 Task: Look for space in Lugoj, Romania from 1st July, 2023 to 8th July, 2023 for 2 adults, 1 child in price range Rs.15000 to Rs.20000. Place can be entire place with 1  bedroom having 1 bed and 1 bathroom. Property type can be house, flat, guest house, hotel. Booking option can be shelf check-in. Required host language is English.
Action: Mouse moved to (586, 99)
Screenshot: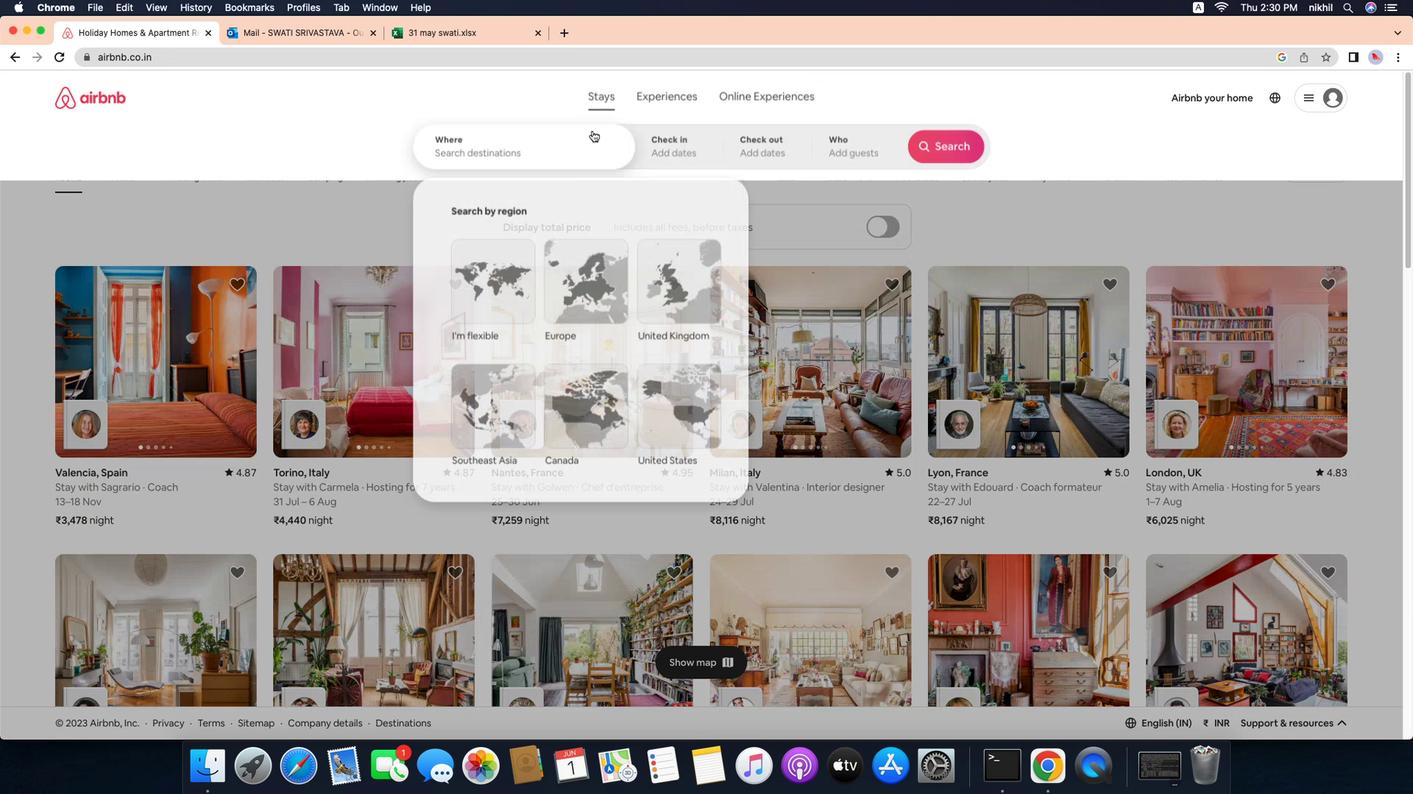 
Action: Mouse pressed left at (586, 99)
Screenshot: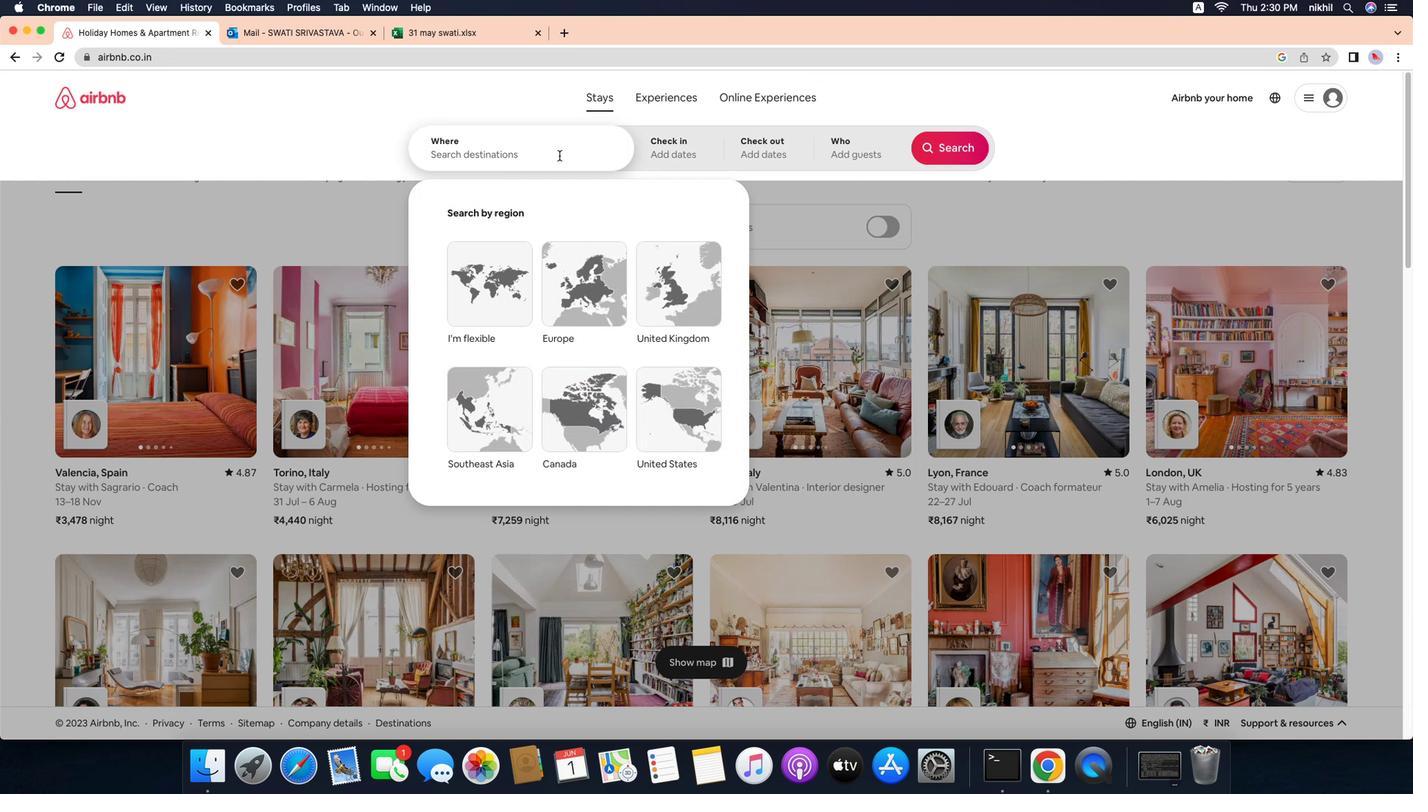 
Action: Mouse moved to (599, 101)
Screenshot: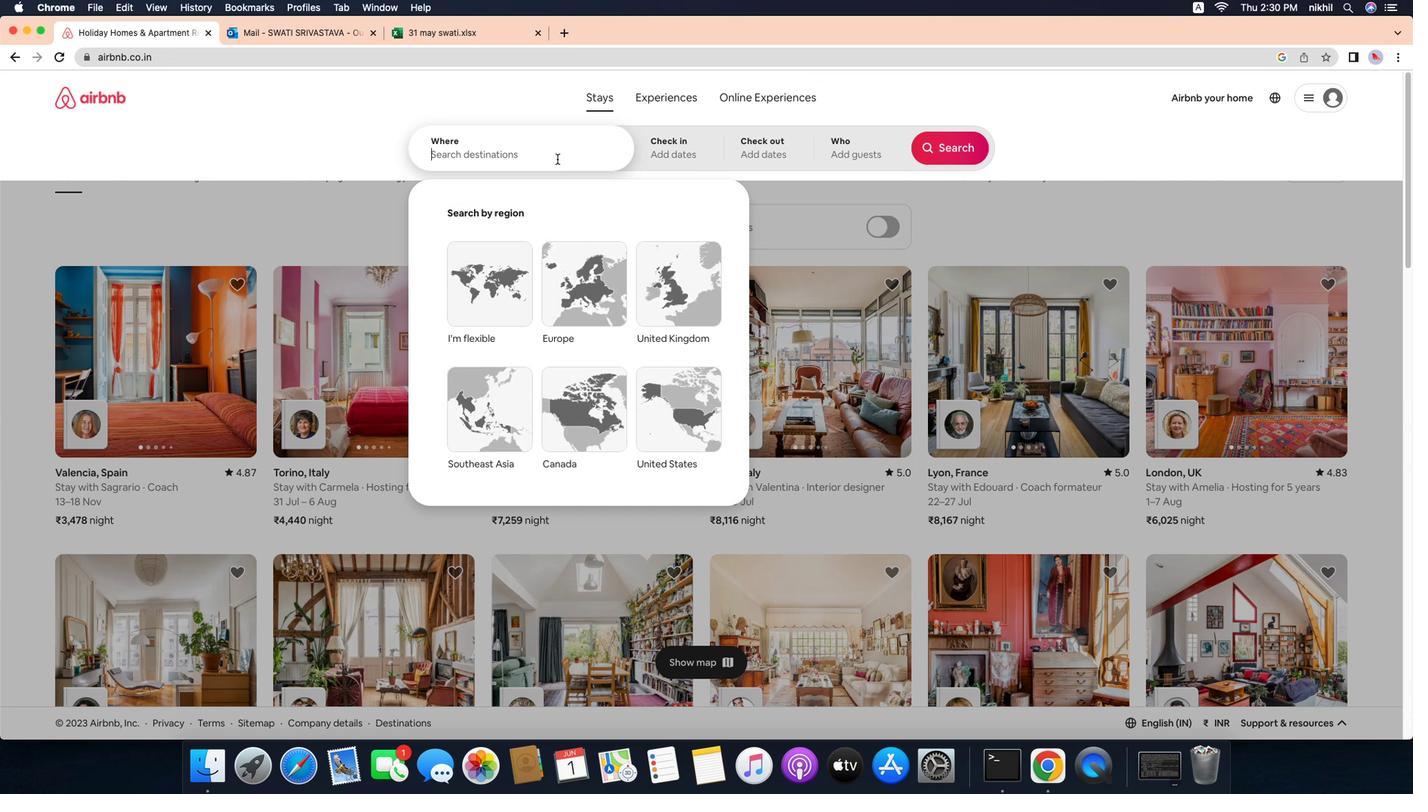 
Action: Mouse pressed left at (599, 101)
Screenshot: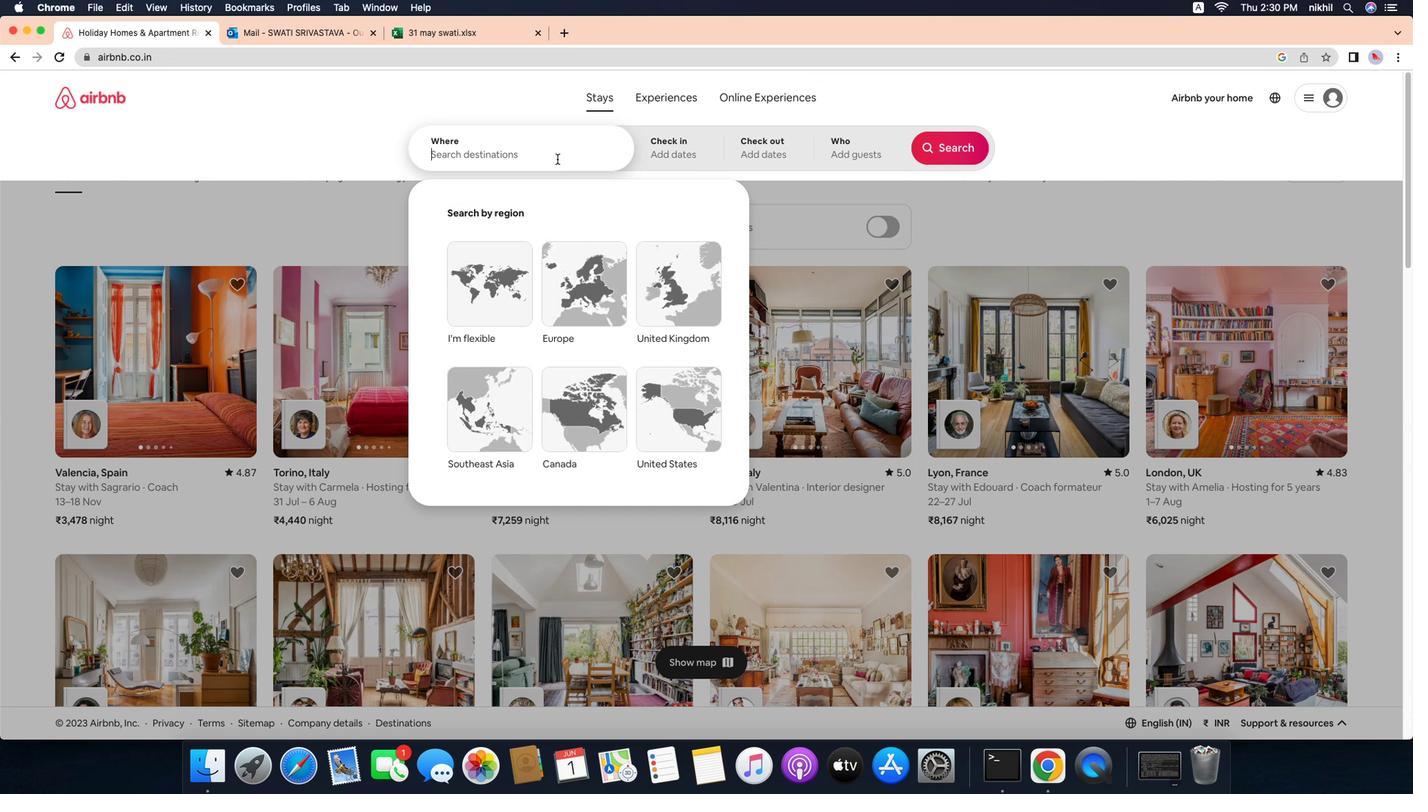 
Action: Mouse moved to (558, 154)
Screenshot: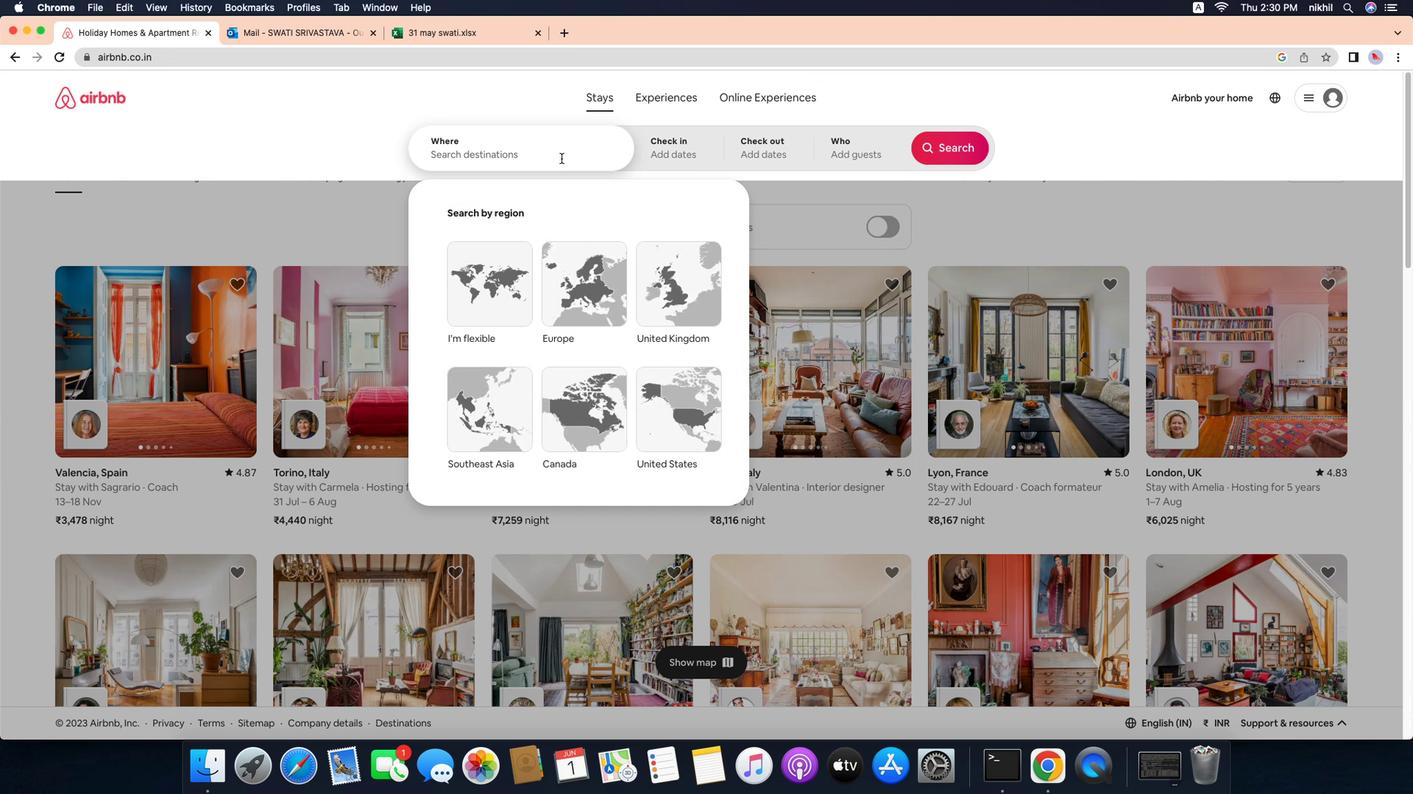 
Action: Mouse pressed left at (558, 154)
Screenshot: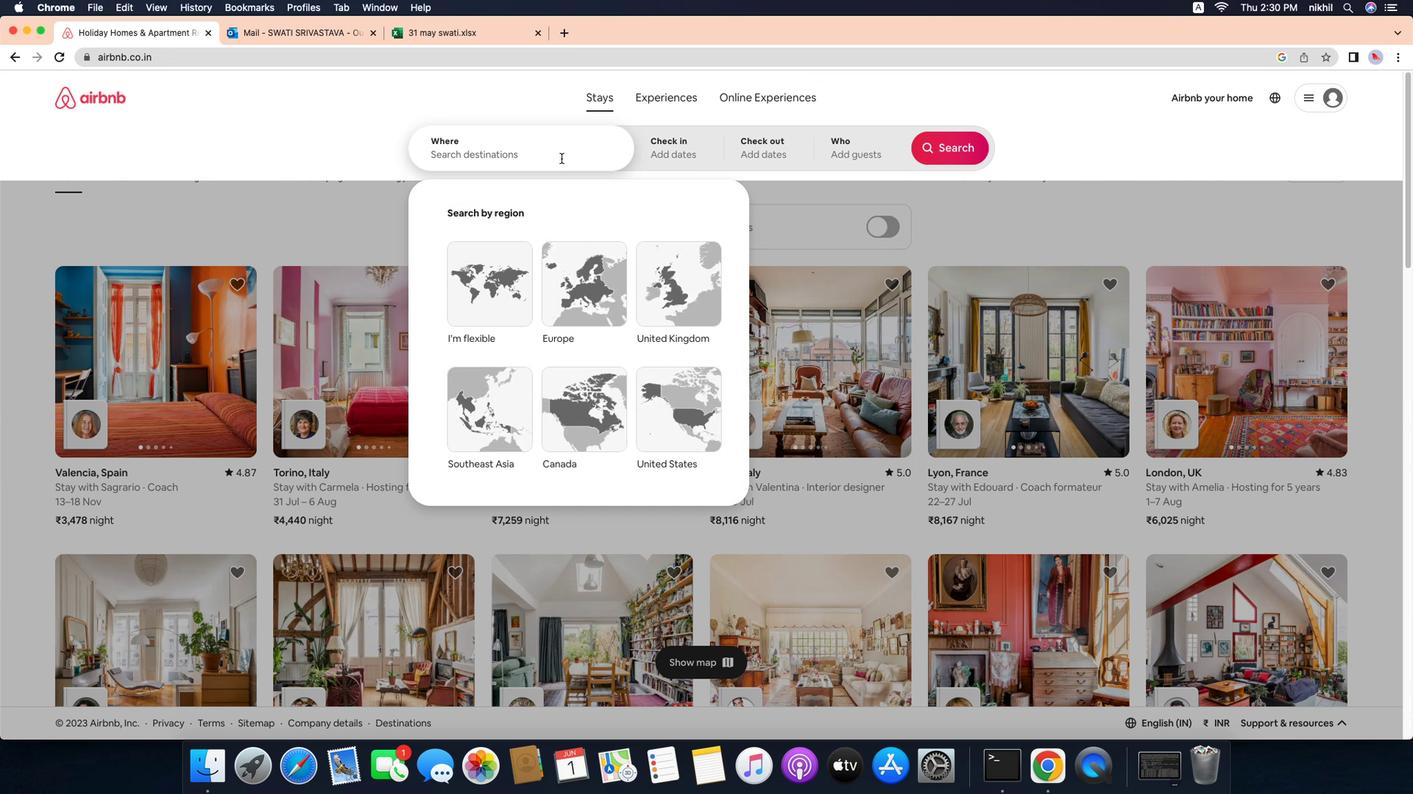 
Action: Mouse moved to (562, 153)
Screenshot: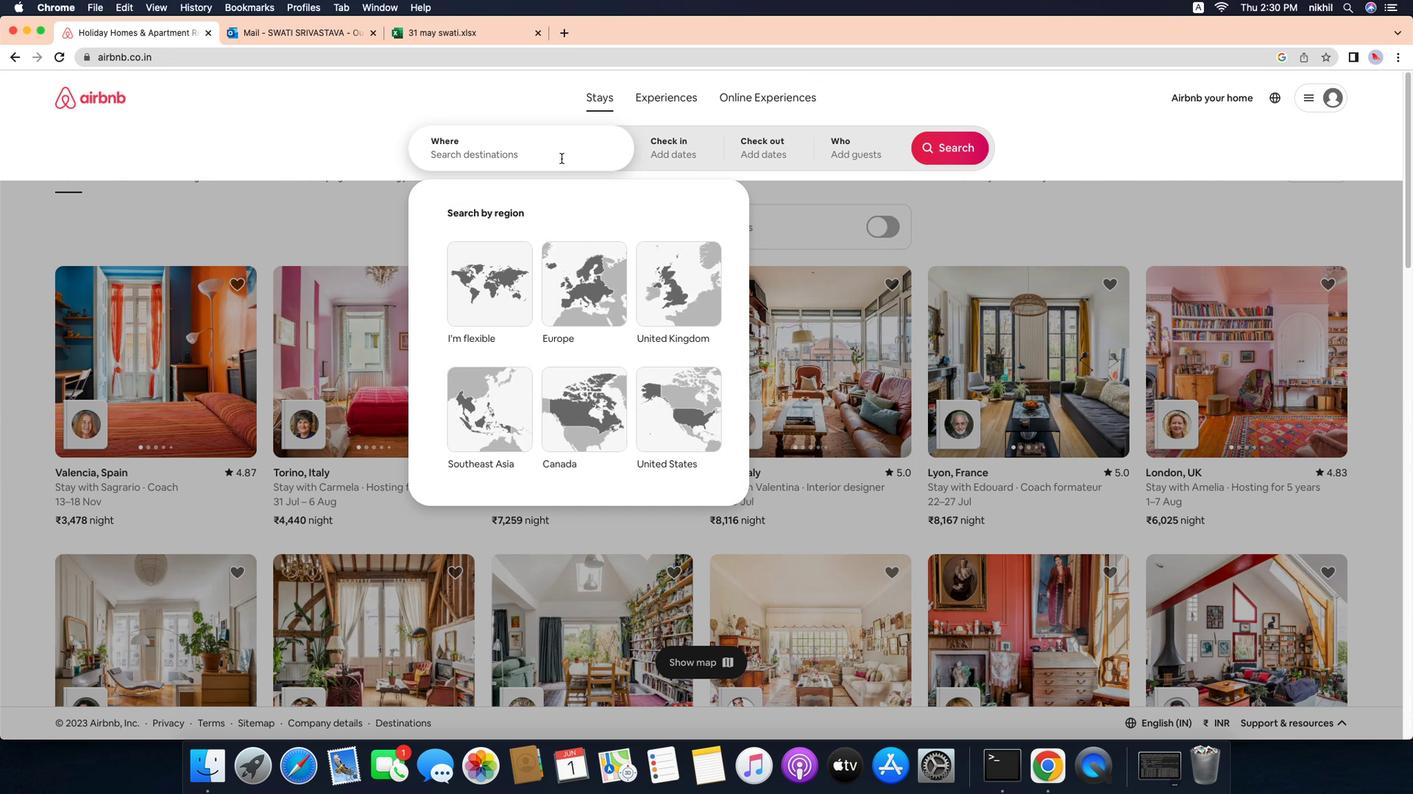 
Action: Key pressed Key.caps_lock'L'Key.caps_lock'u''g''o''j'','
Screenshot: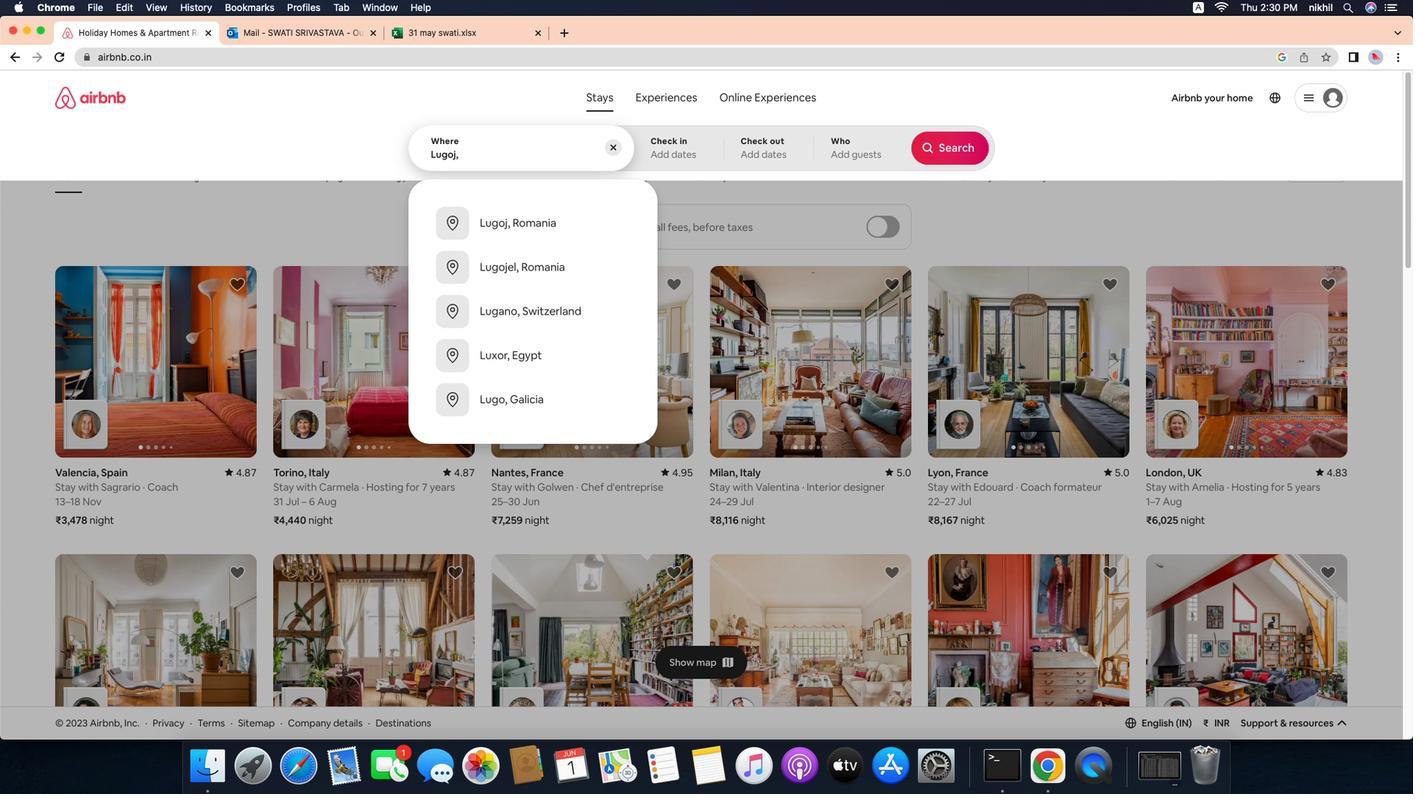 
Action: Mouse moved to (597, 211)
Screenshot: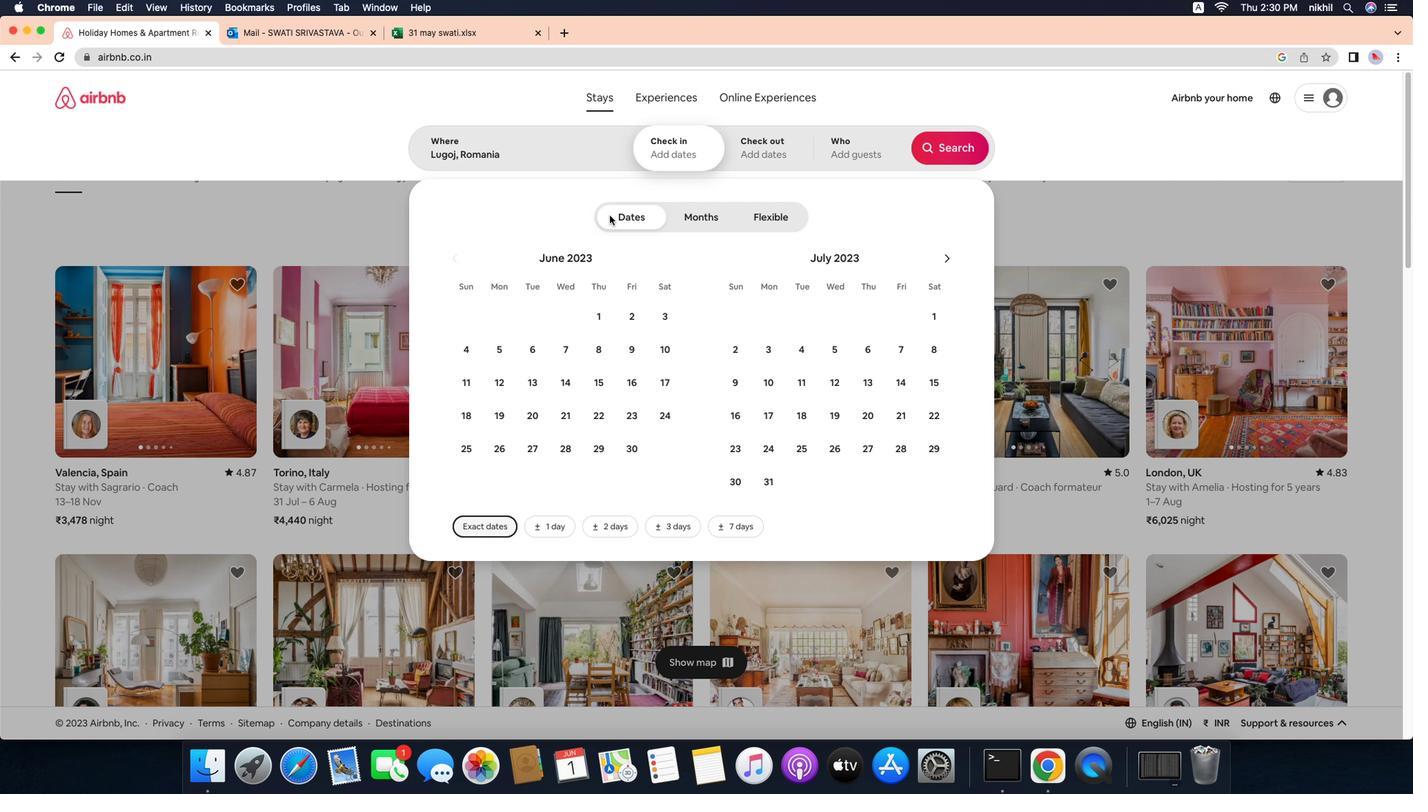 
Action: Mouse pressed left at (597, 211)
Screenshot: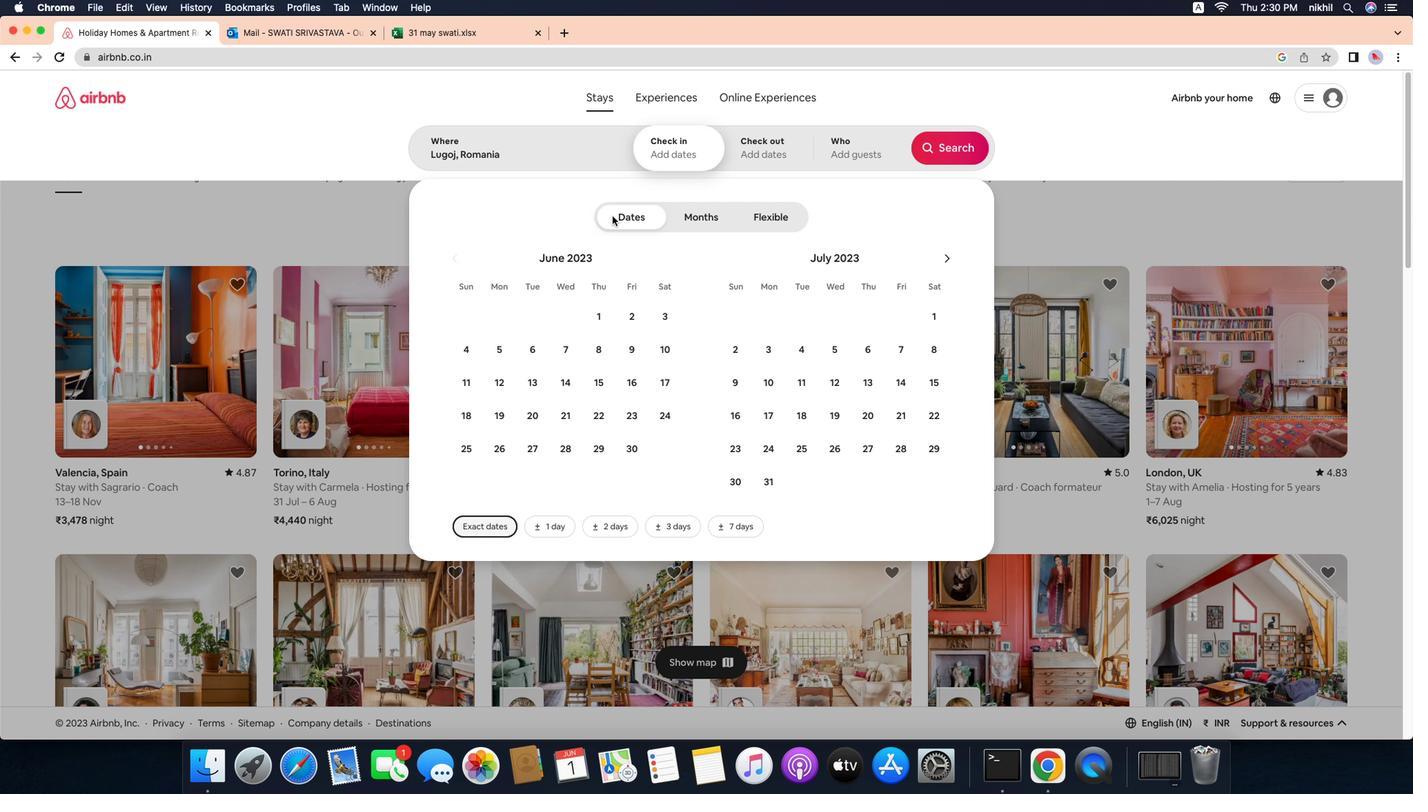 
Action: Mouse moved to (843, 309)
Screenshot: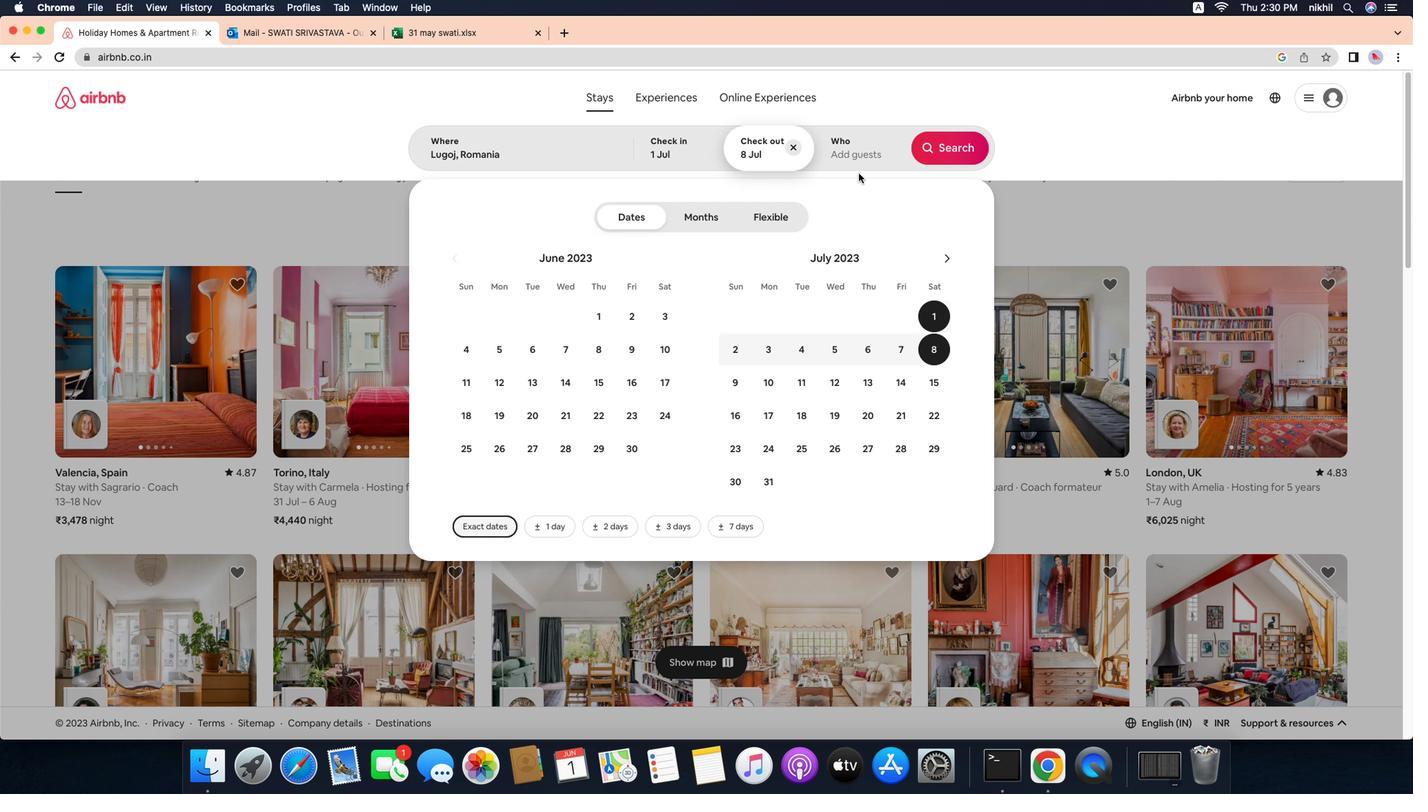 
Action: Mouse pressed left at (843, 309)
Screenshot: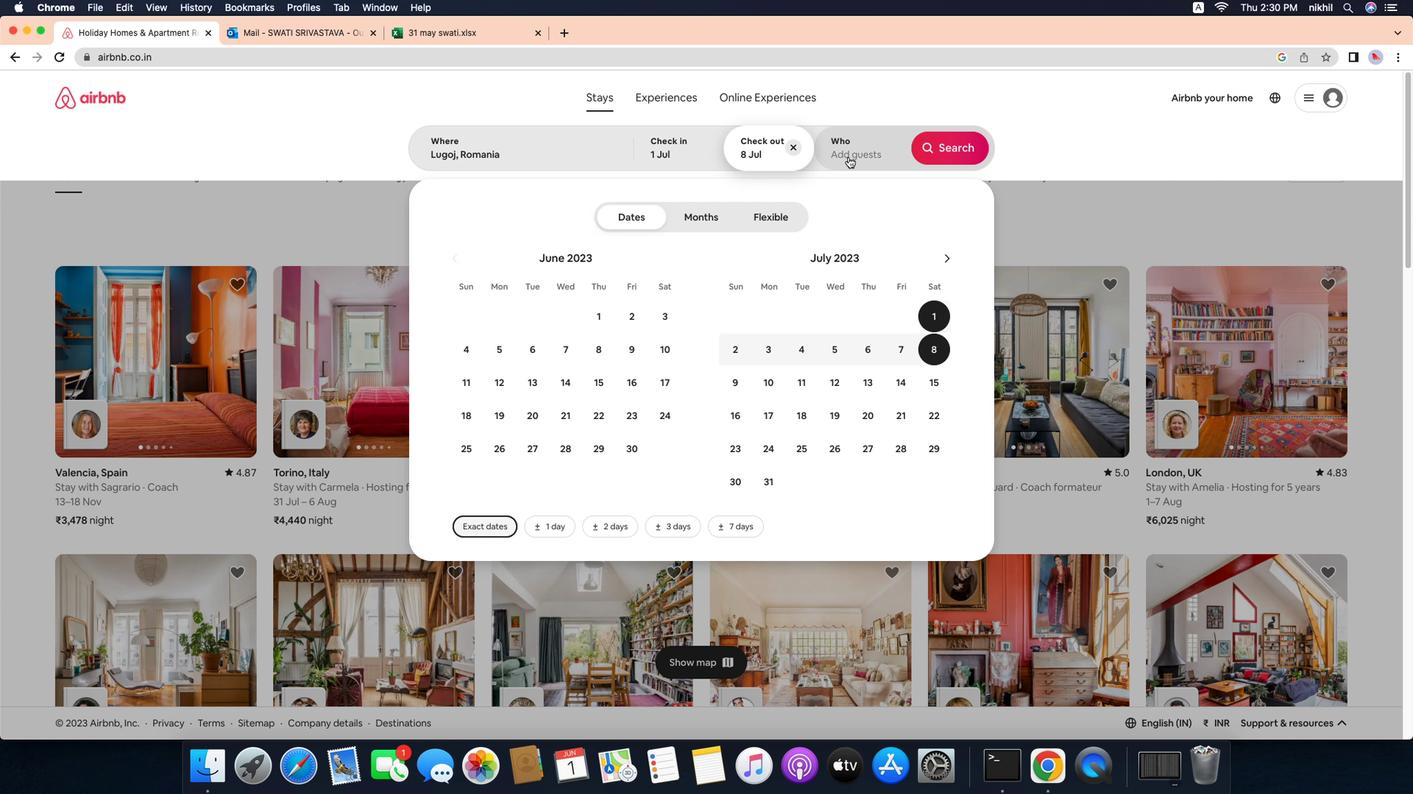 
Action: Mouse moved to (839, 348)
Screenshot: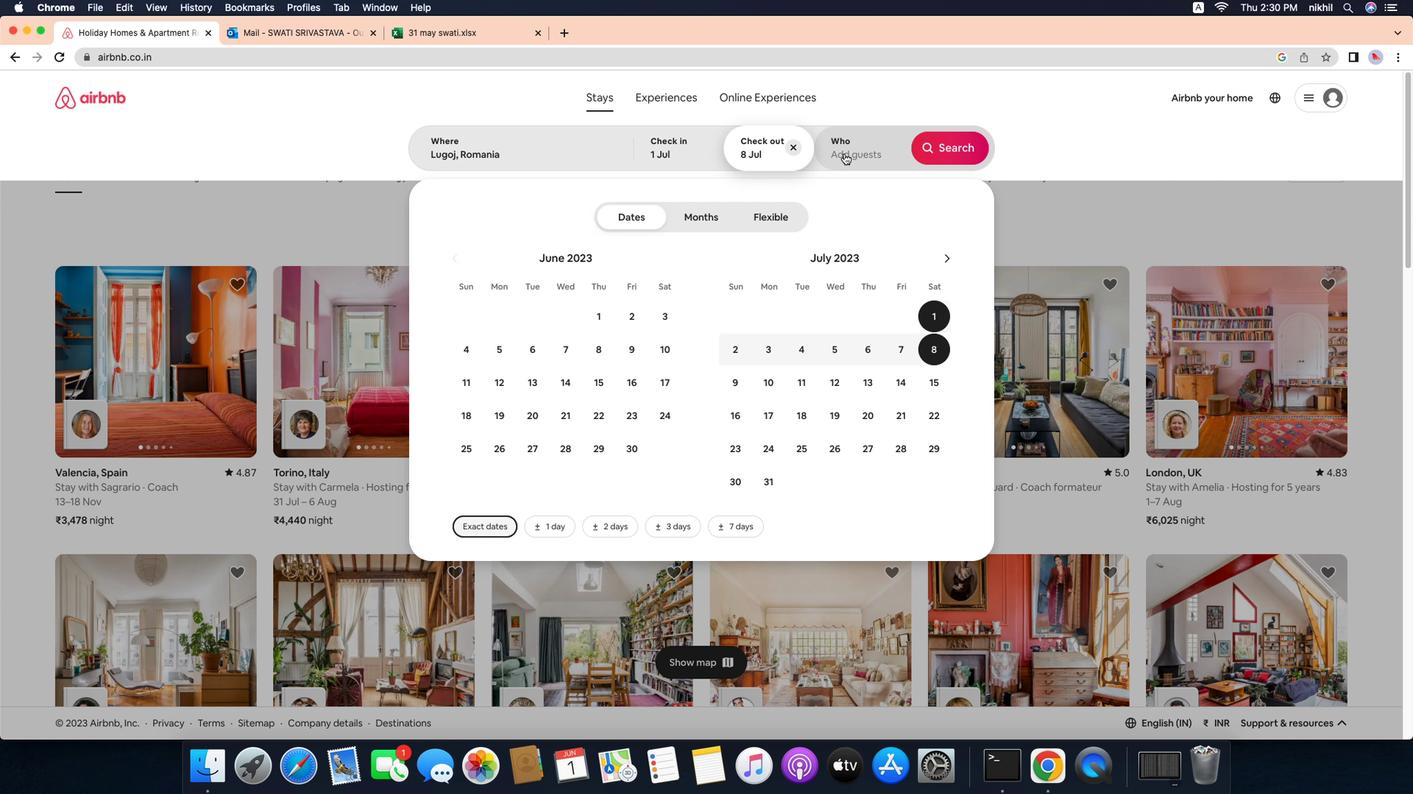 
Action: Mouse pressed left at (839, 348)
Screenshot: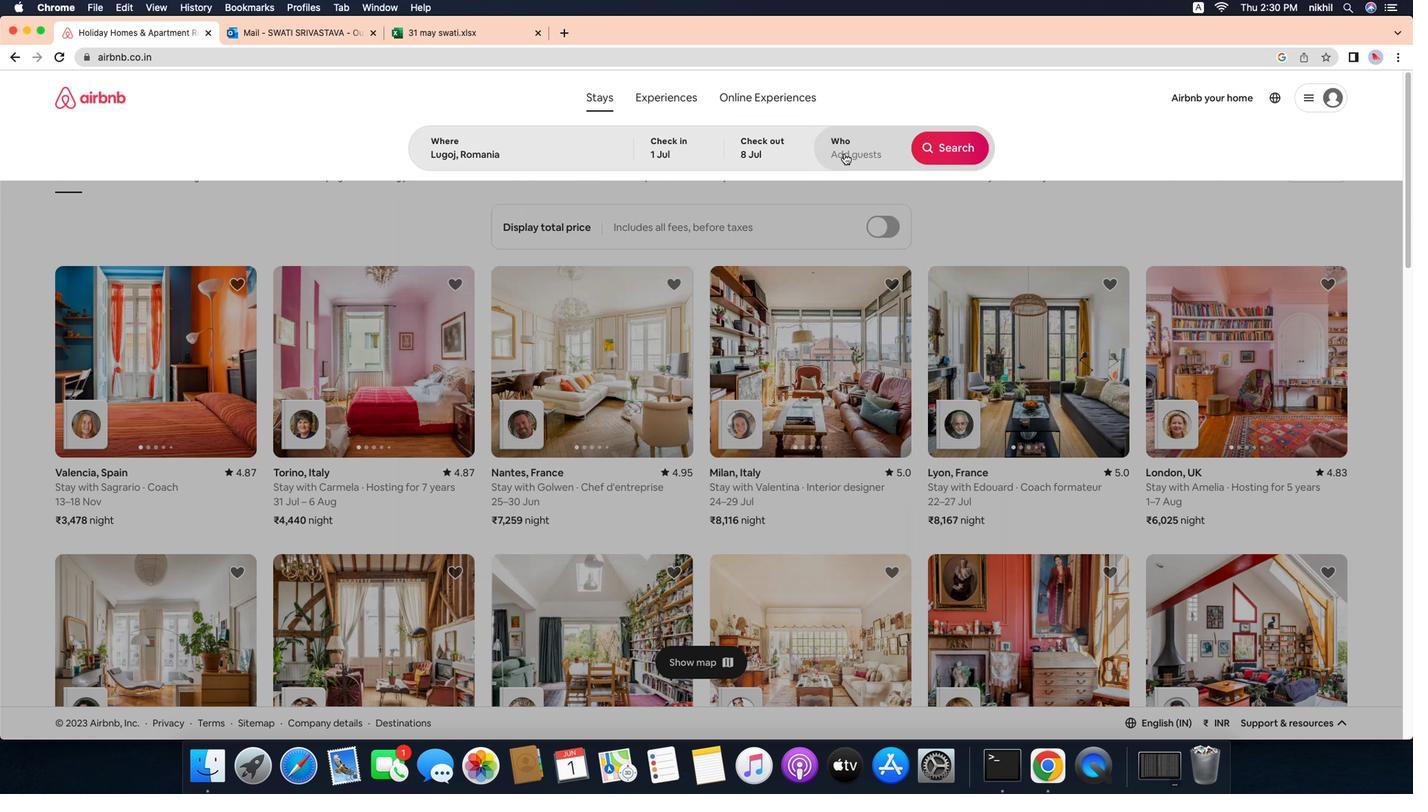 
Action: Mouse moved to (775, 147)
Screenshot: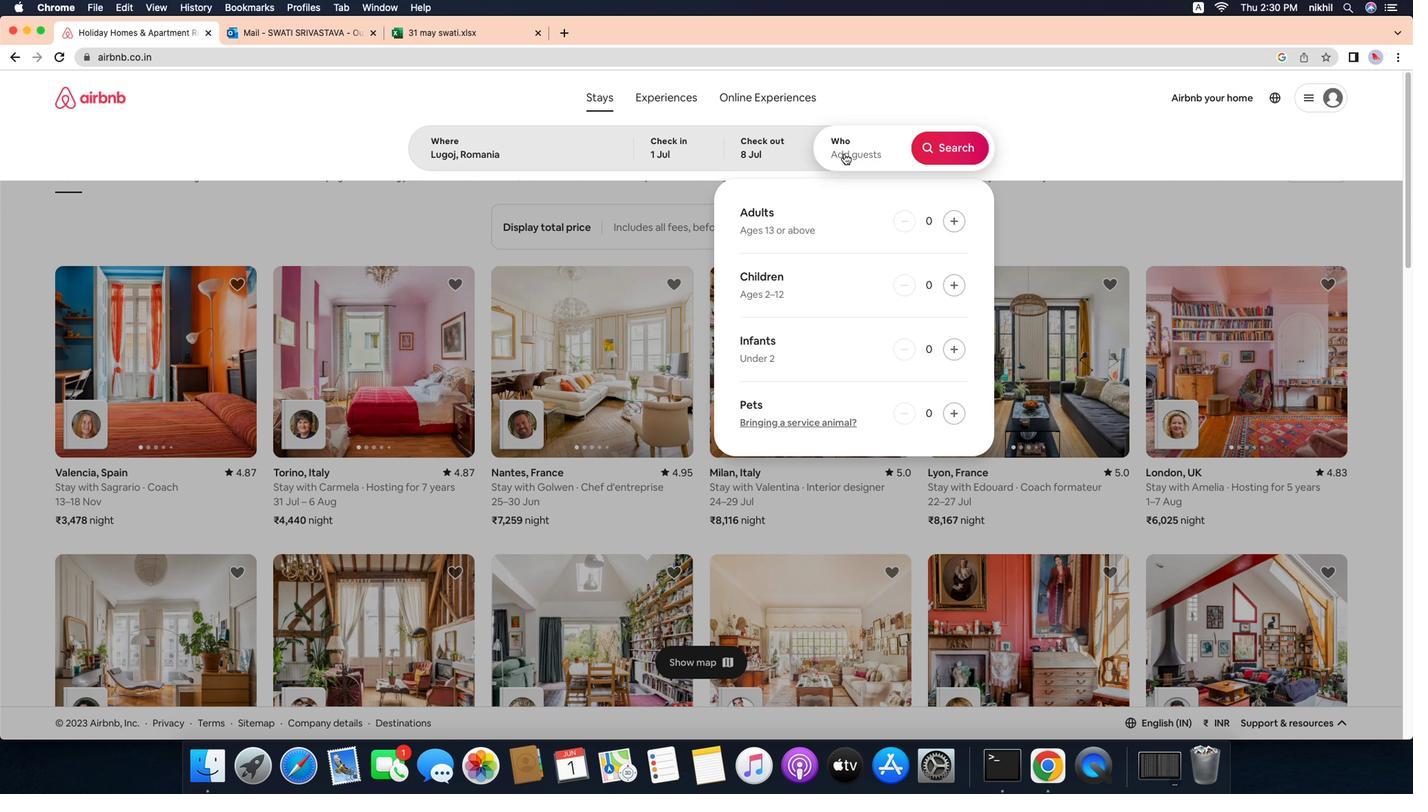 
Action: Mouse pressed left at (775, 147)
Screenshot: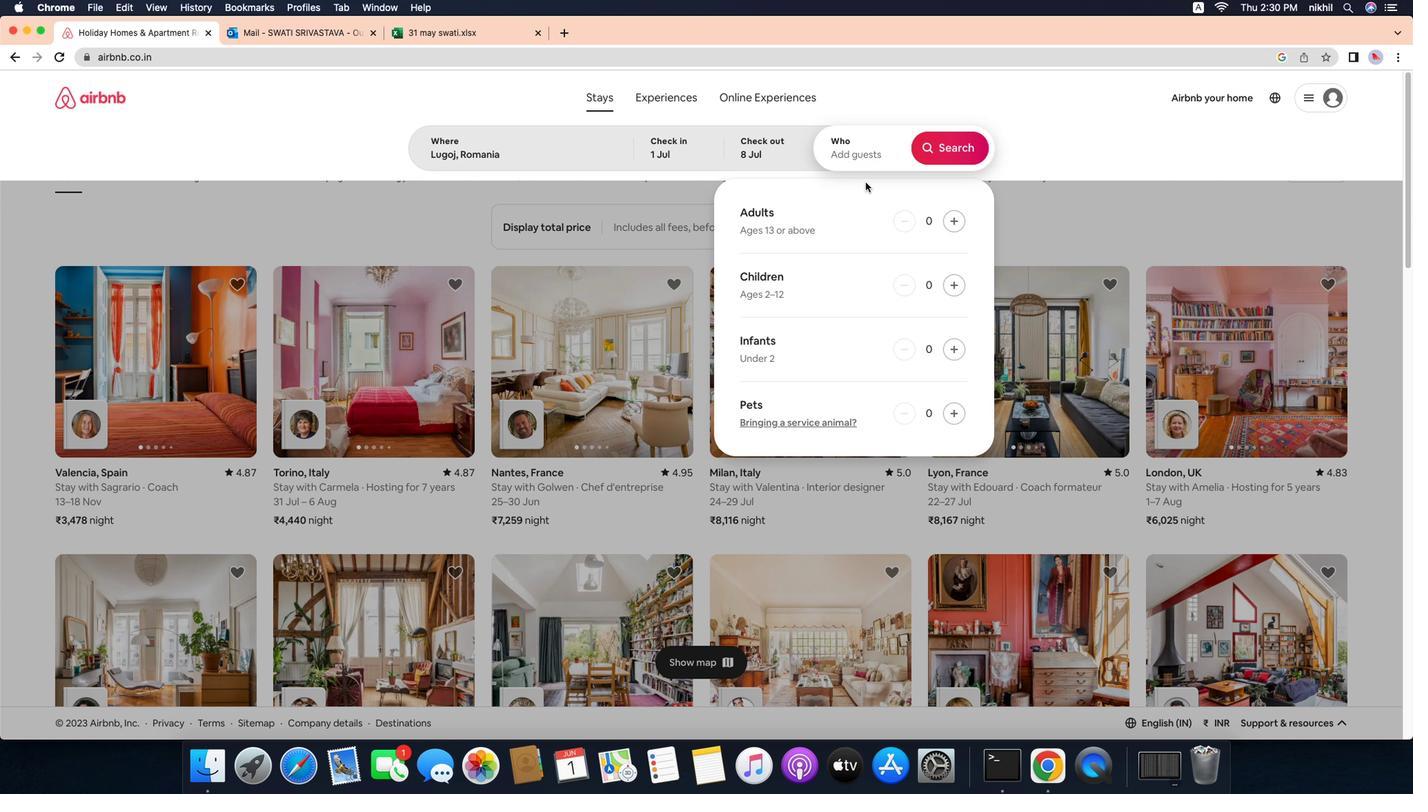 
Action: Mouse moved to (861, 222)
Screenshot: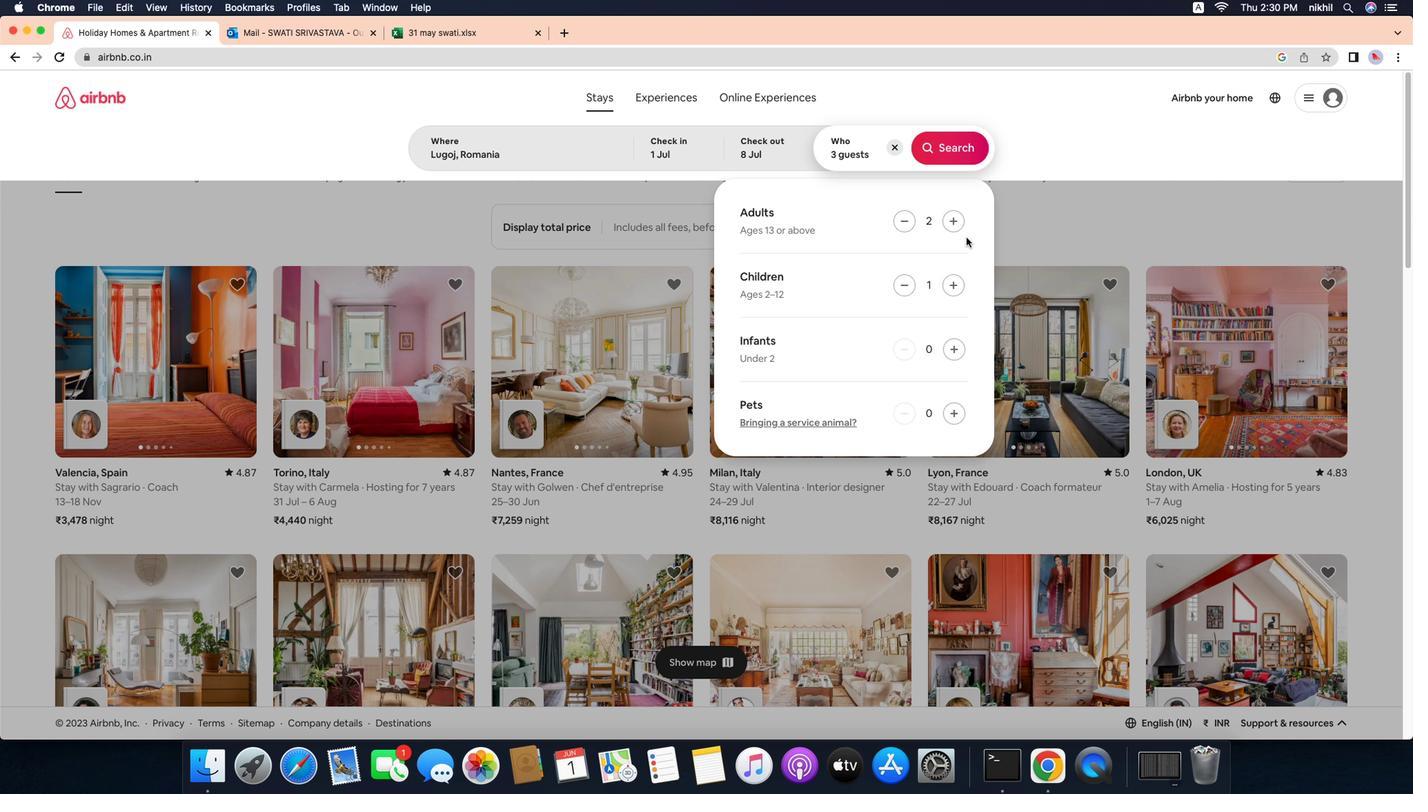 
Action: Mouse pressed left at (861, 222)
Screenshot: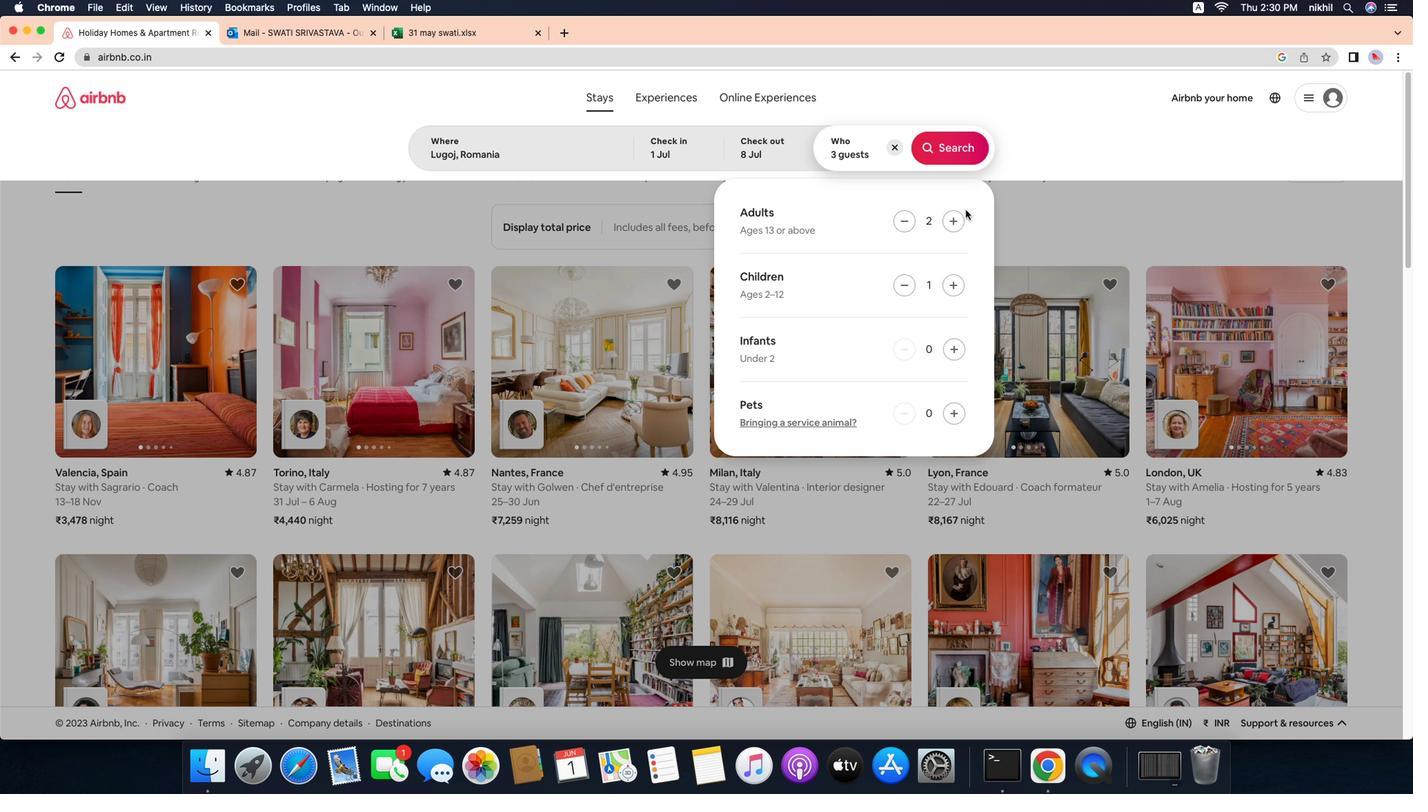 
Action: Mouse pressed left at (861, 222)
Screenshot: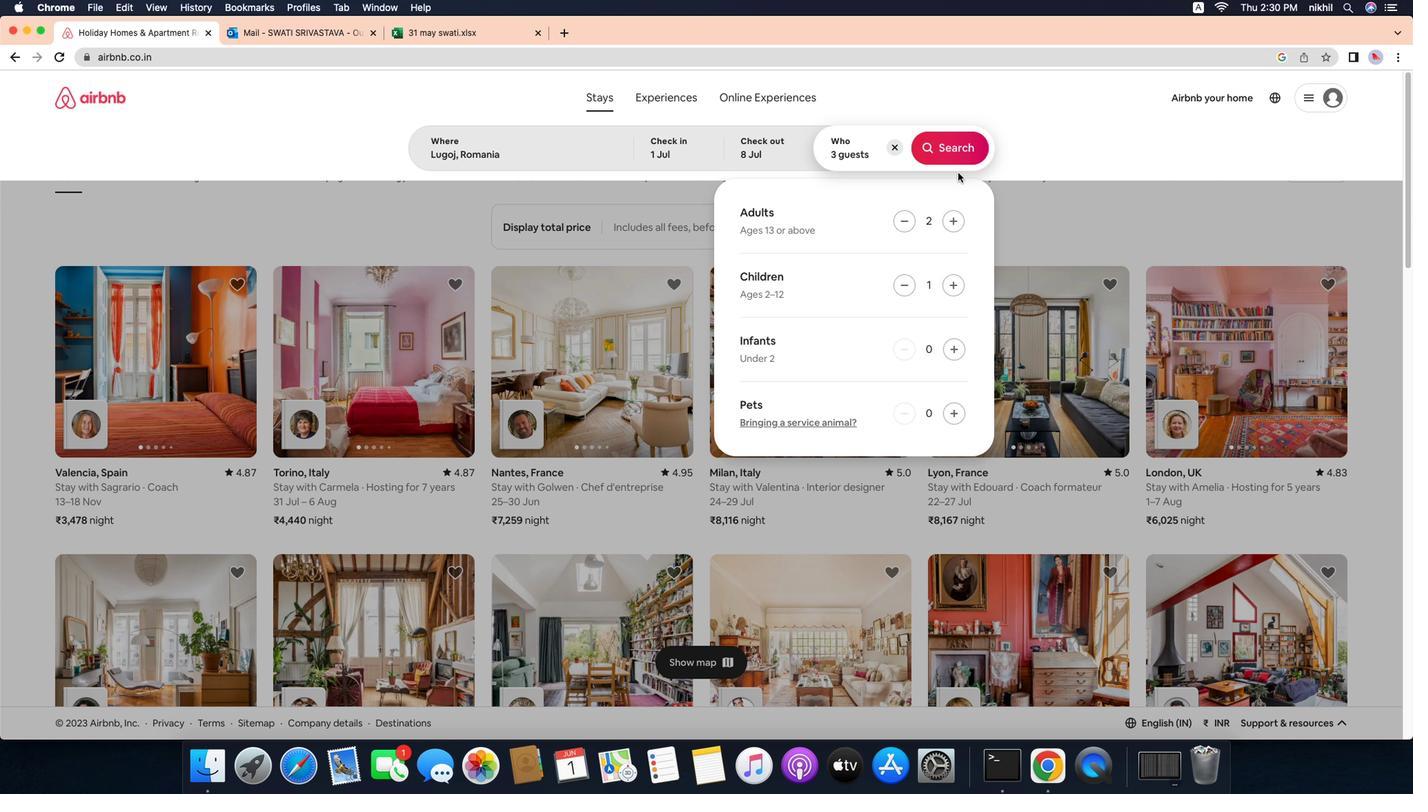 
Action: Mouse moved to (863, 287)
Screenshot: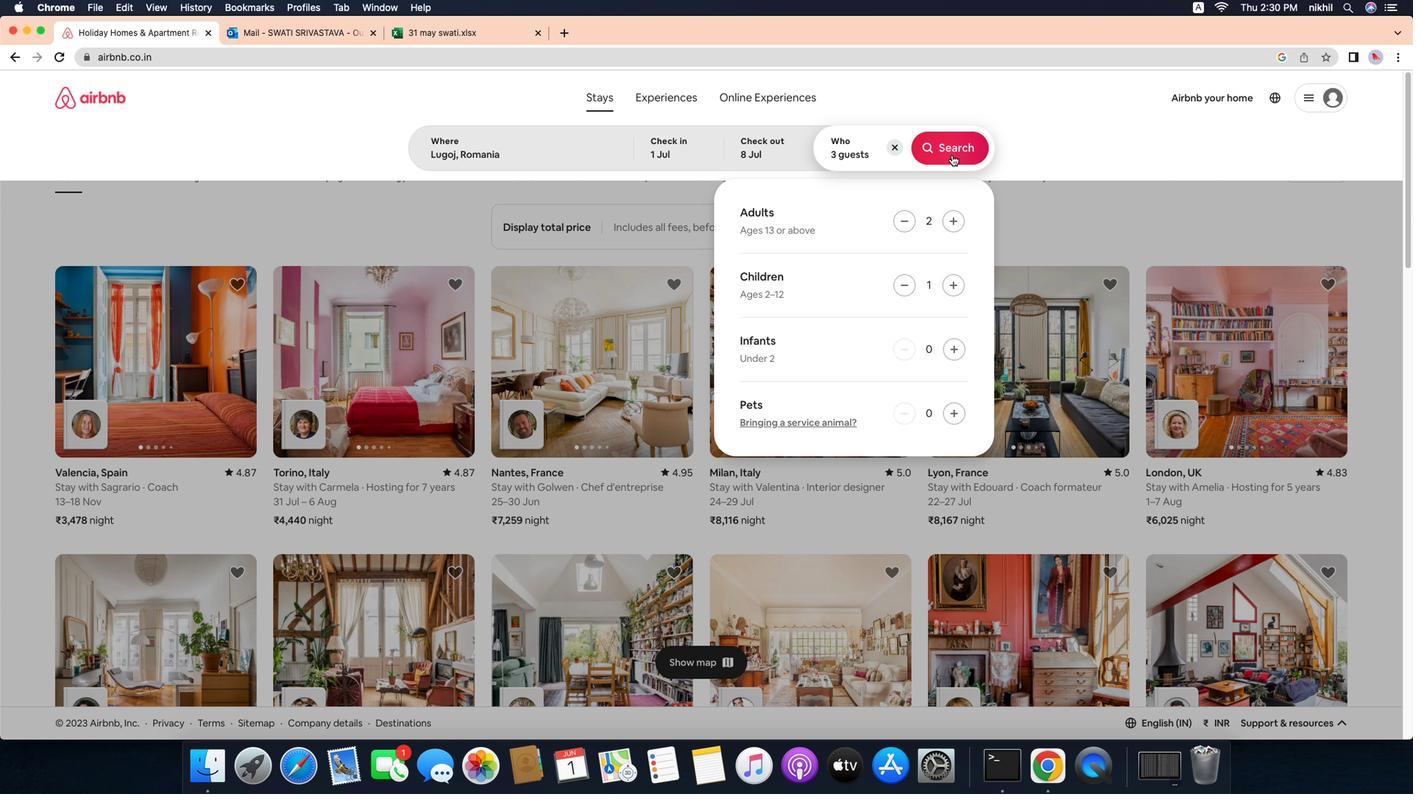 
Action: Mouse pressed left at (863, 287)
Screenshot: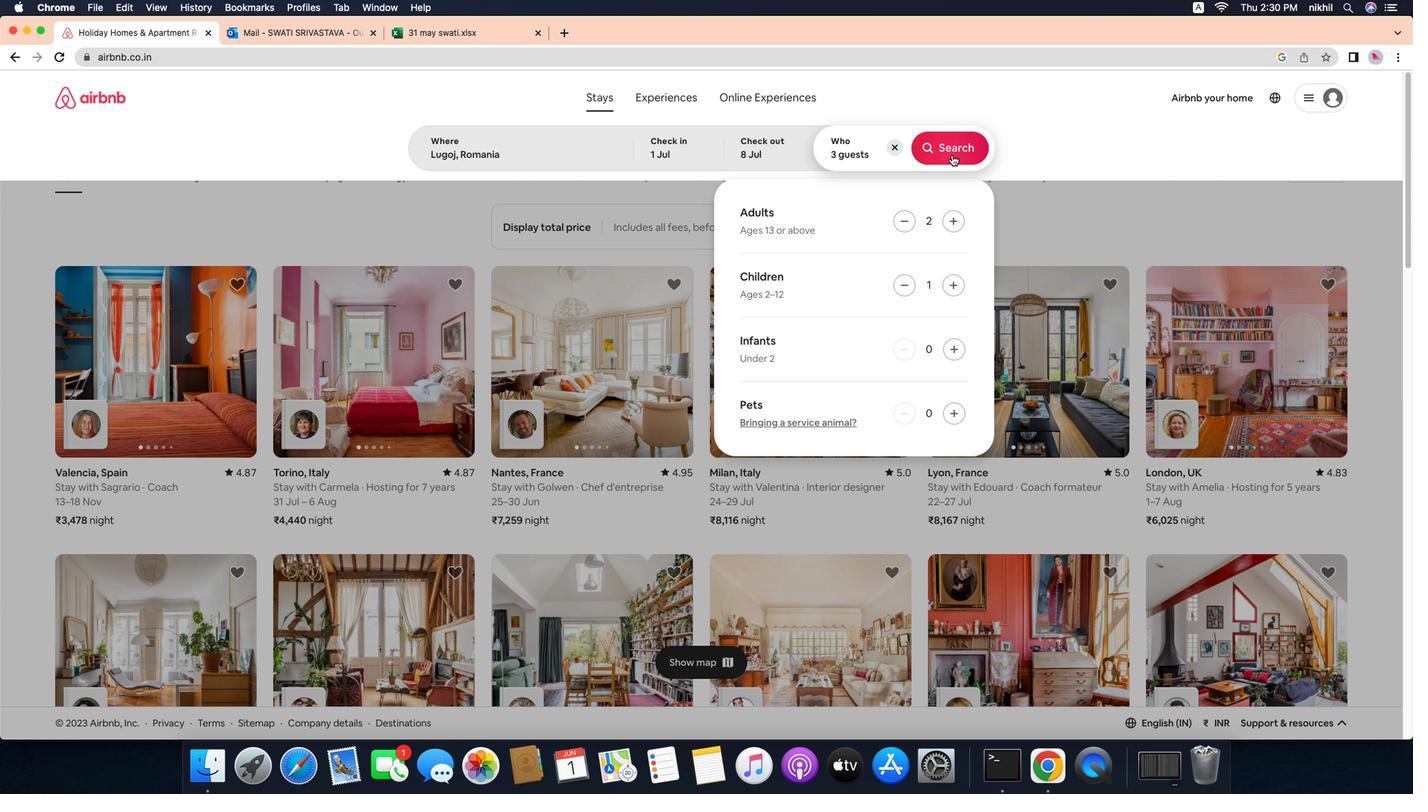 
Action: Mouse moved to (856, 149)
Screenshot: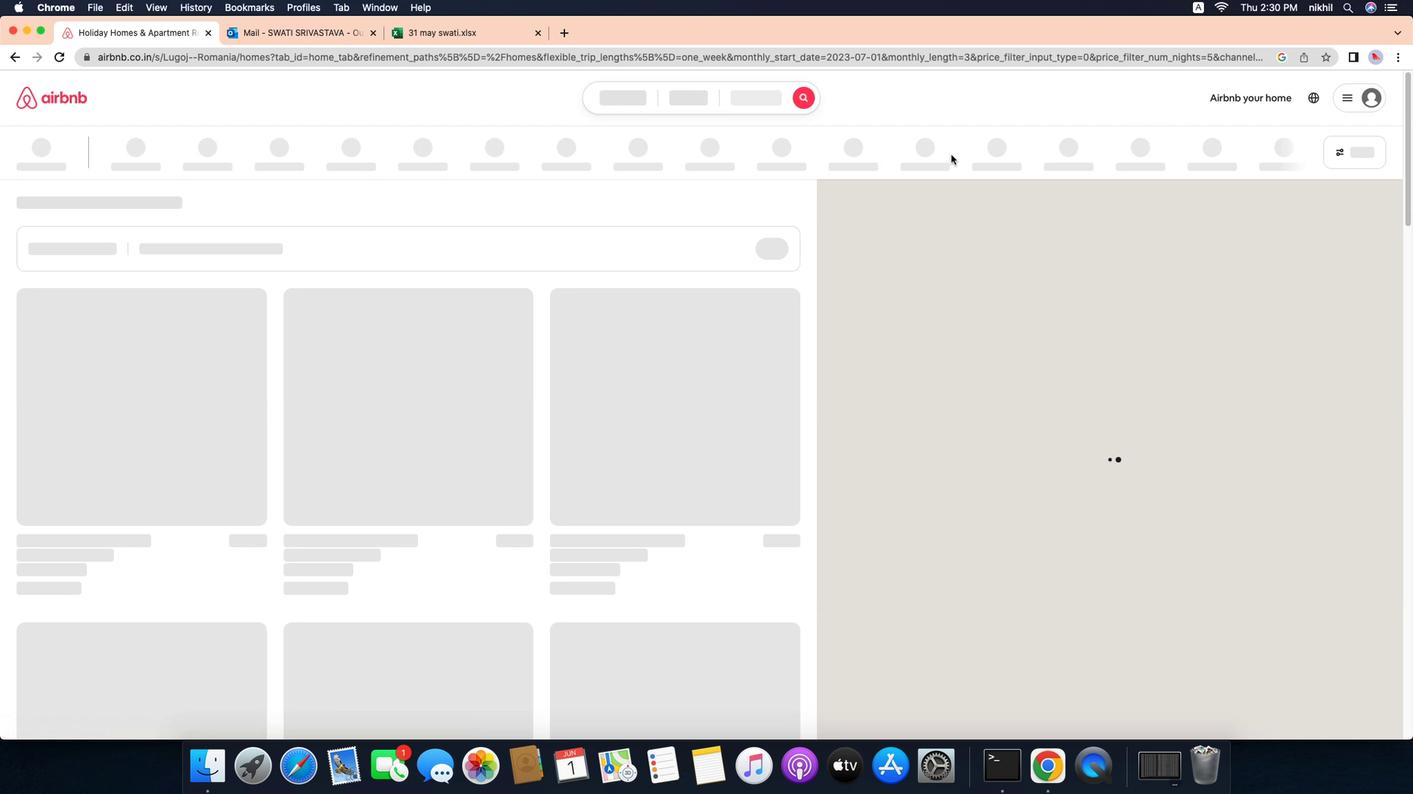 
Action: Mouse pressed left at (856, 149)
Screenshot: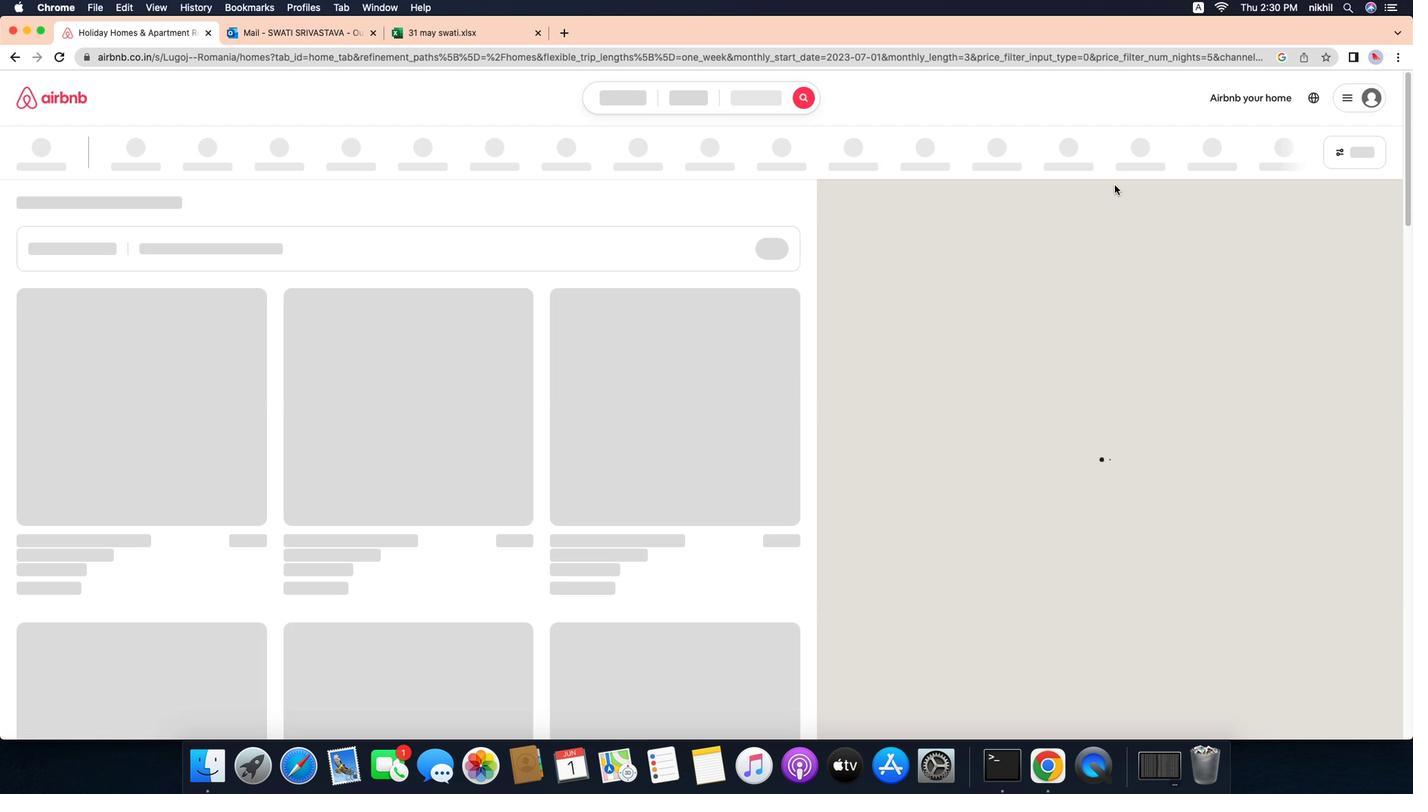 
Action: Mouse moved to (1159, 158)
Screenshot: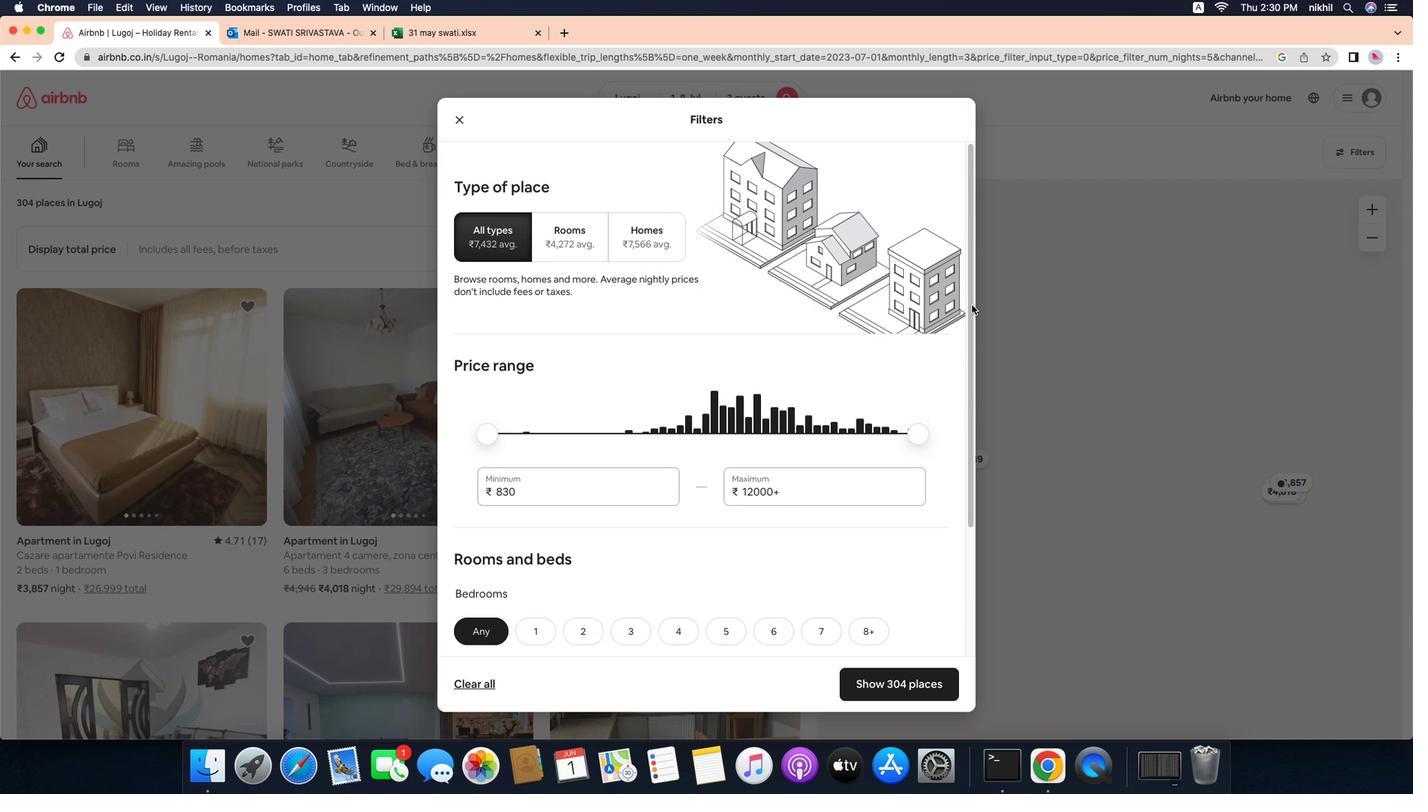 
Action: Mouse pressed left at (1159, 158)
Screenshot: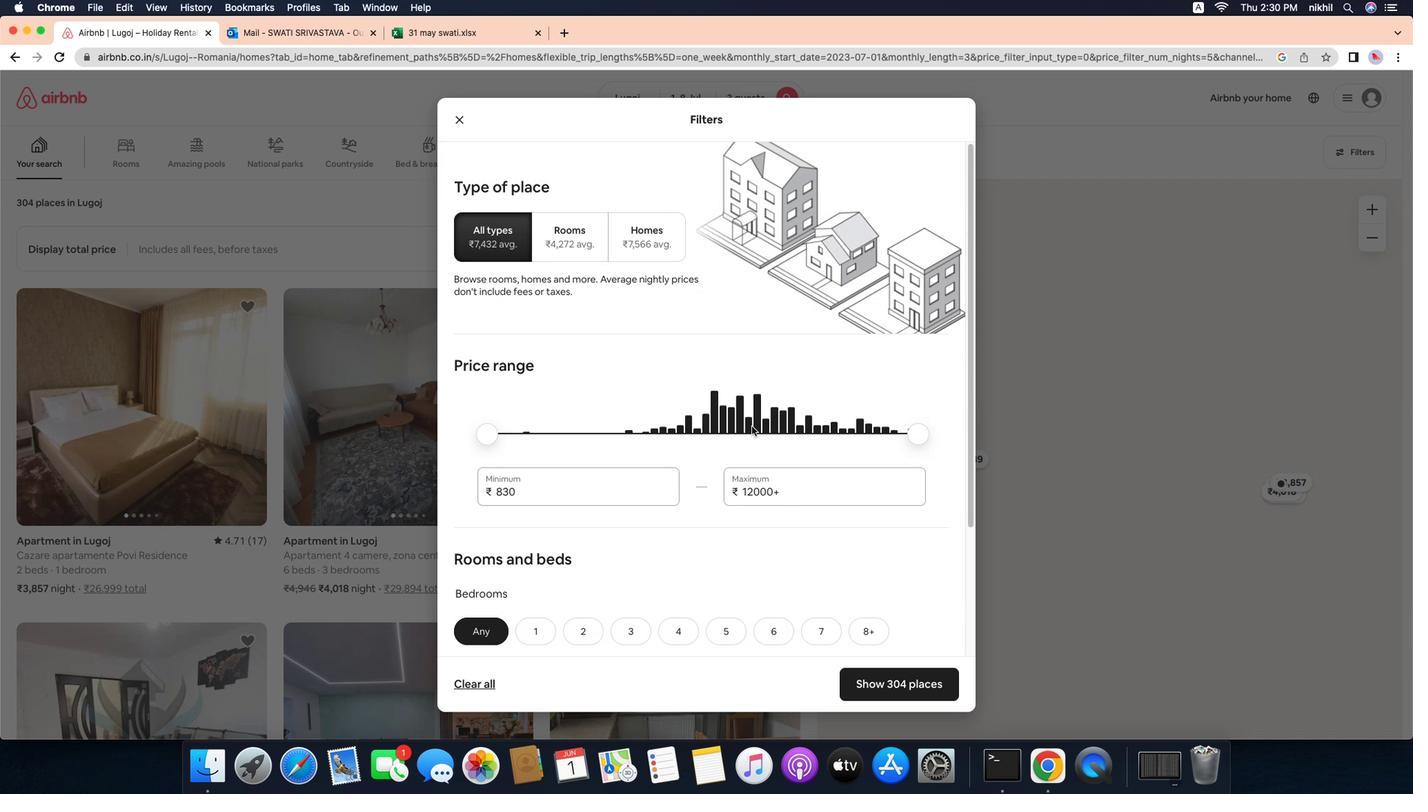 
Action: Mouse moved to (535, 494)
Screenshot: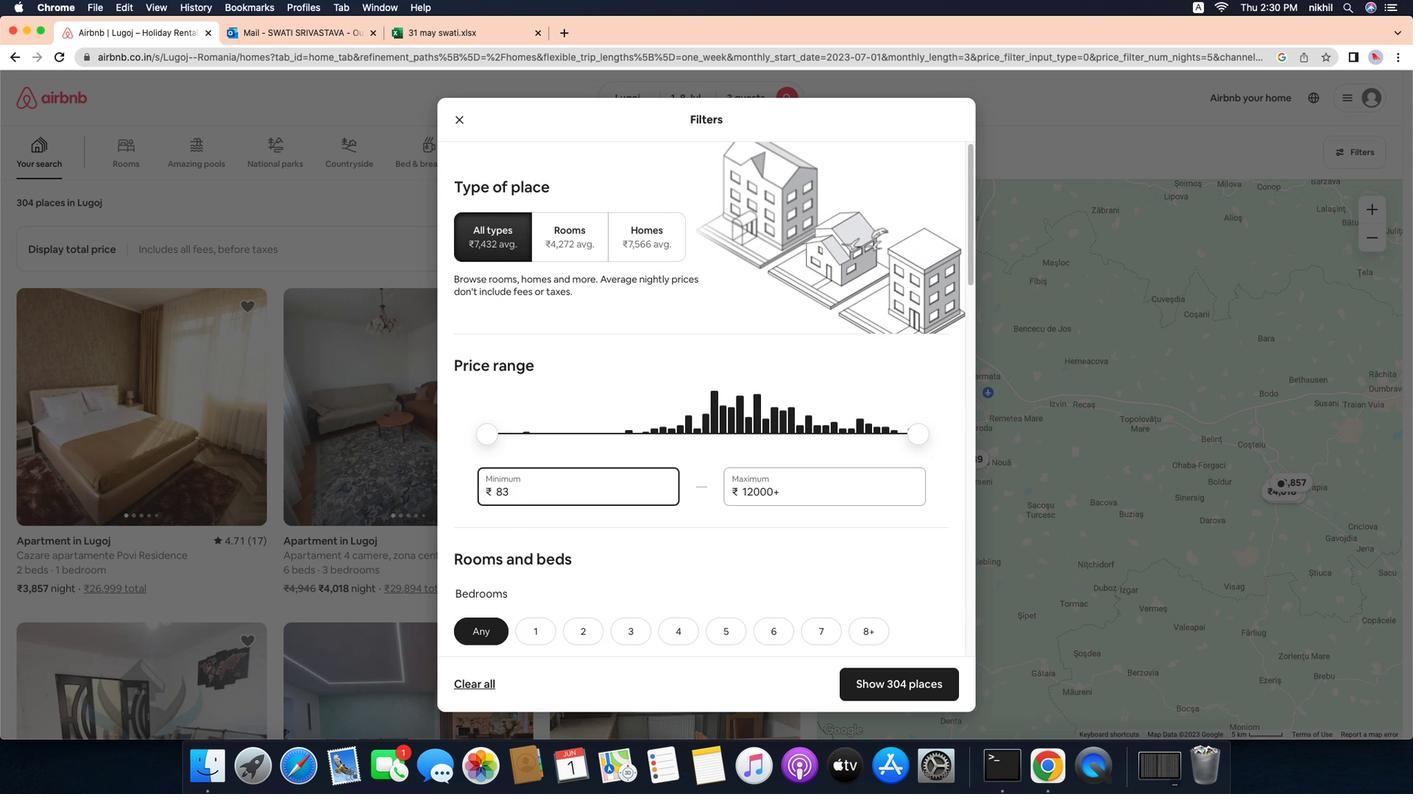 
Action: Mouse pressed left at (535, 494)
Screenshot: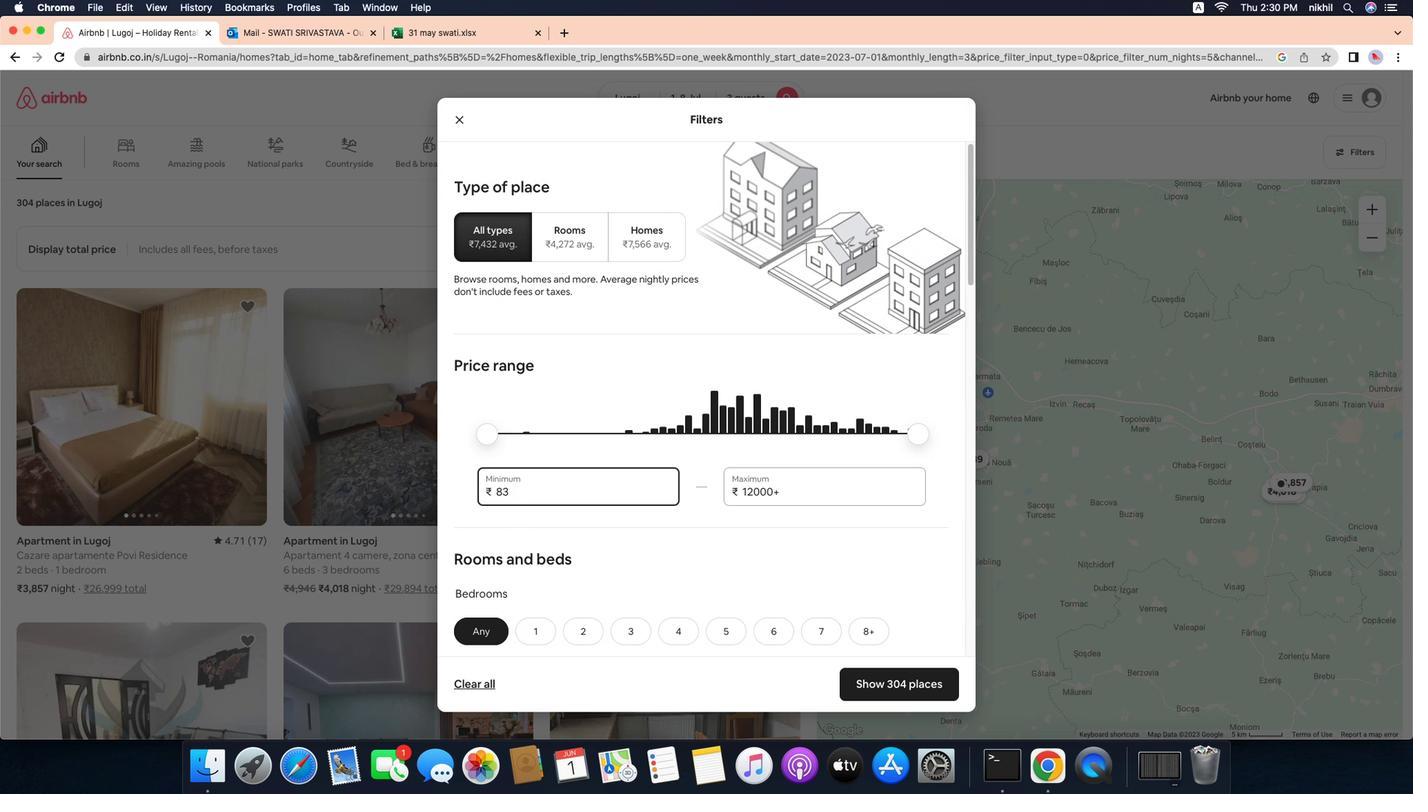 
Action: Key pressed Key.backspaceKey.backspaceKey.backspaceKey.backspace'1''5''0''0''0'
Screenshot: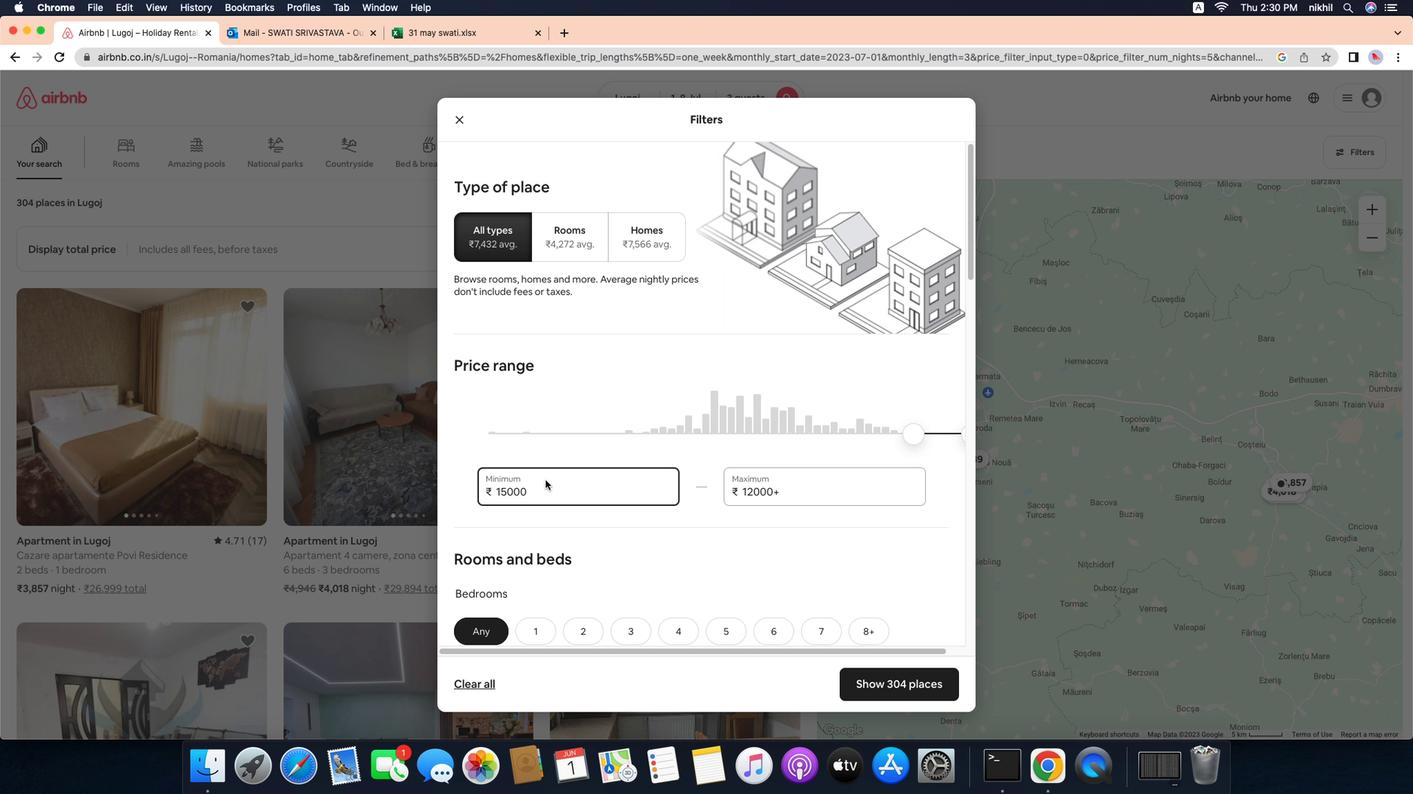 
Action: Mouse moved to (739, 500)
Screenshot: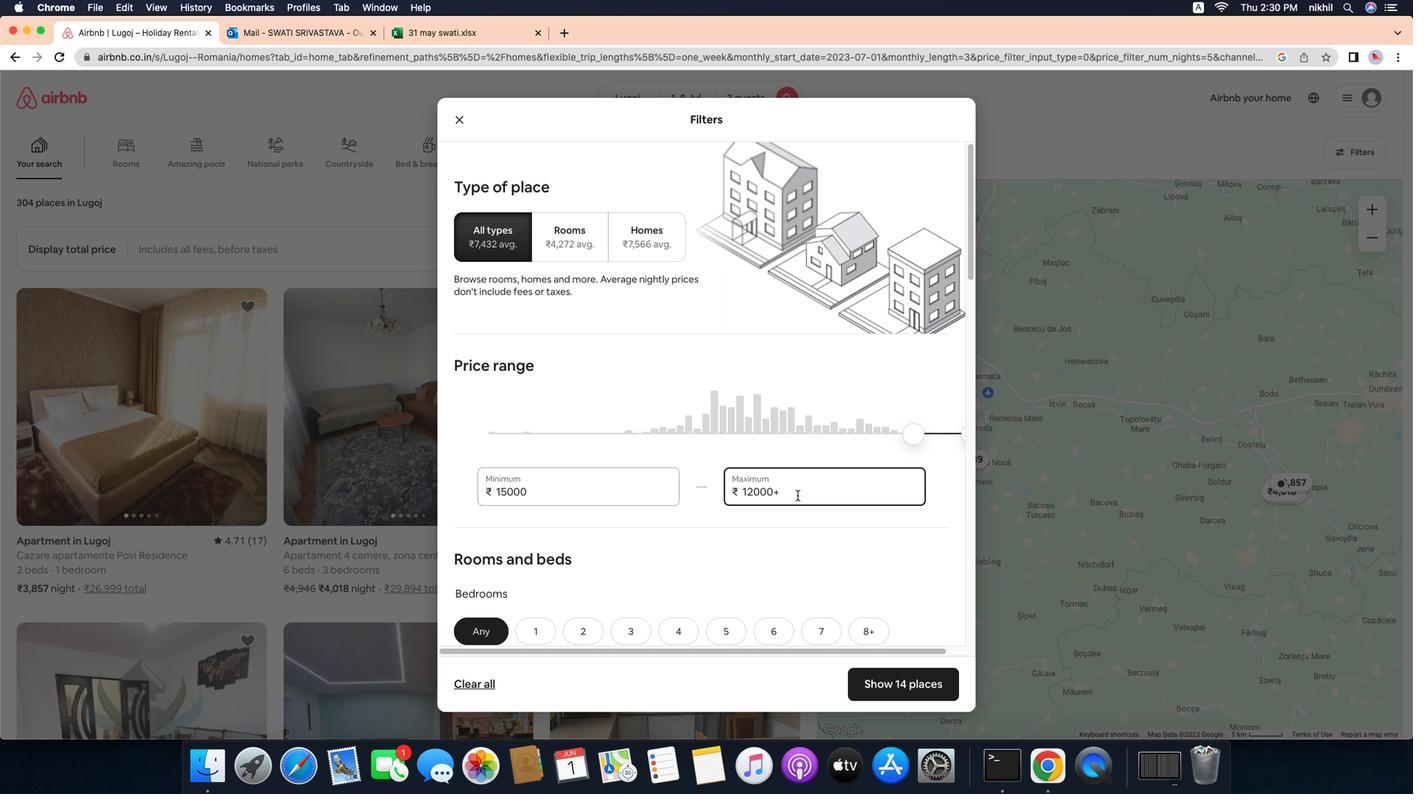 
Action: Mouse pressed left at (739, 500)
Screenshot: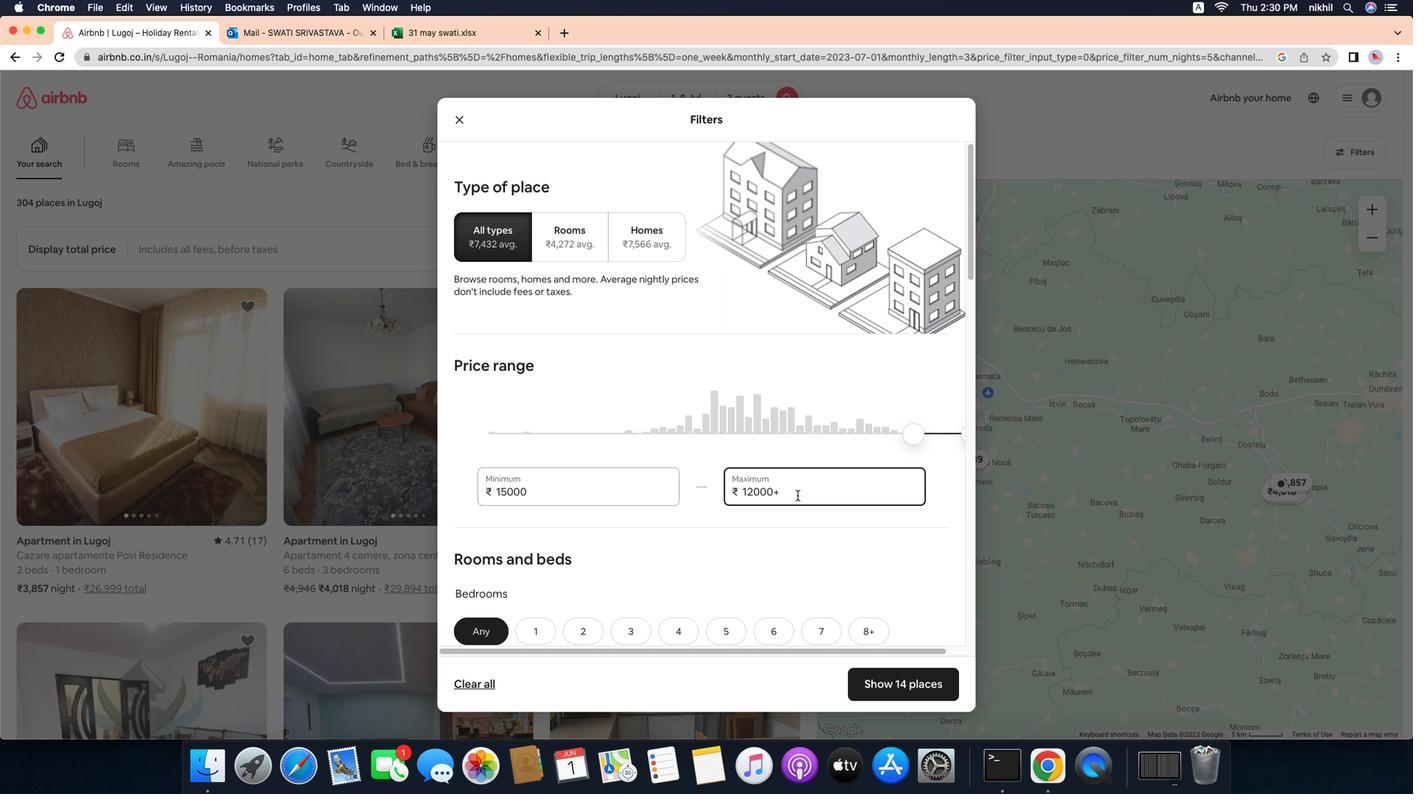 
Action: Key pressed Key.backspaceKey.backspaceKey.backspaceKey.backspaceKey.backspaceKey.backspaceKey.backspace'2''0''0''0''0'
Screenshot: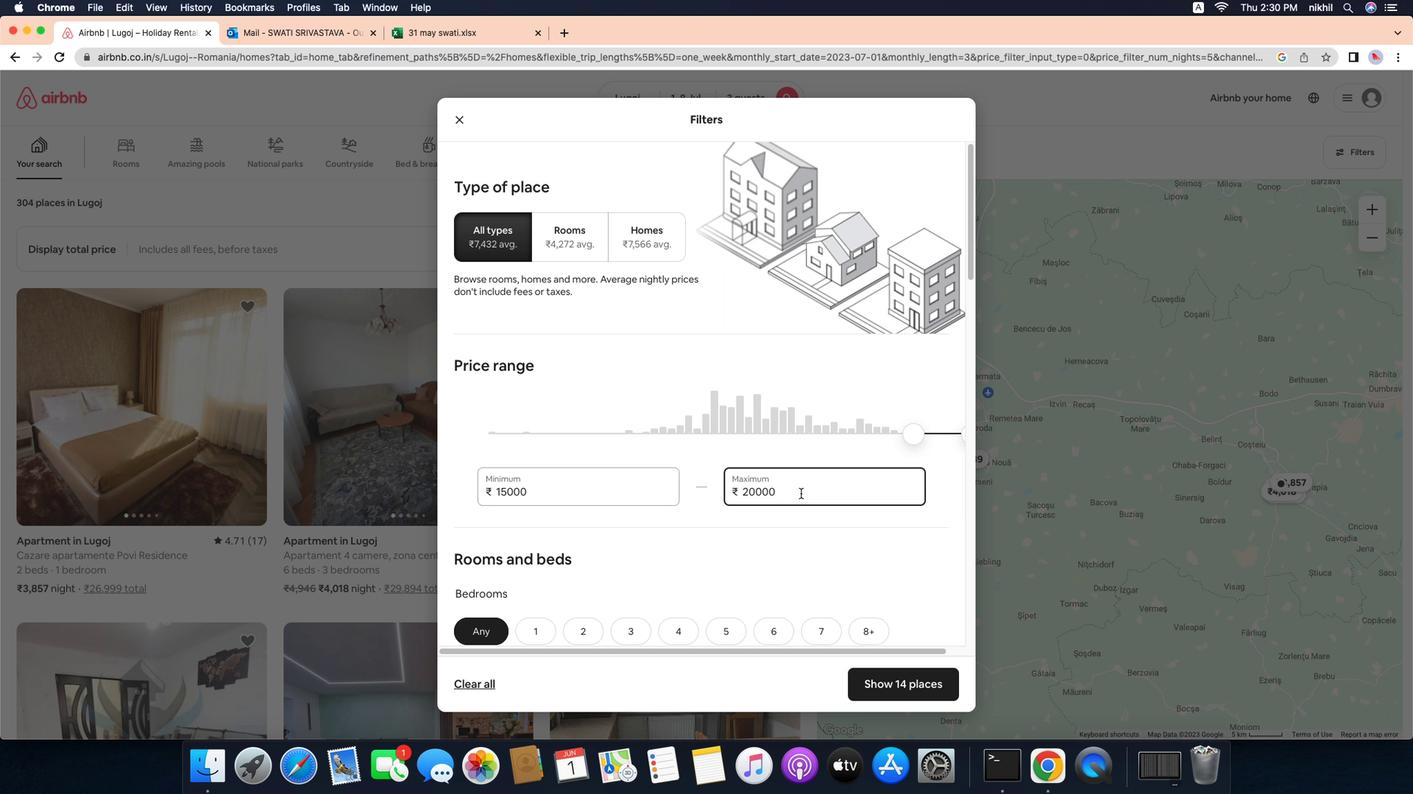 
Action: Mouse moved to (644, 518)
Screenshot: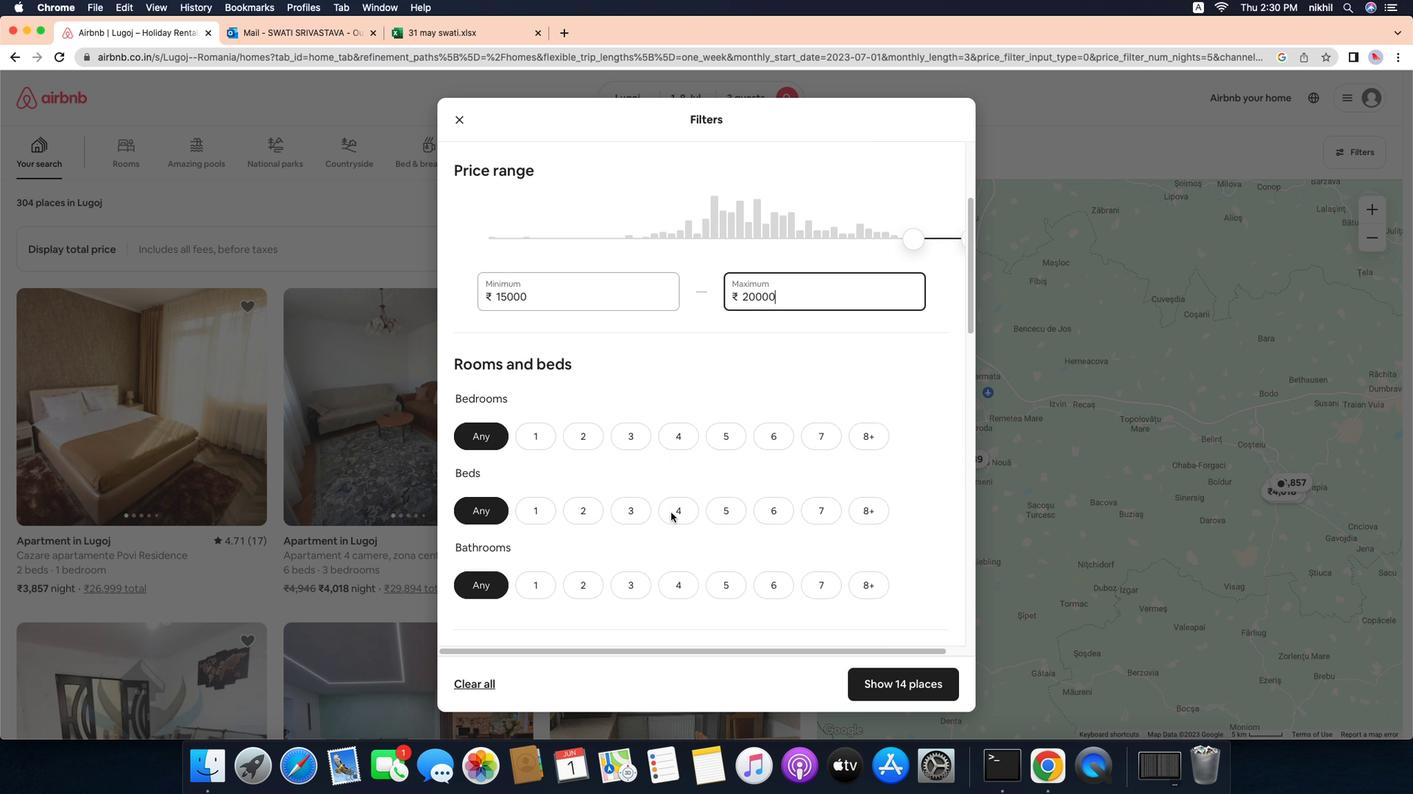 
Action: Mouse scrolled (644, 518) with delta (137, -9)
Screenshot: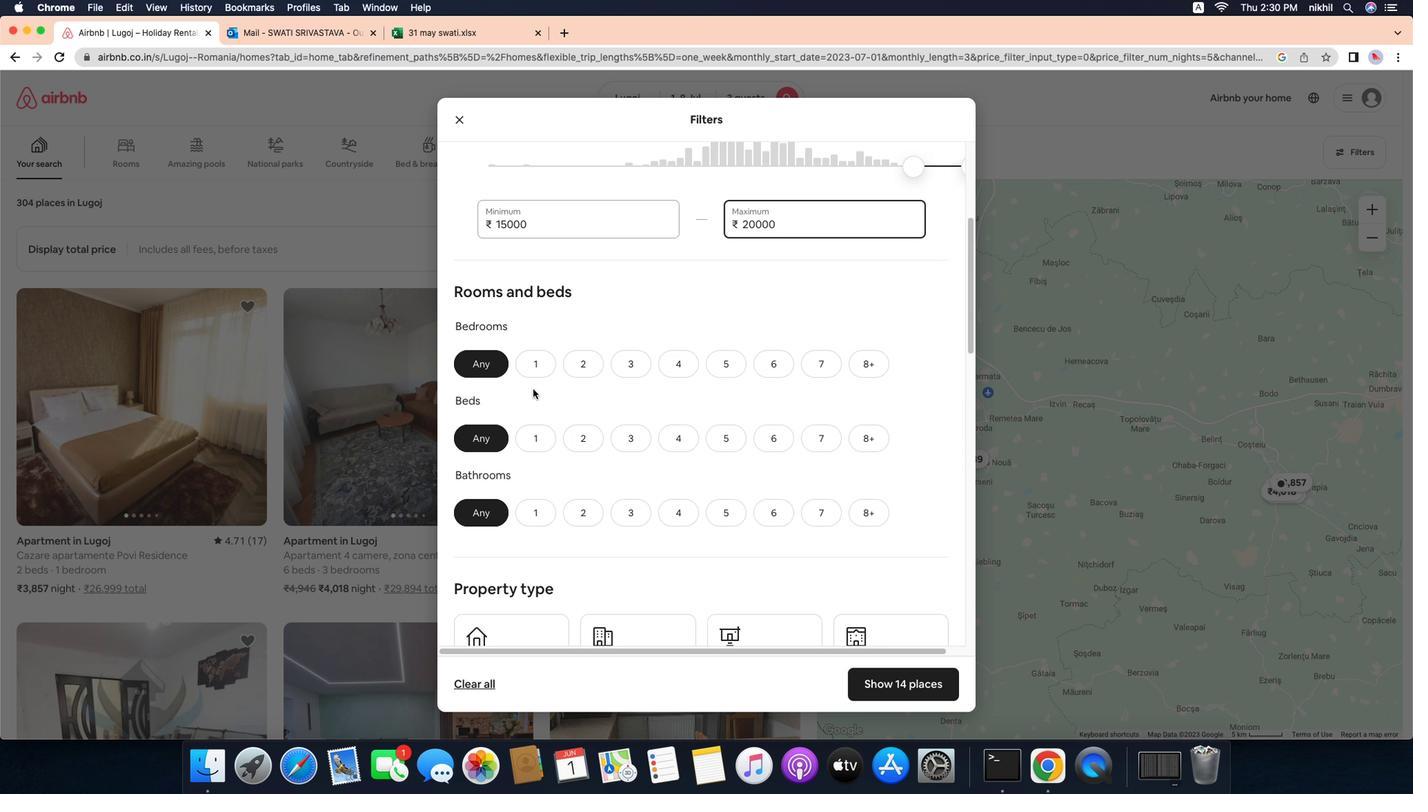 
Action: Mouse scrolled (644, 518) with delta (137, -9)
Screenshot: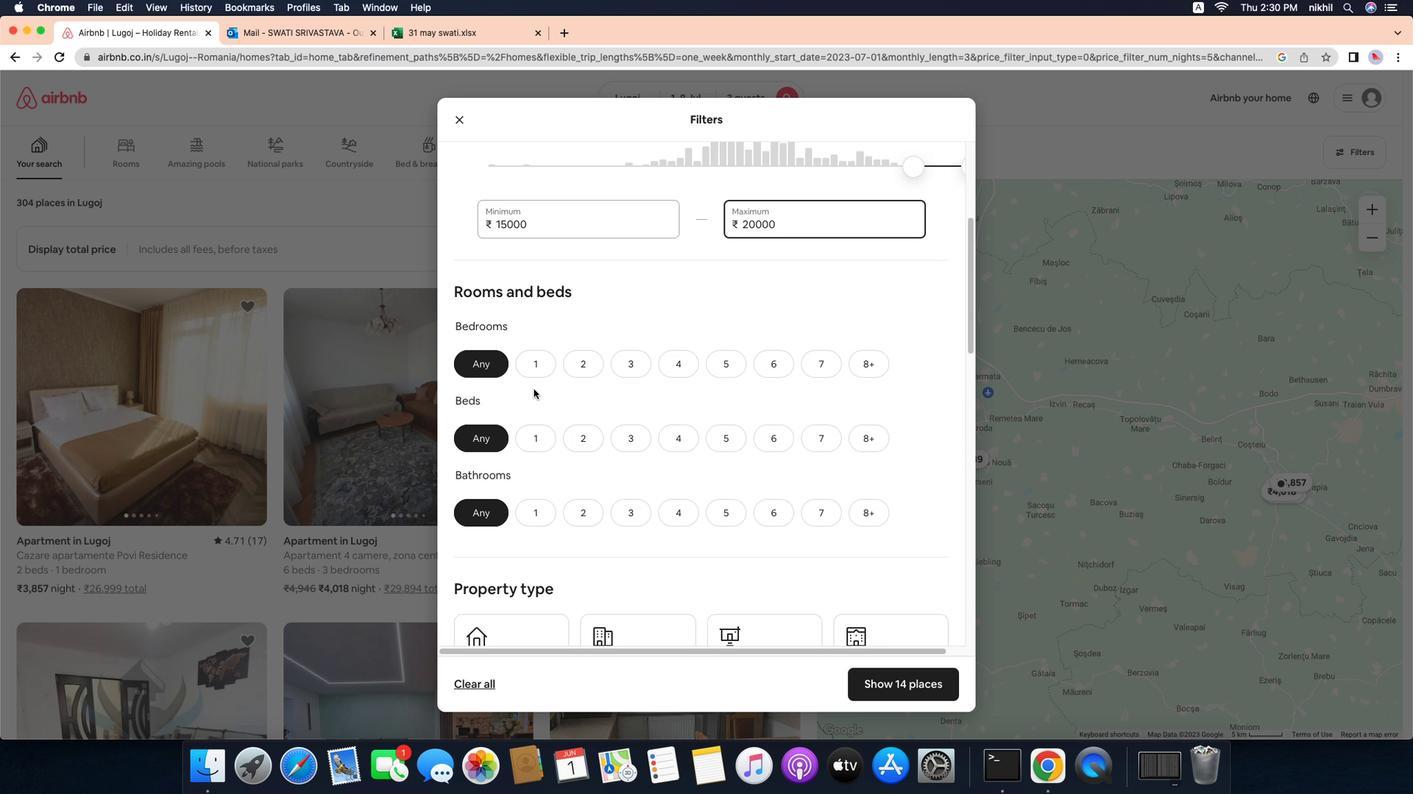 
Action: Mouse scrolled (644, 518) with delta (137, -11)
Screenshot: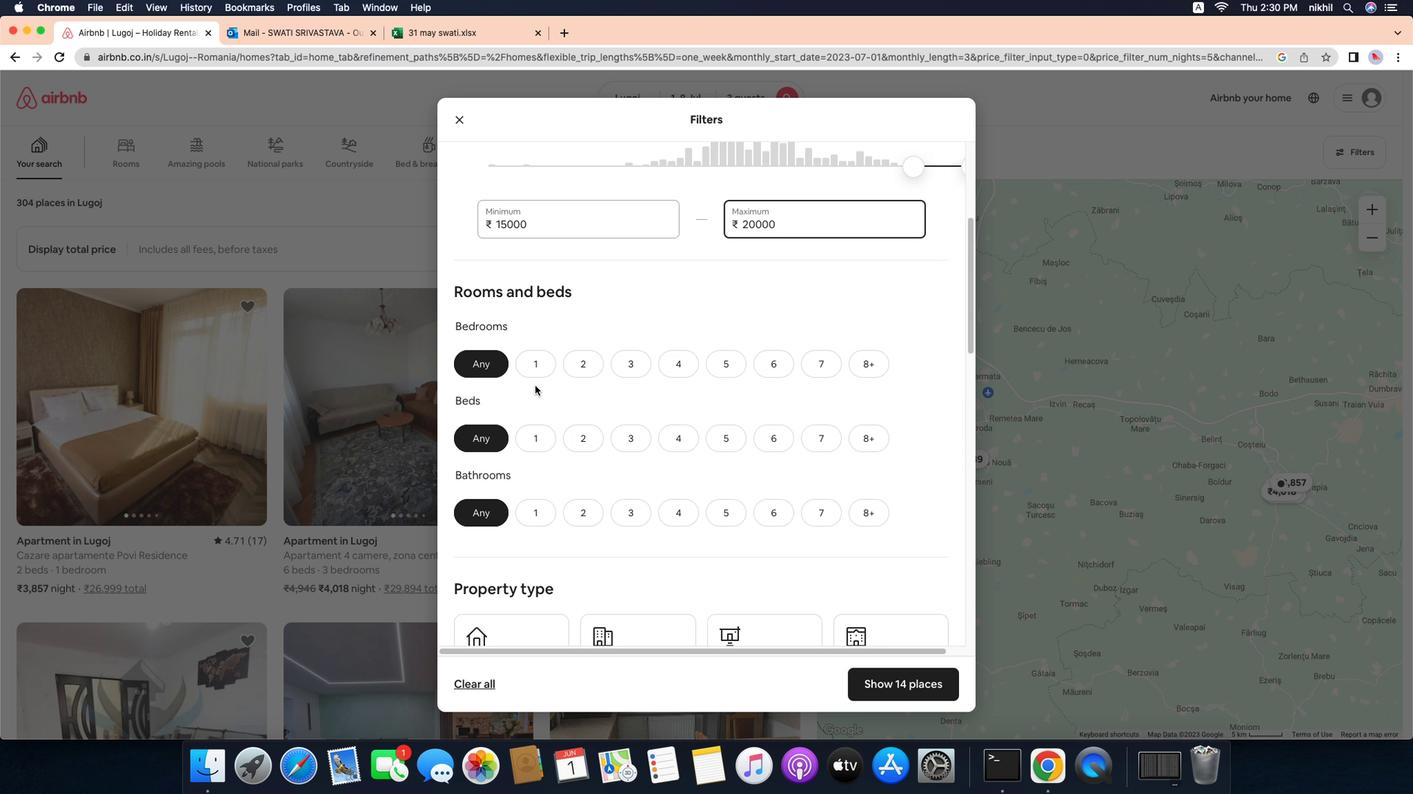 
Action: Mouse scrolled (644, 518) with delta (137, -9)
Screenshot: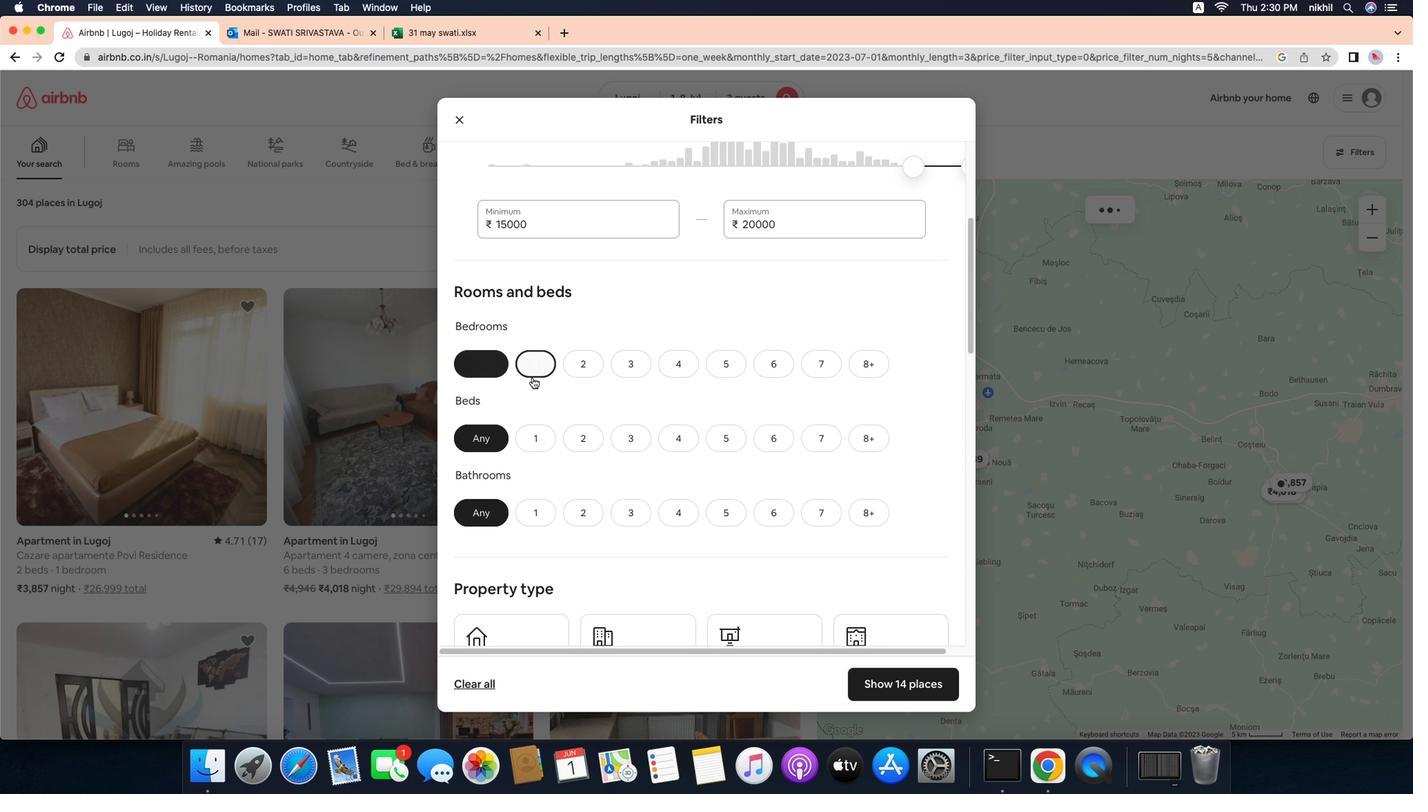 
Action: Mouse scrolled (644, 518) with delta (137, -9)
Screenshot: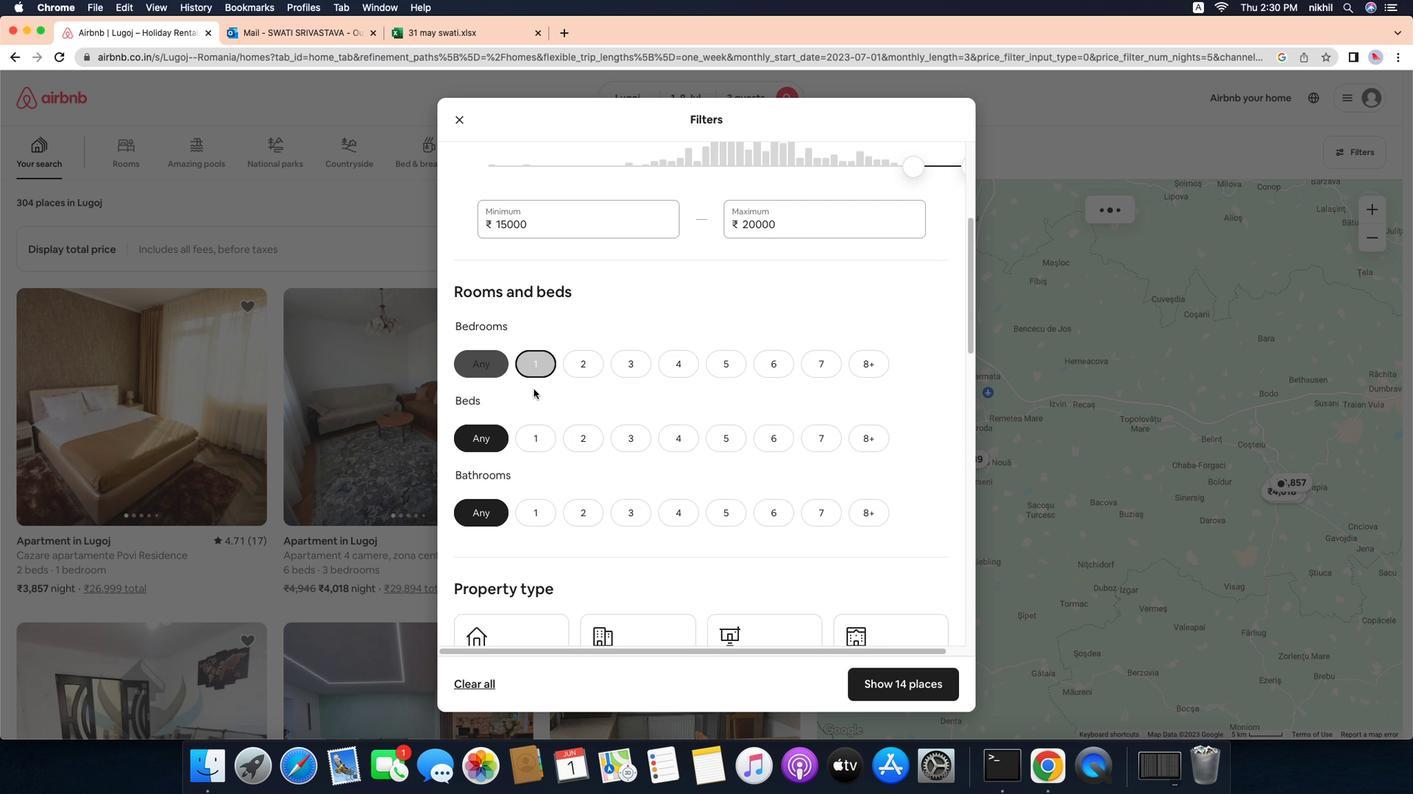 
Action: Mouse scrolled (644, 518) with delta (137, -11)
Screenshot: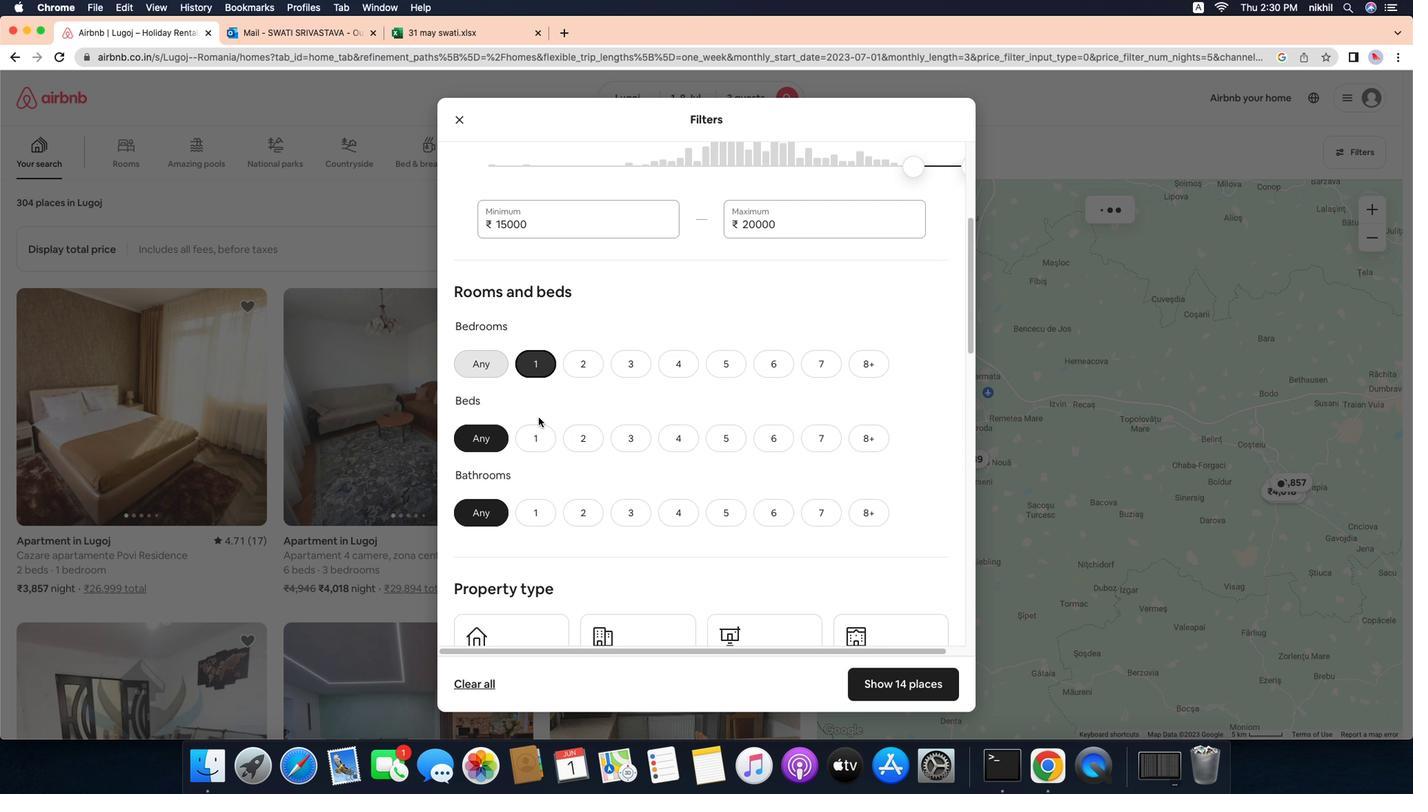 
Action: Mouse moved to (540, 374)
Screenshot: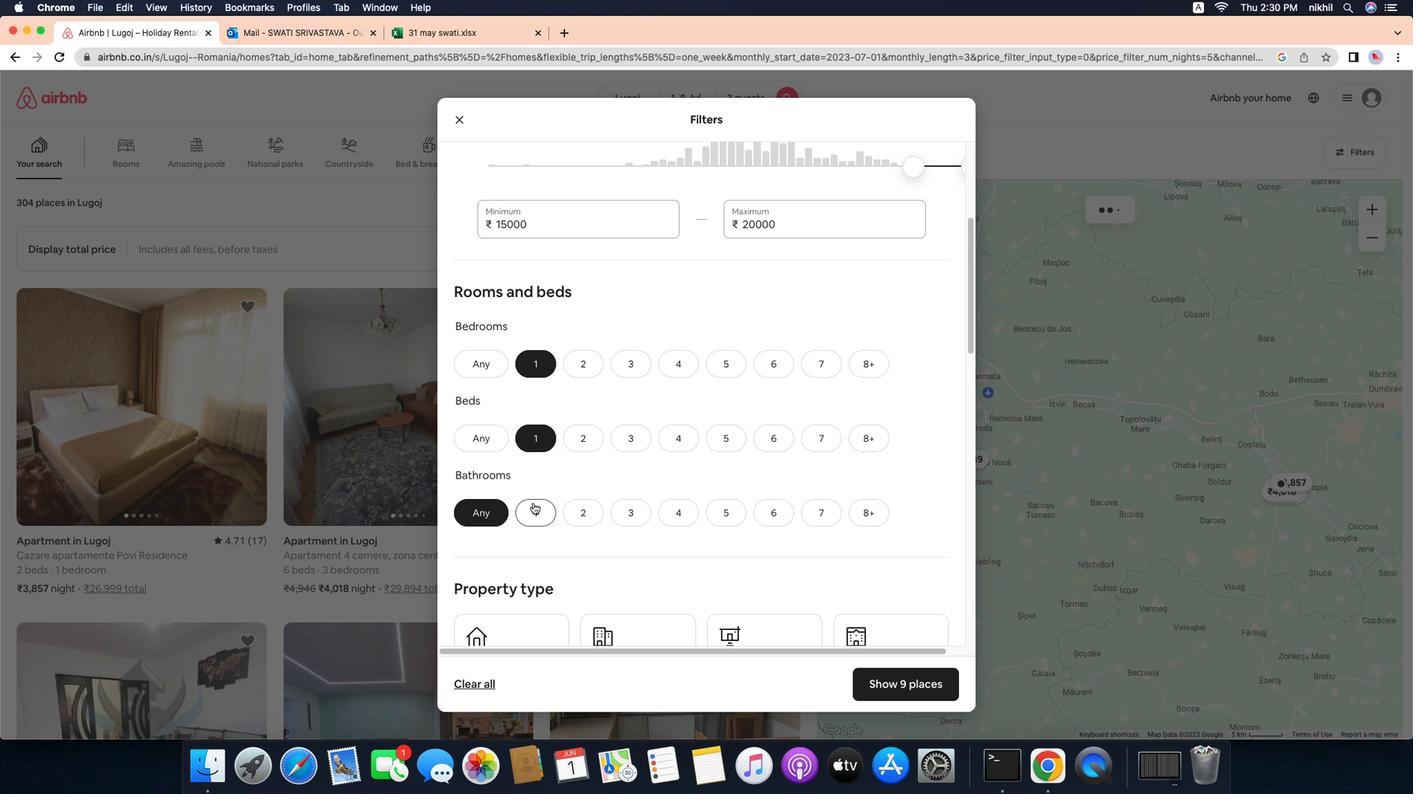 
Action: Mouse pressed left at (540, 374)
Screenshot: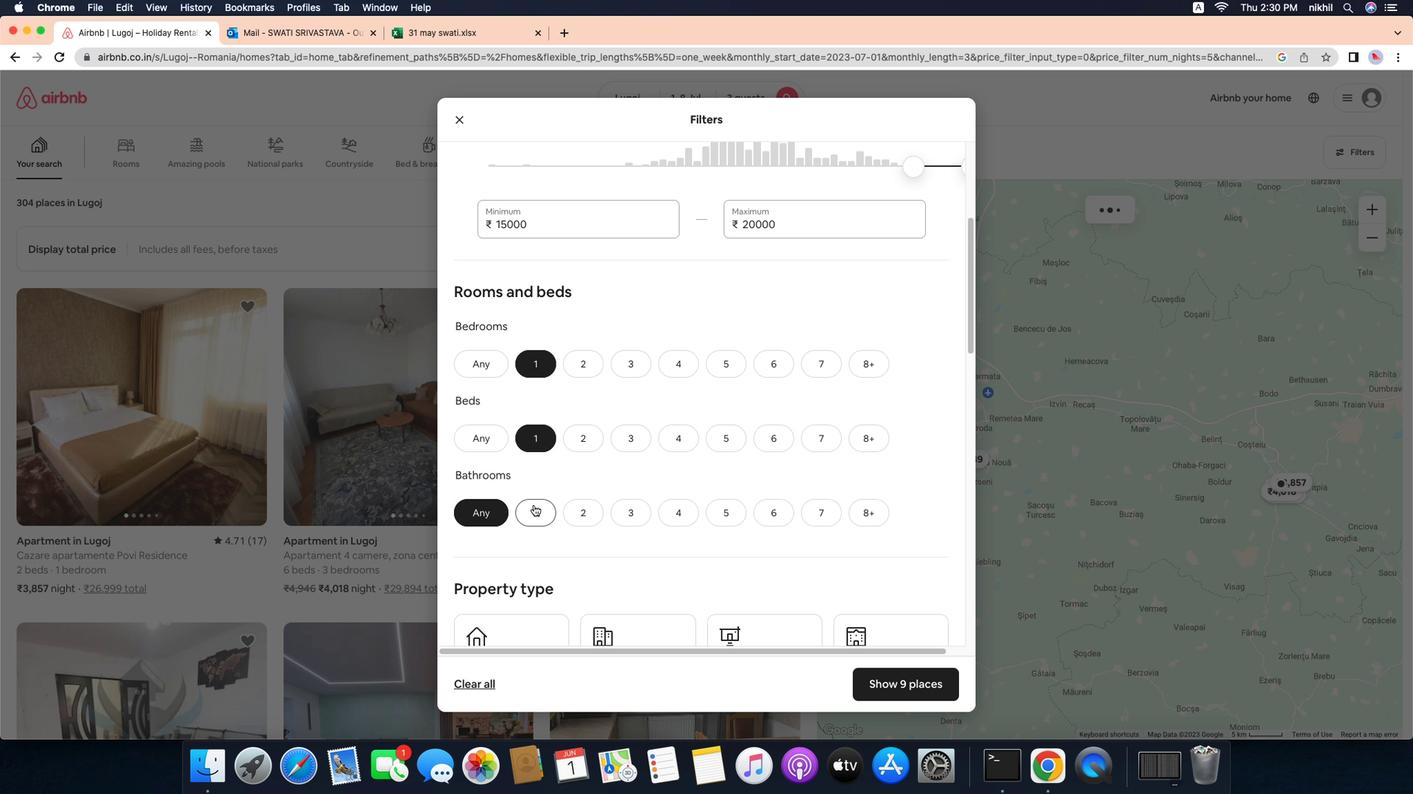 
Action: Mouse moved to (543, 440)
Screenshot: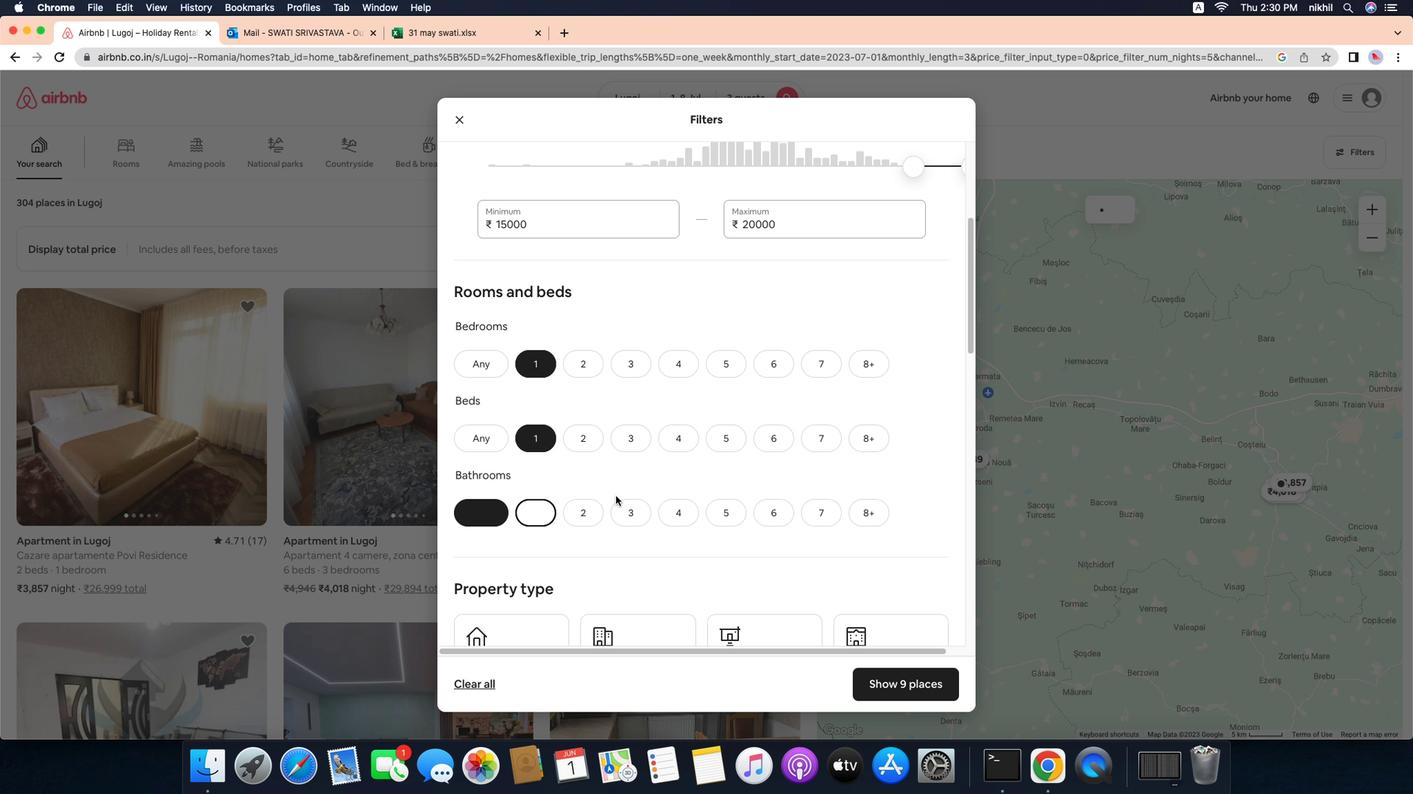 
Action: Mouse pressed left at (543, 440)
Screenshot: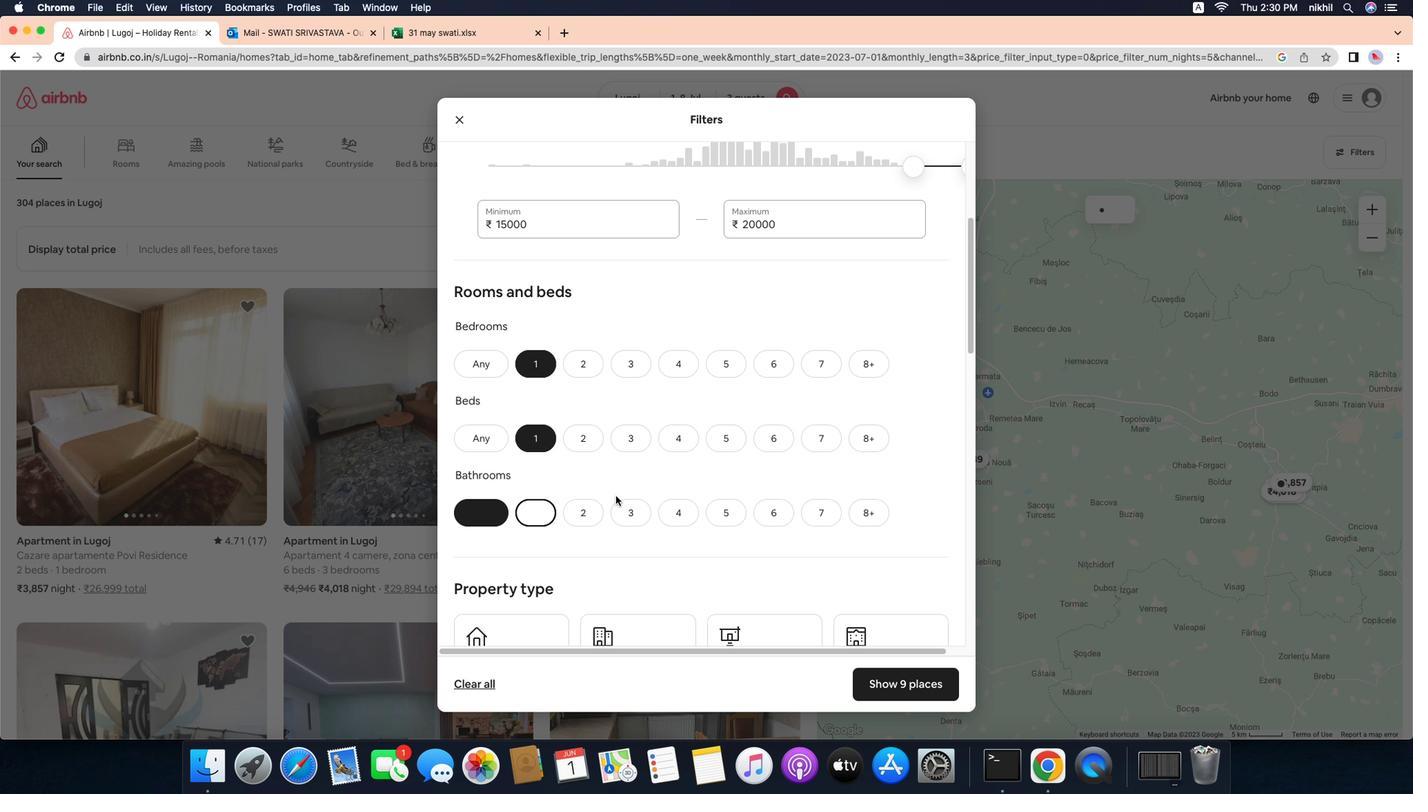 
Action: Mouse moved to (540, 511)
Screenshot: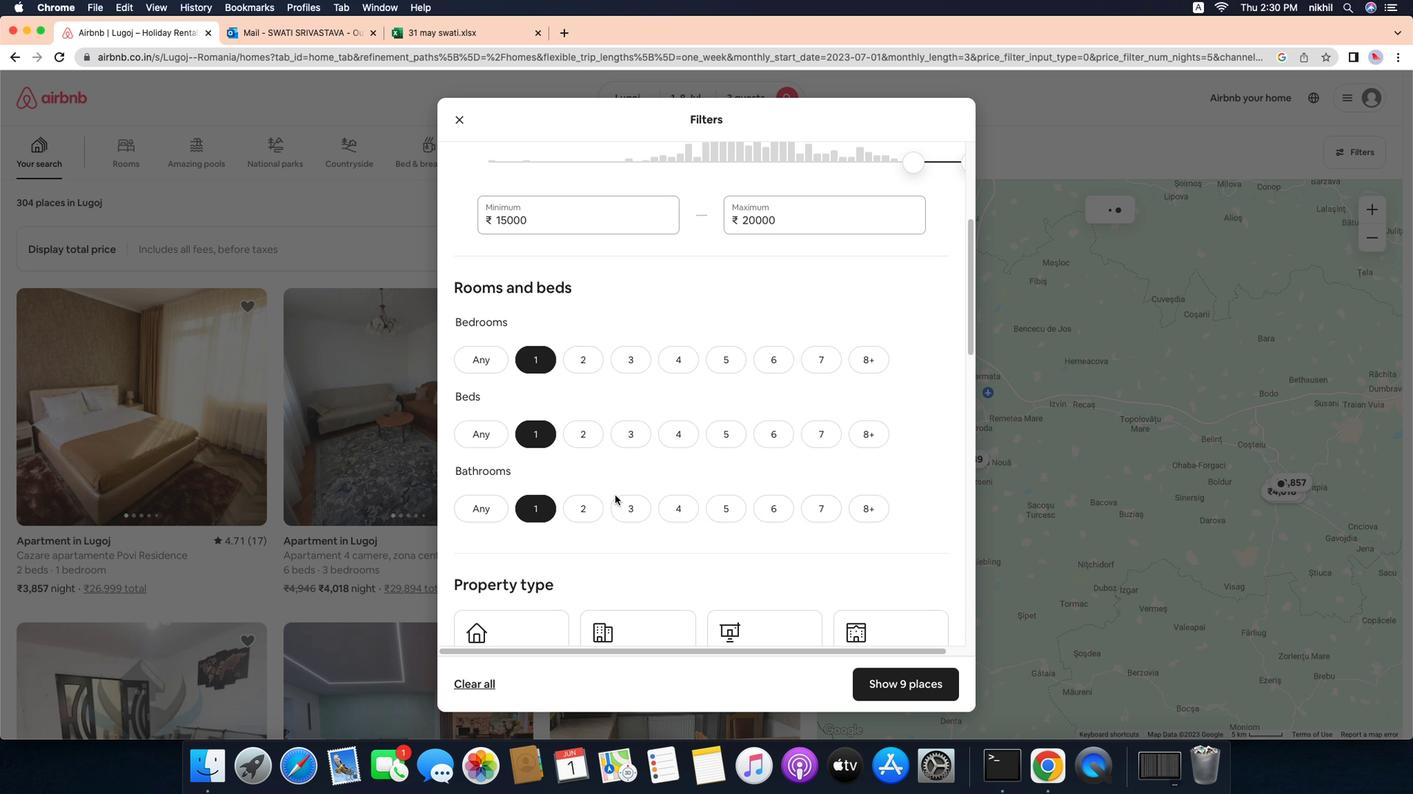 
Action: Mouse pressed left at (540, 511)
Screenshot: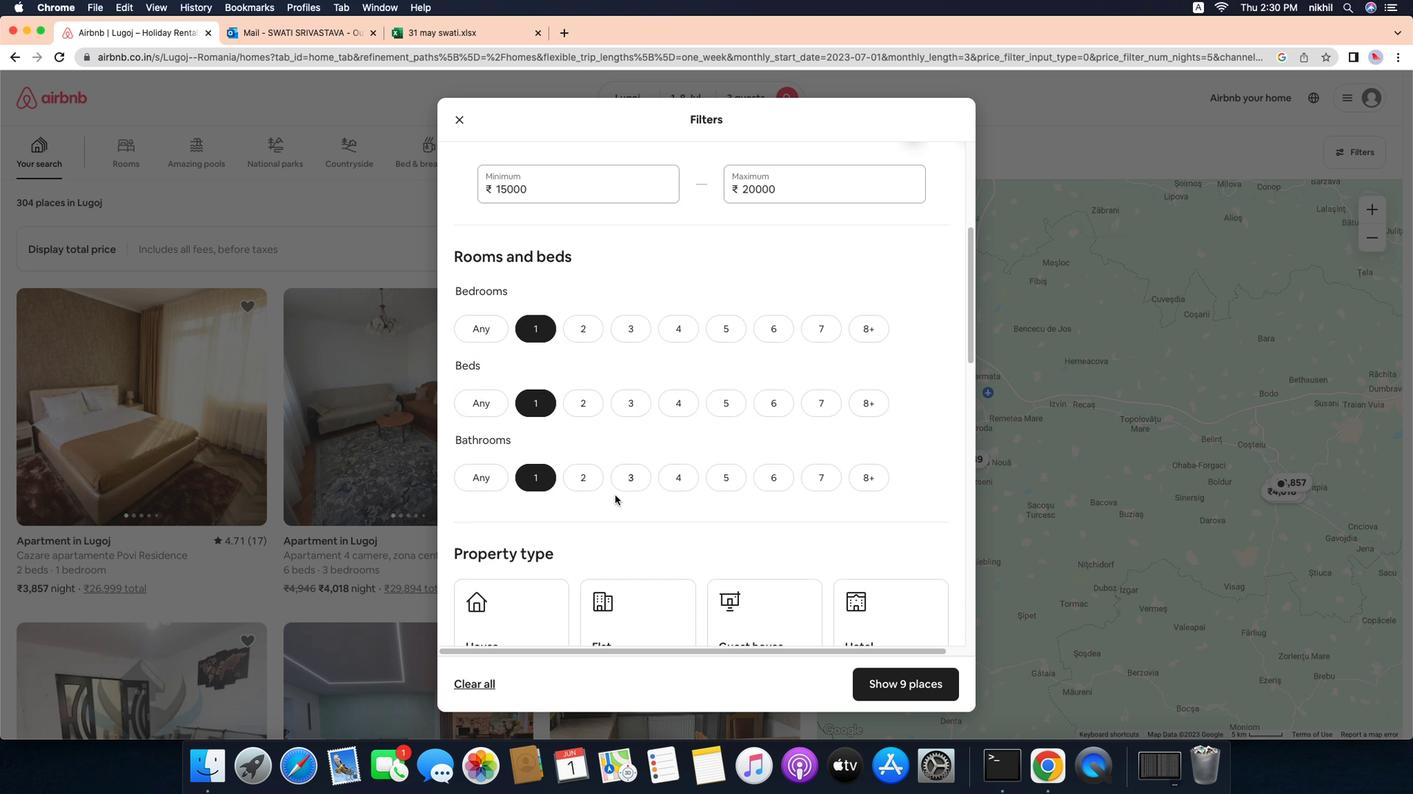 
Action: Mouse moved to (602, 501)
Screenshot: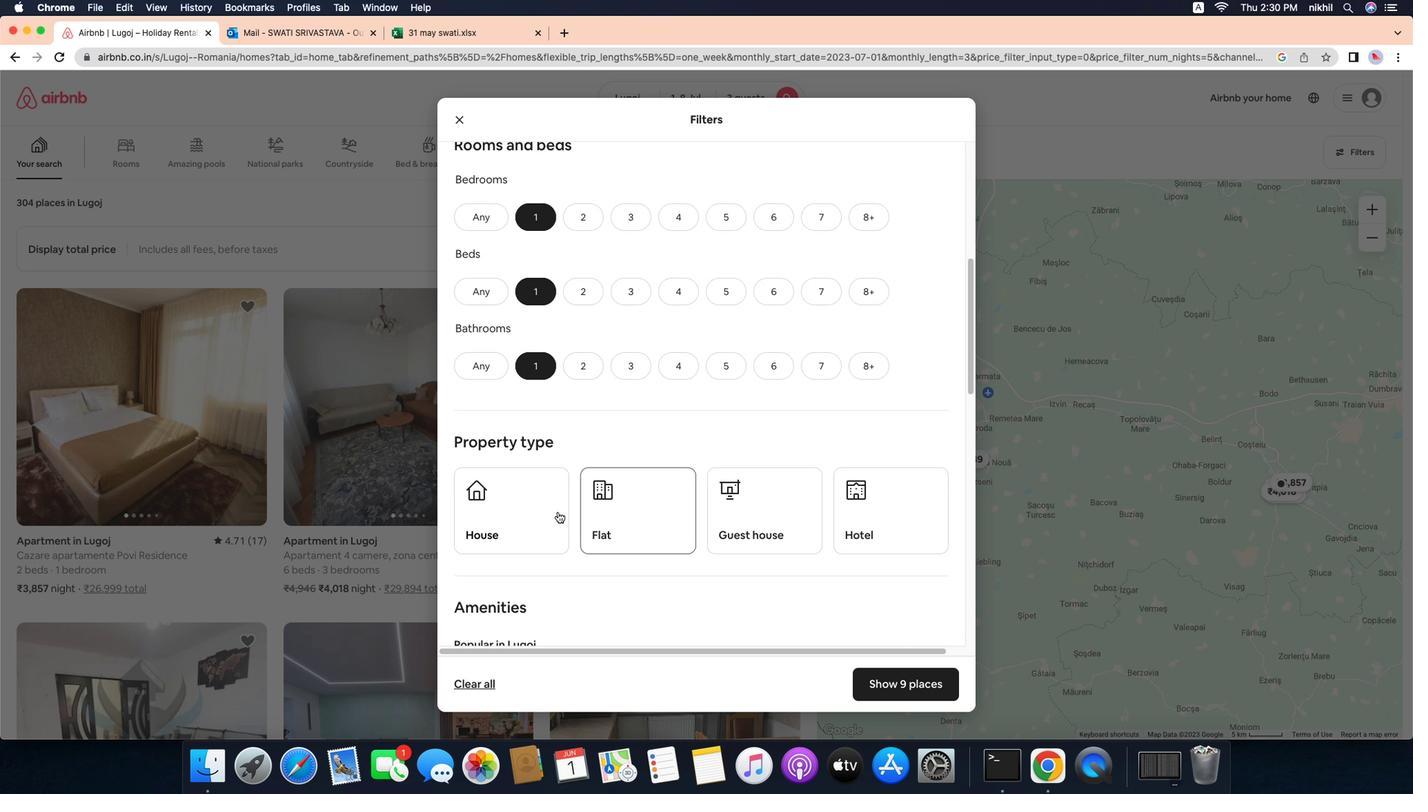 
Action: Mouse scrolled (602, 501) with delta (137, -9)
Screenshot: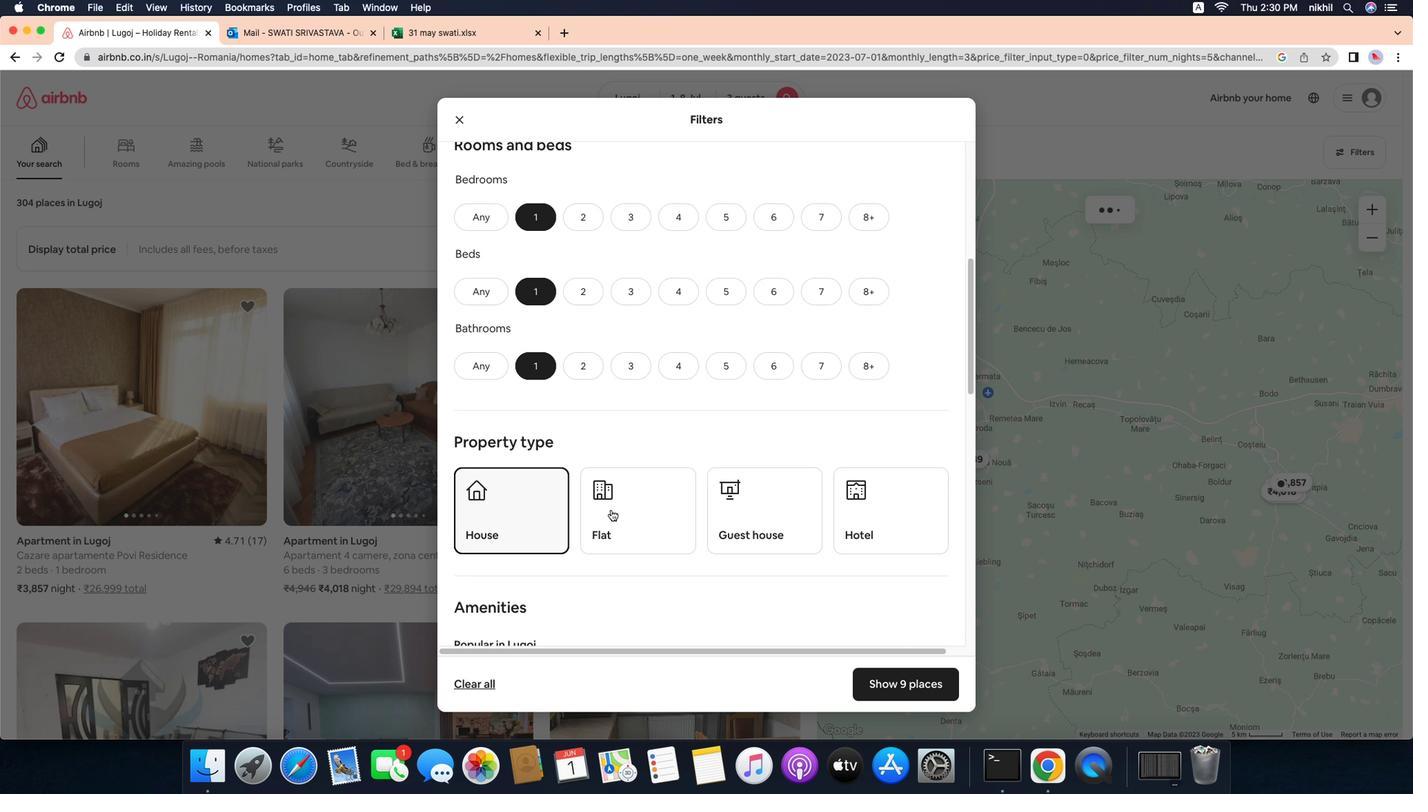 
Action: Mouse scrolled (602, 501) with delta (137, -9)
Screenshot: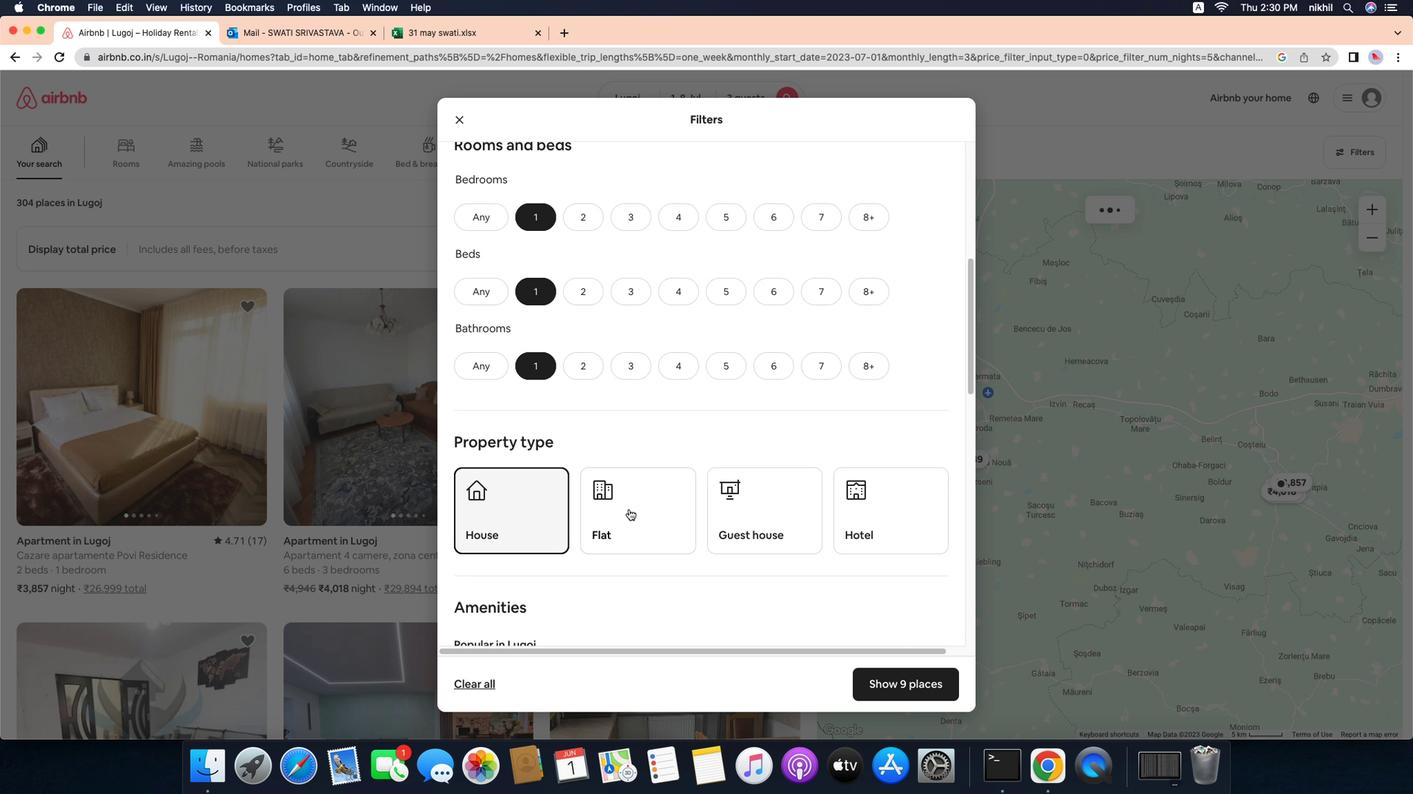 
Action: Mouse scrolled (602, 501) with delta (137, -11)
Screenshot: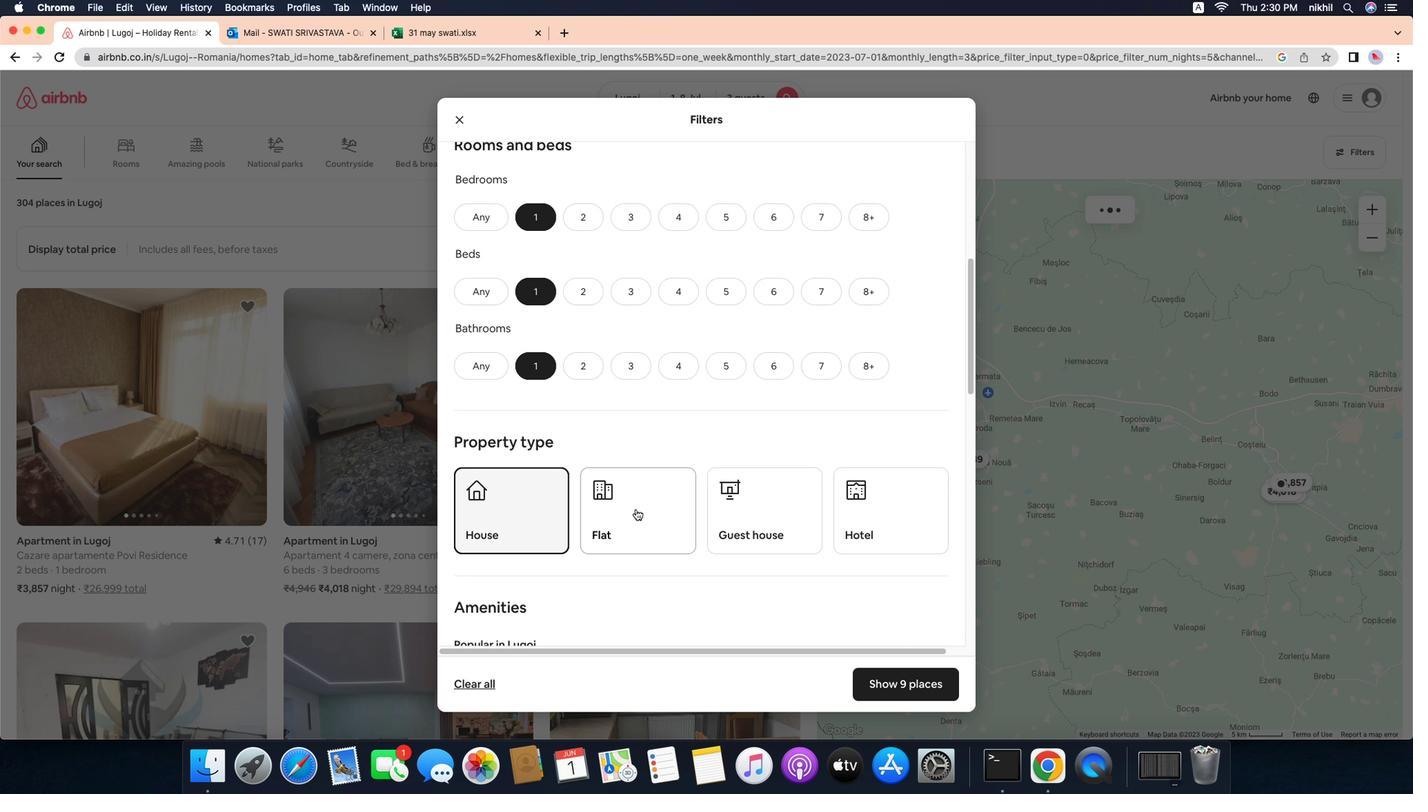 
Action: Mouse moved to (531, 519)
Screenshot: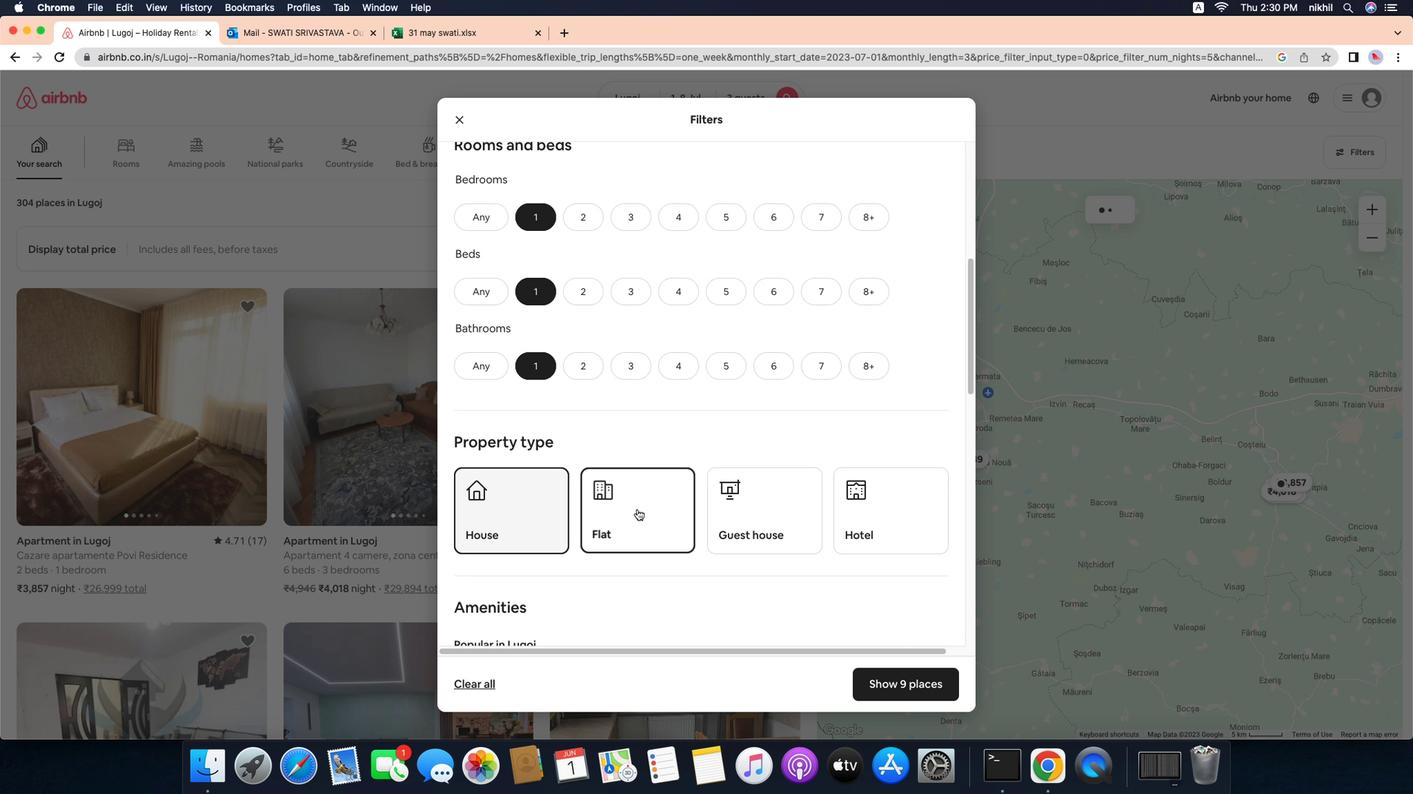 
Action: Mouse pressed left at (531, 519)
Screenshot: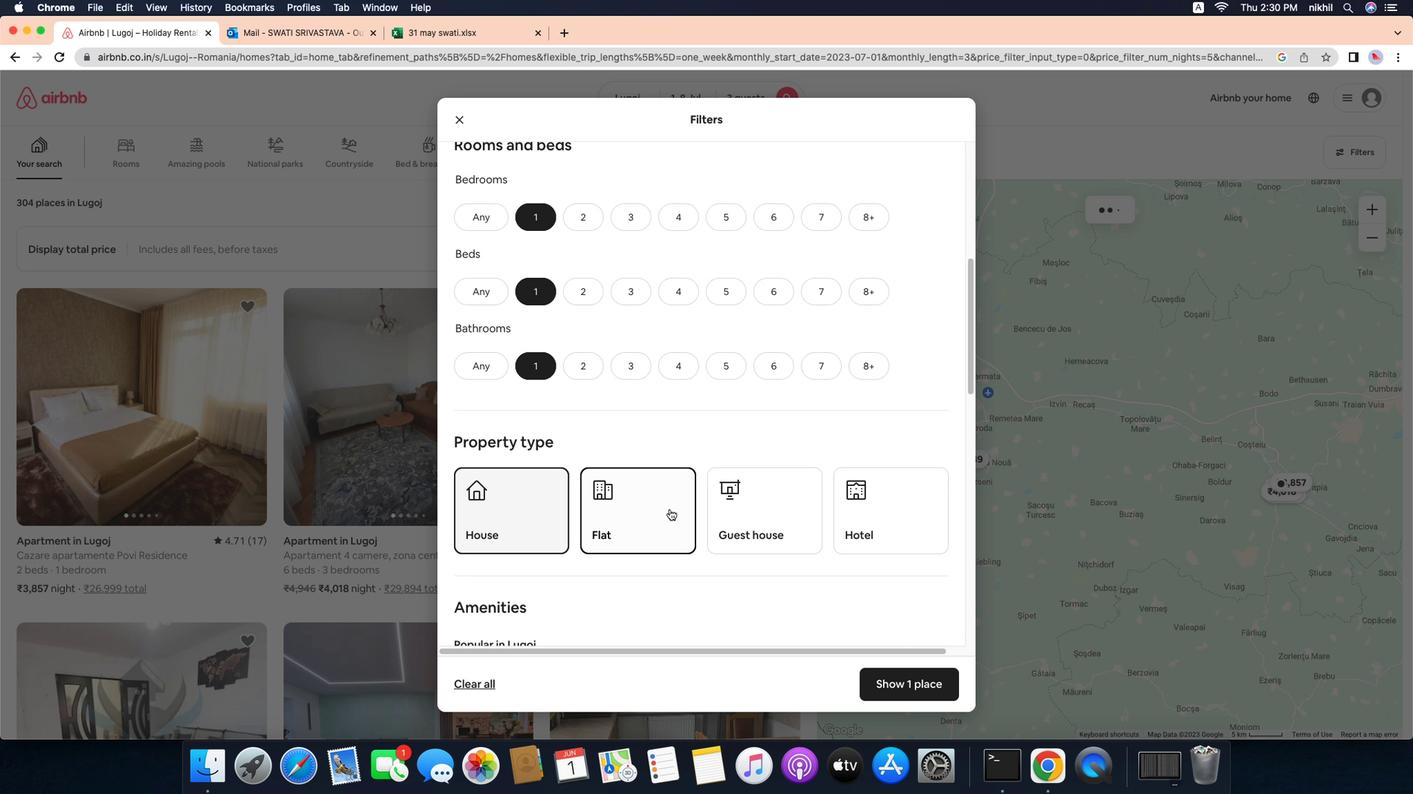
Action: Mouse moved to (618, 515)
Screenshot: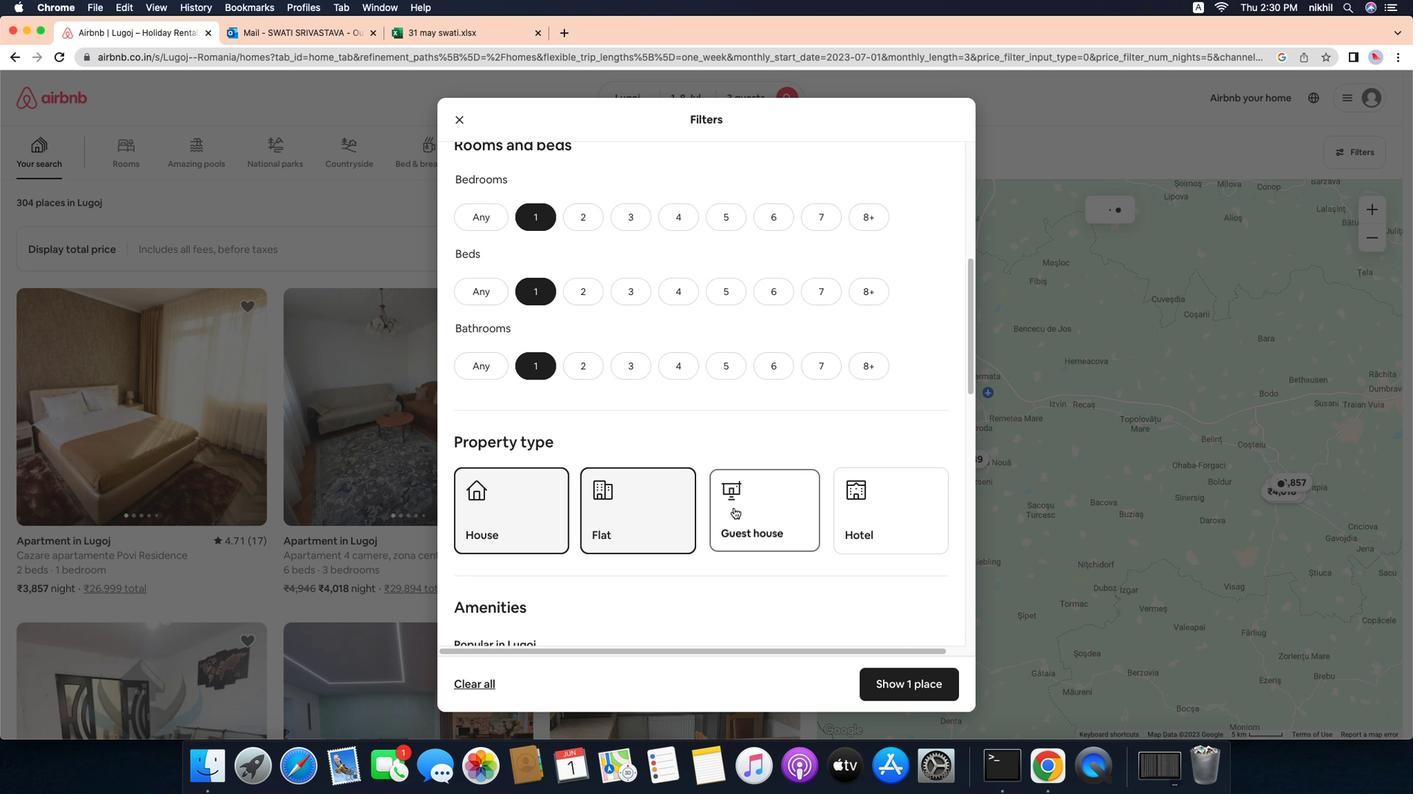 
Action: Mouse pressed left at (618, 515)
Screenshot: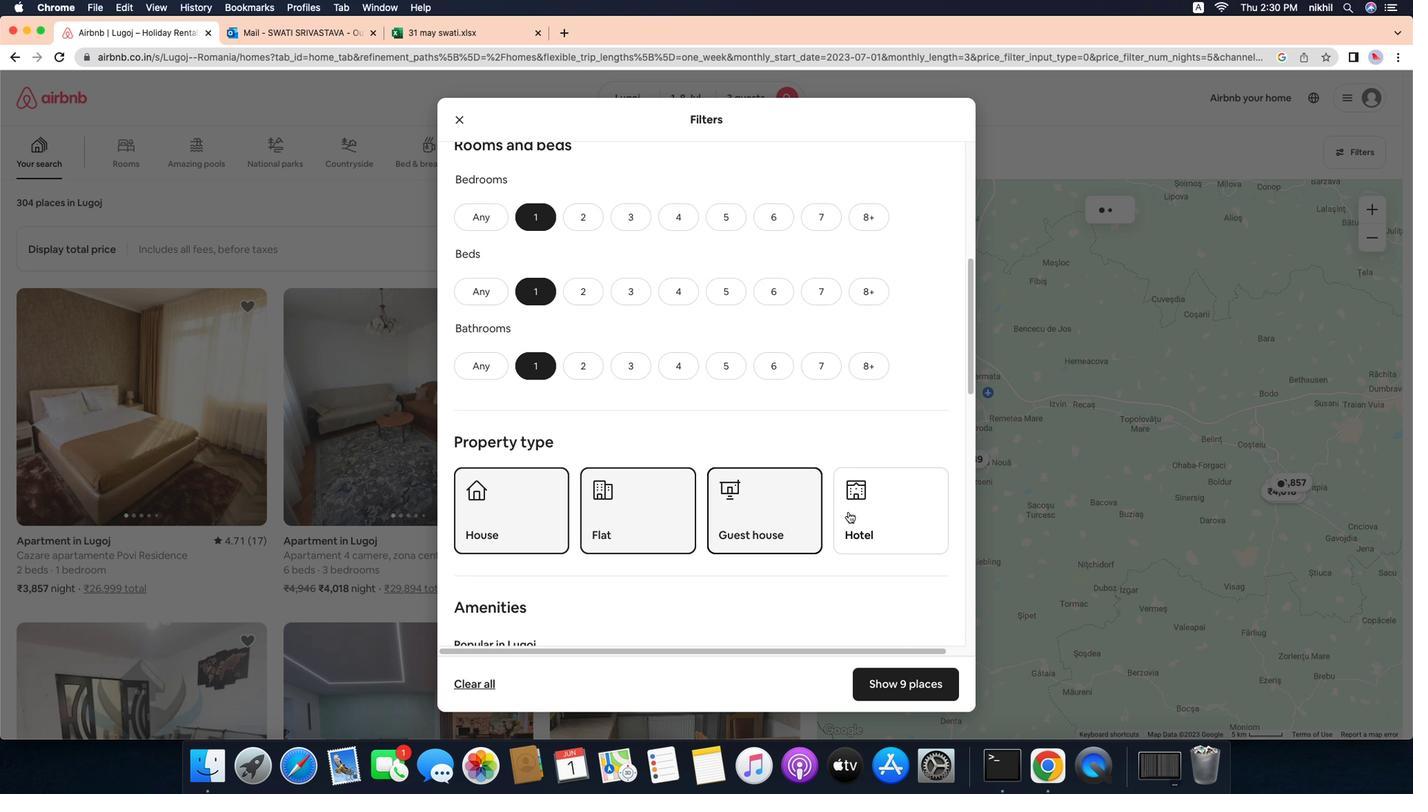 
Action: Mouse moved to (691, 513)
Screenshot: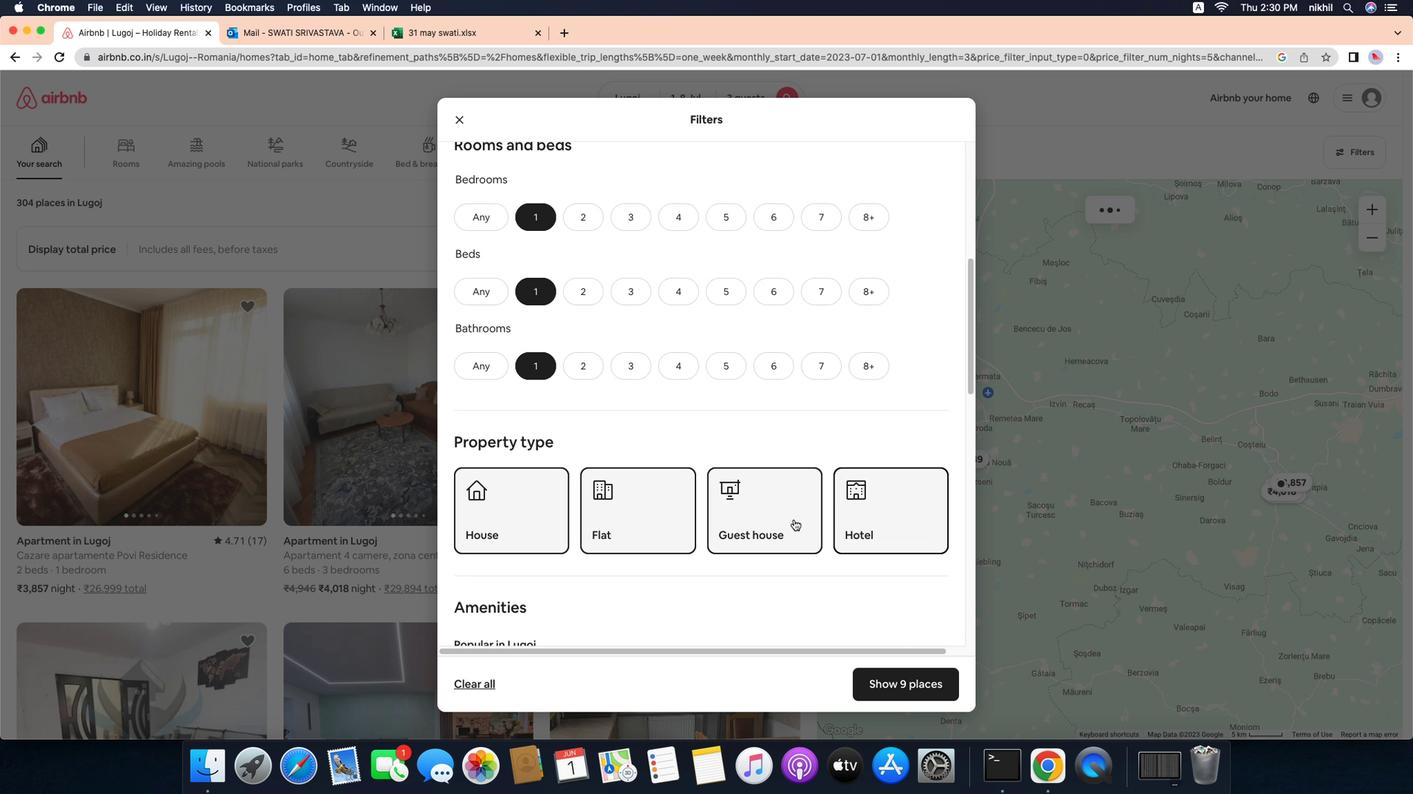 
Action: Mouse pressed left at (691, 513)
Screenshot: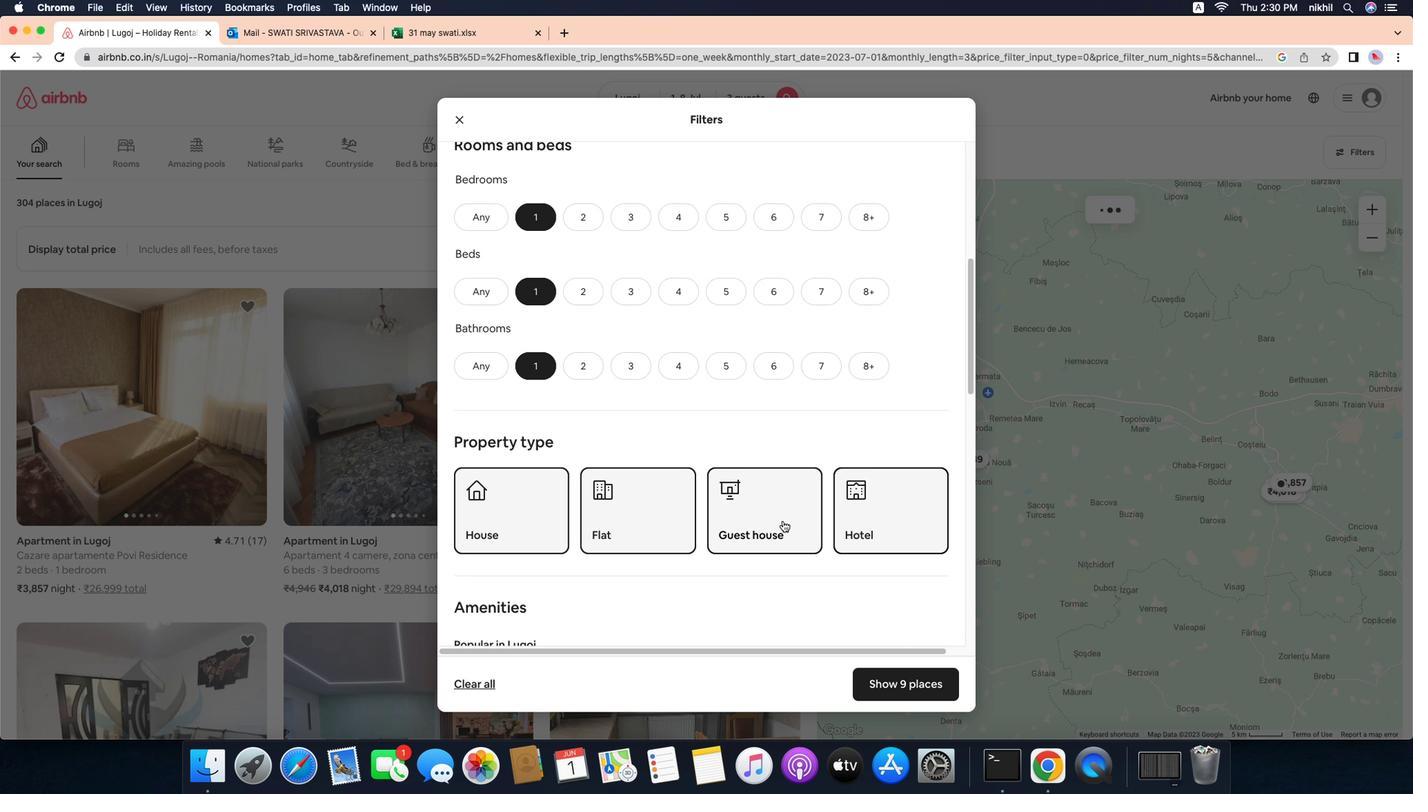 
Action: Mouse moved to (778, 518)
Screenshot: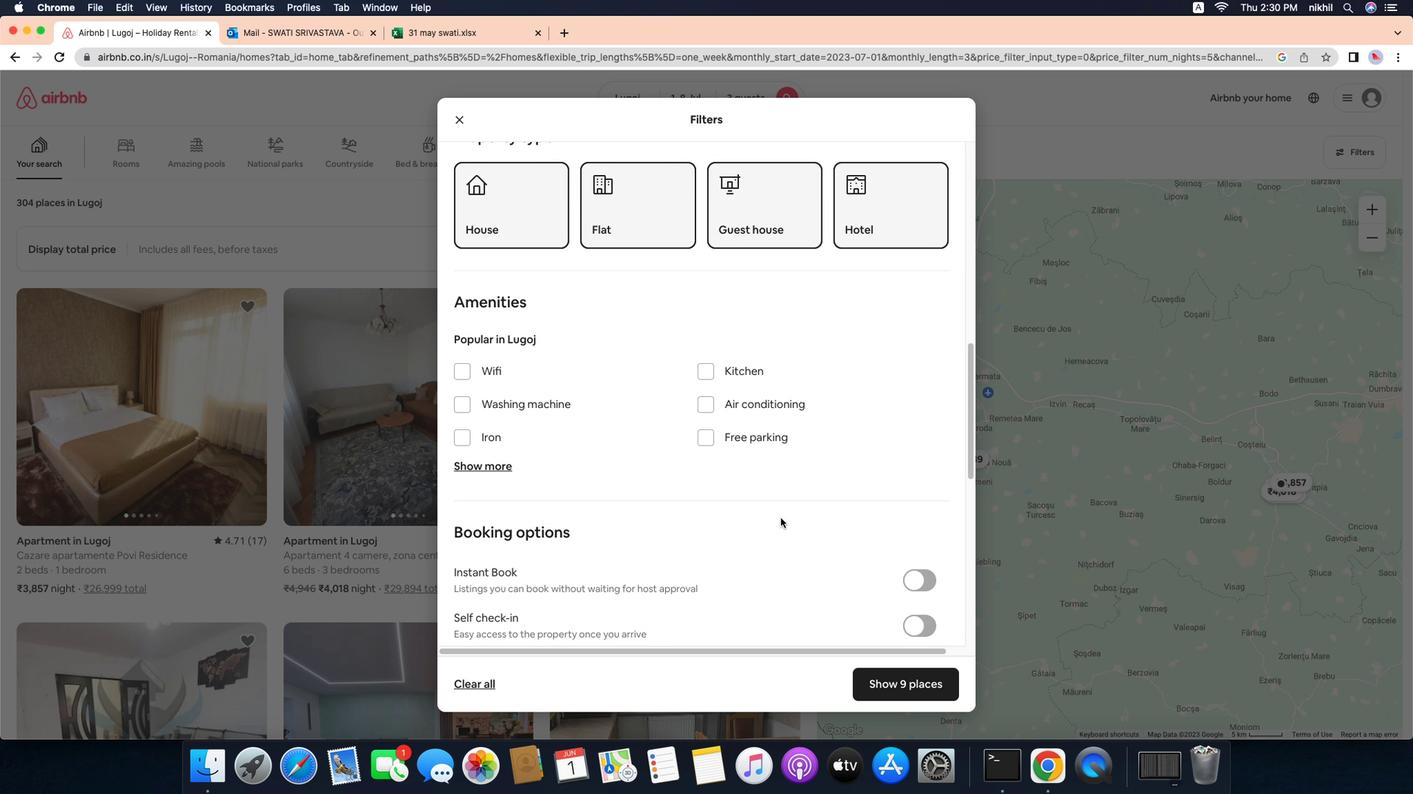 
Action: Mouse pressed left at (778, 518)
Screenshot: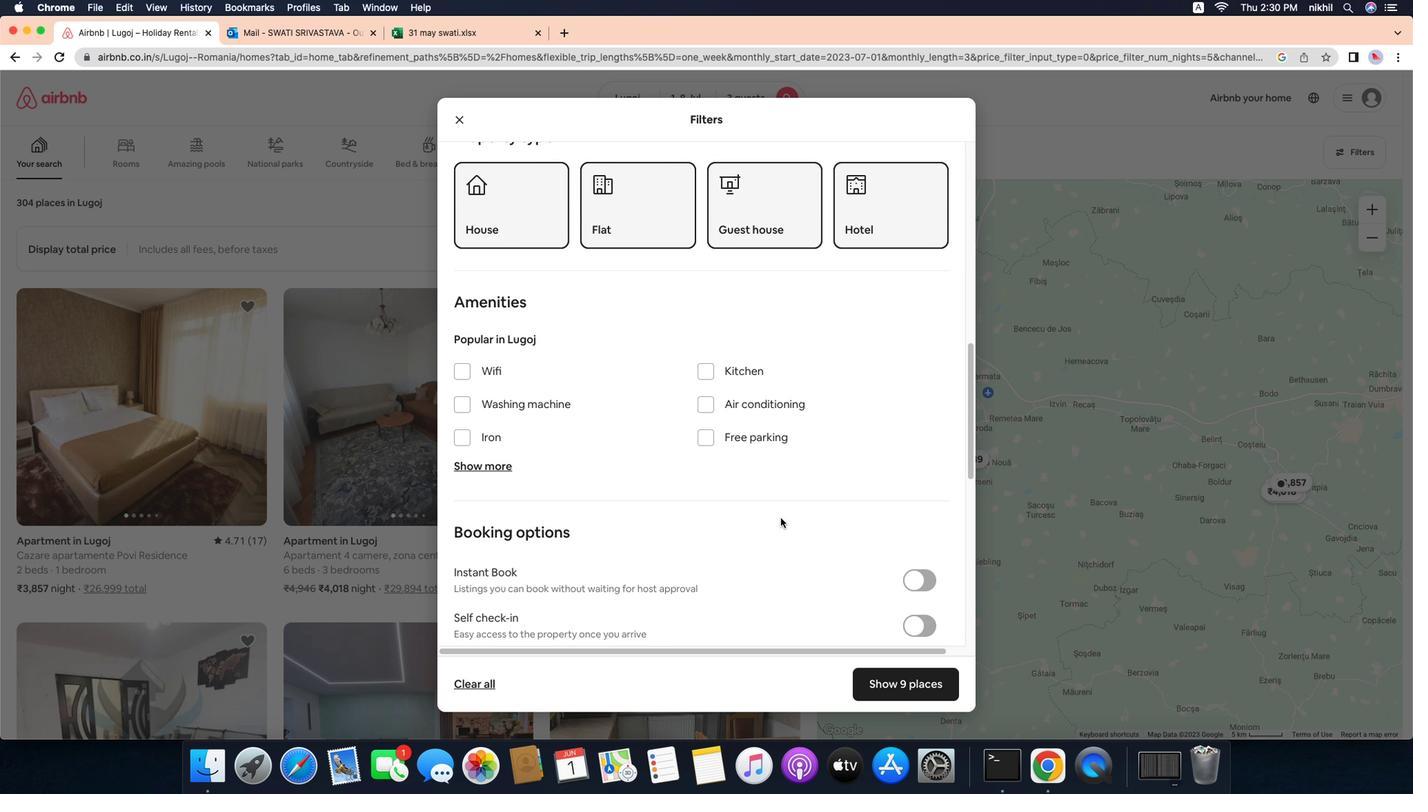 
Action: Mouse moved to (728, 526)
Screenshot: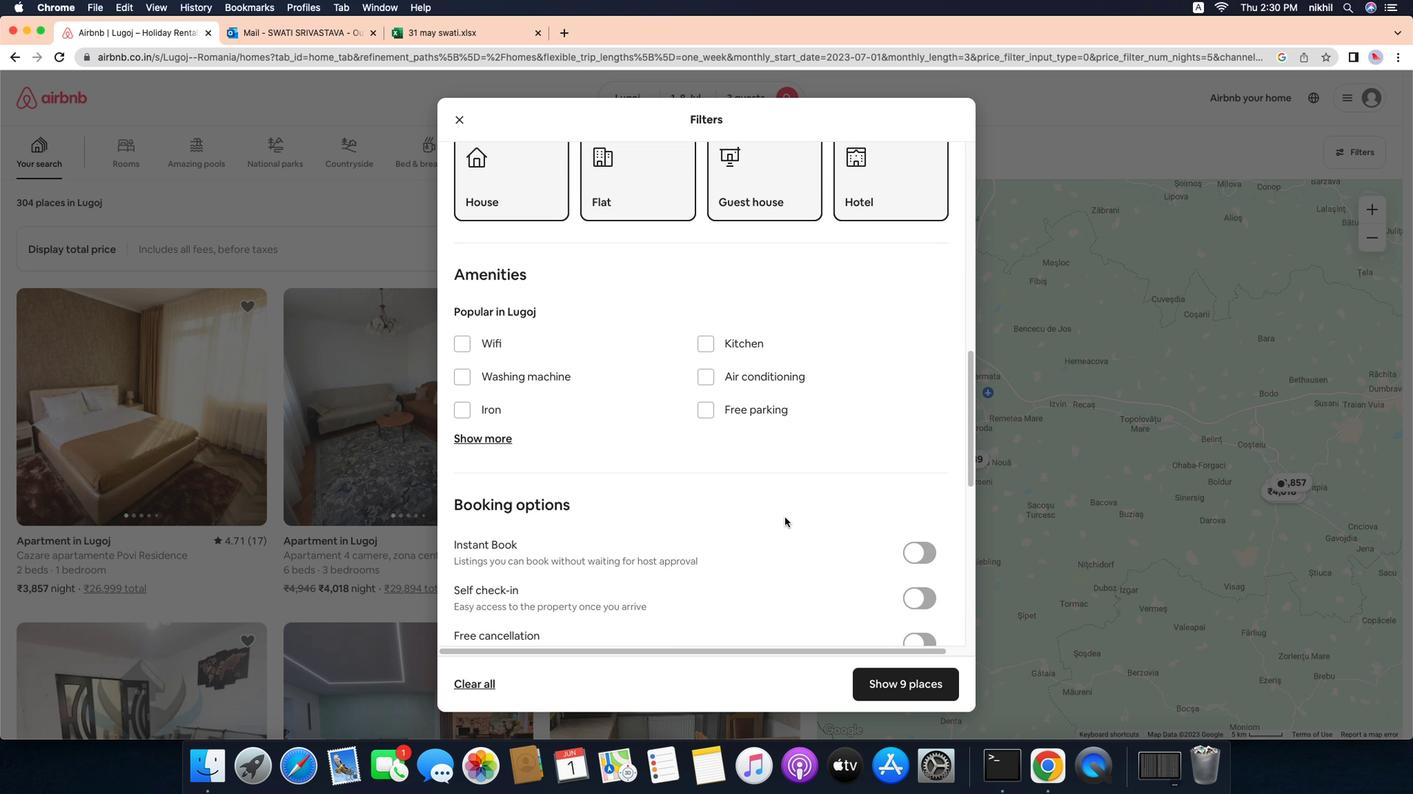 
Action: Mouse scrolled (728, 526) with delta (137, -9)
Screenshot: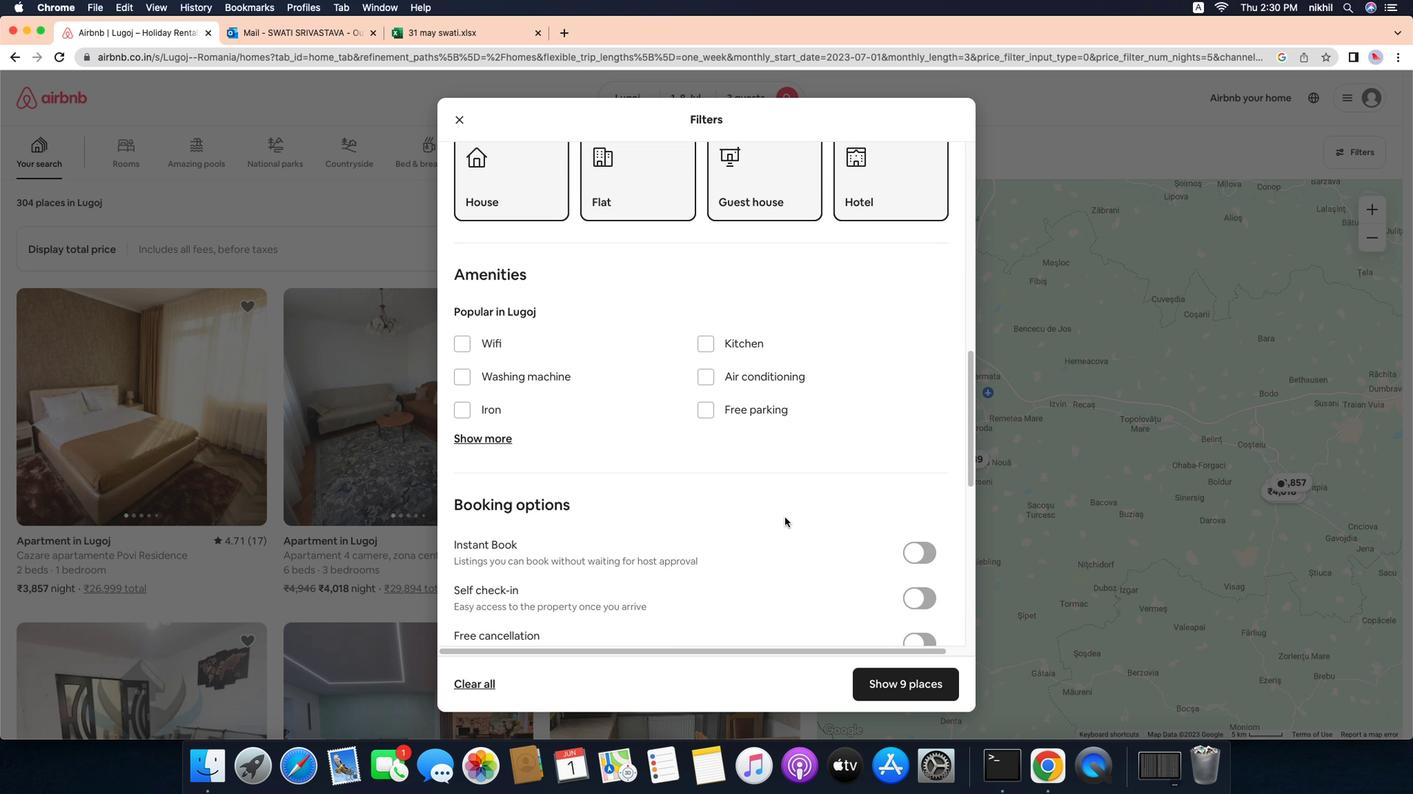 
Action: Mouse moved to (728, 526)
Screenshot: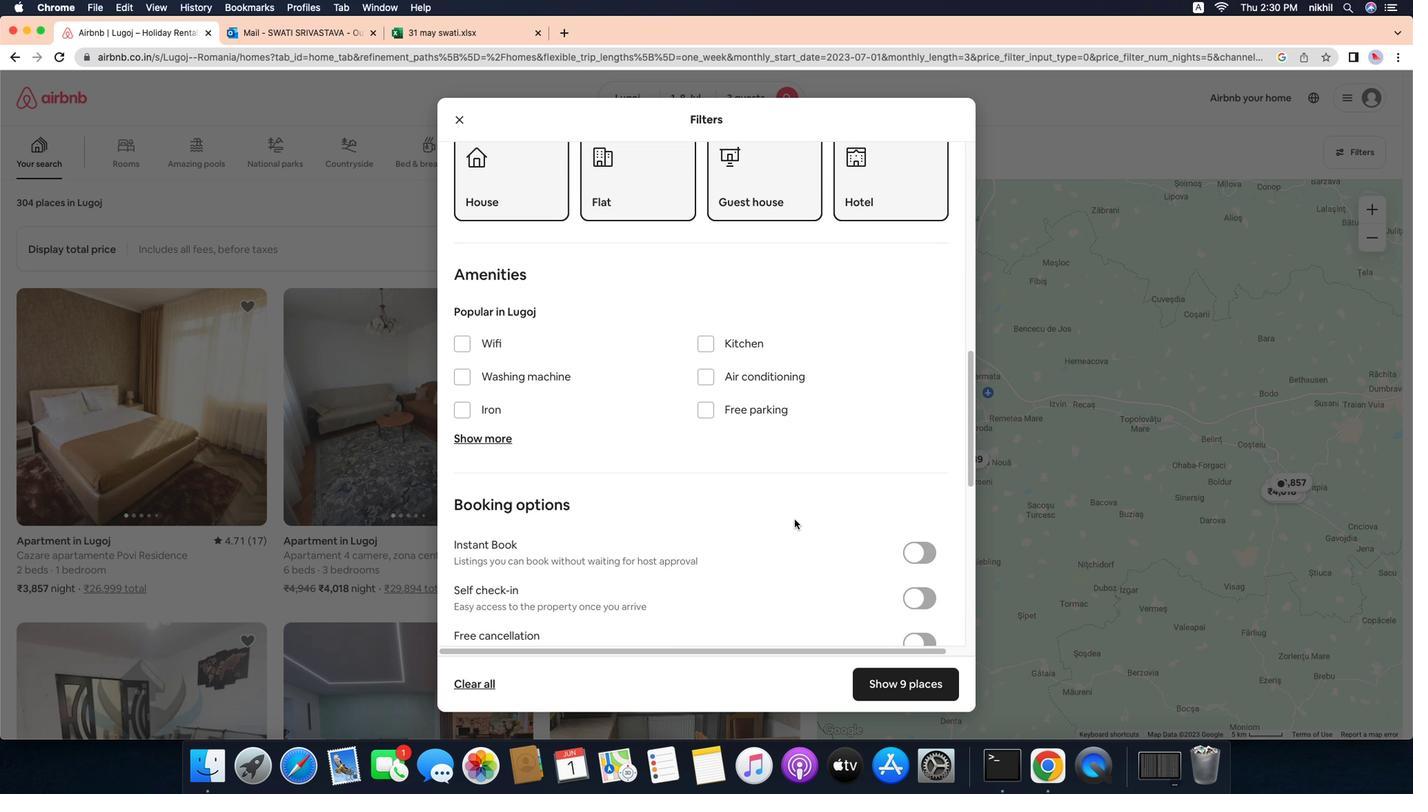 
Action: Mouse scrolled (728, 526) with delta (137, -9)
Screenshot: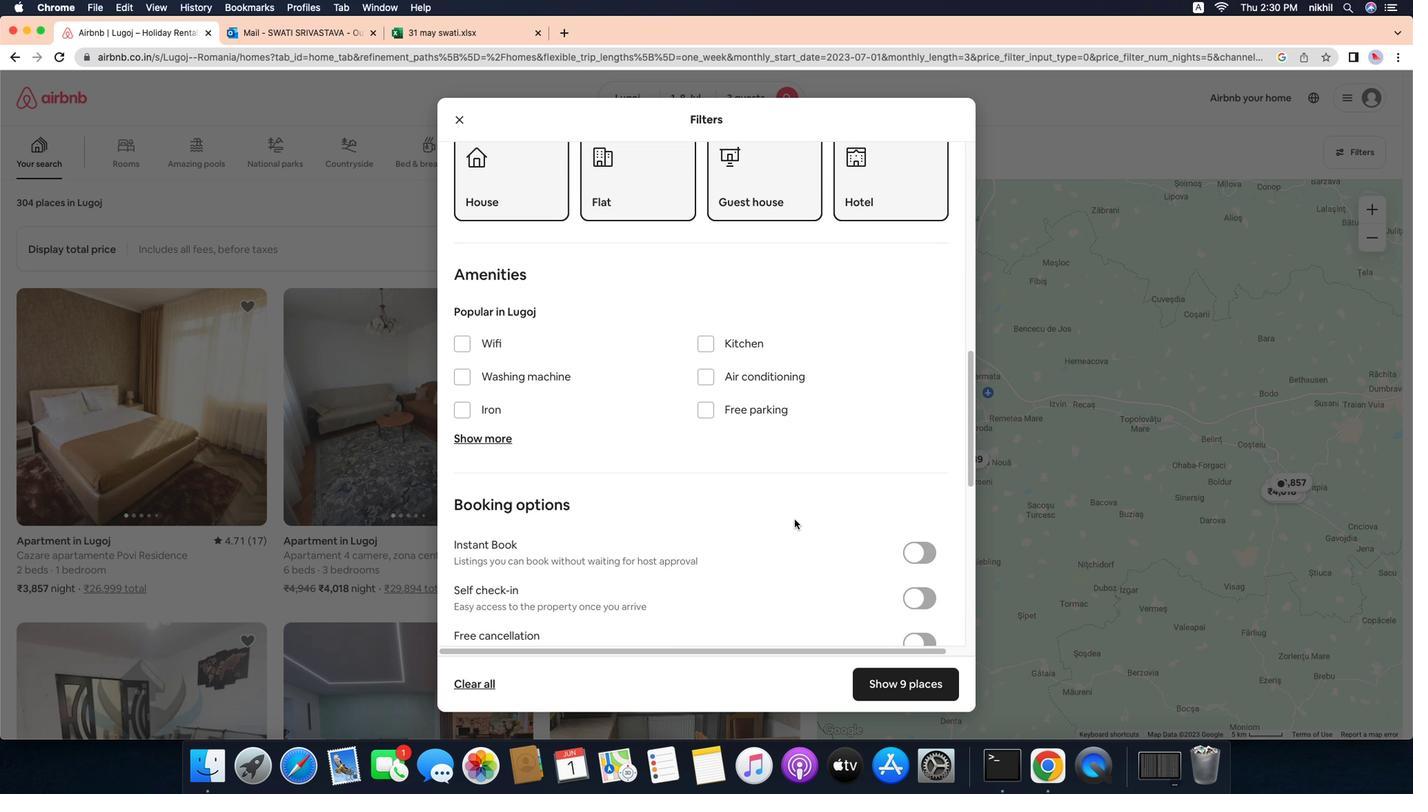 
Action: Mouse moved to (727, 524)
Screenshot: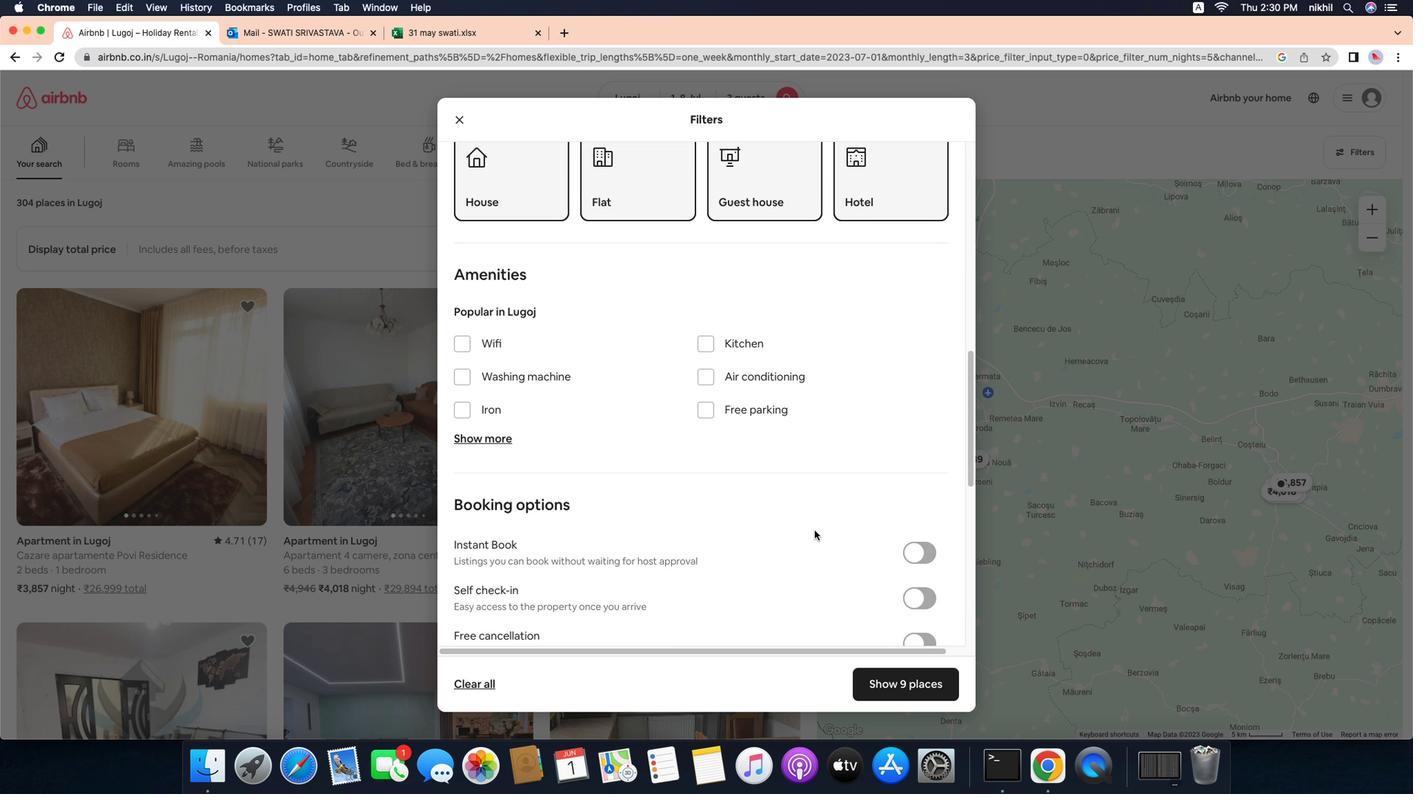 
Action: Mouse scrolled (727, 524) with delta (137, -11)
Screenshot: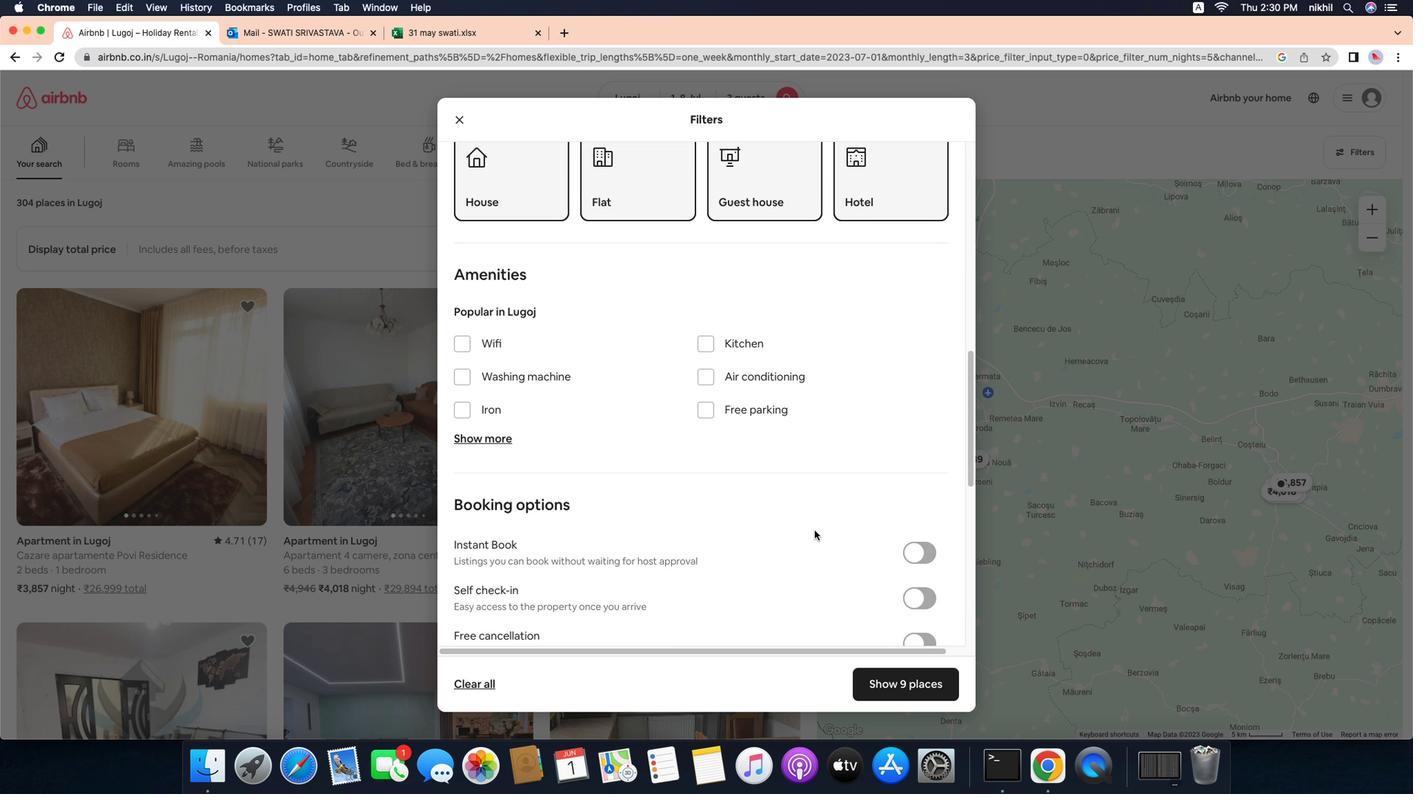 
Action: Mouse moved to (727, 524)
Screenshot: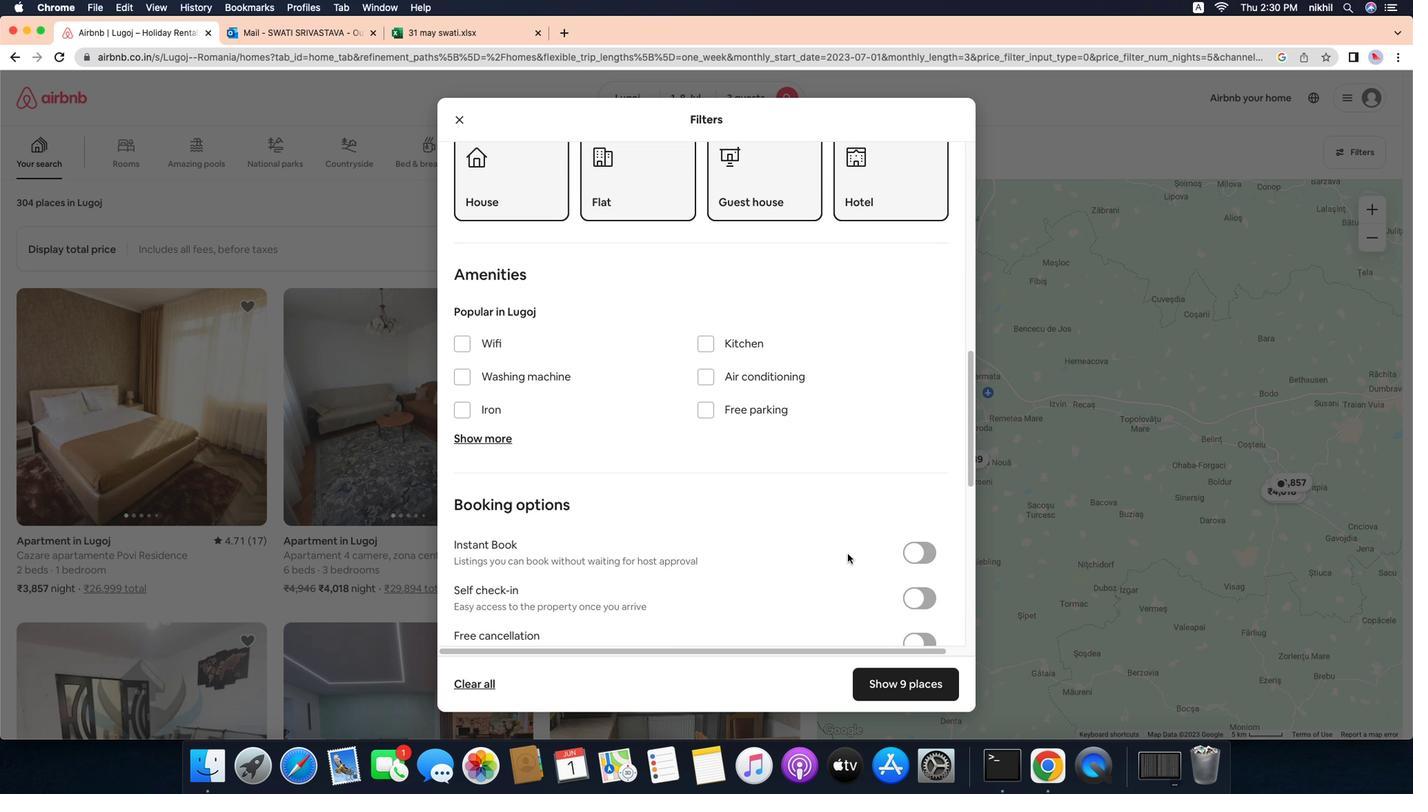 
Action: Mouse scrolled (727, 524) with delta (137, -12)
Screenshot: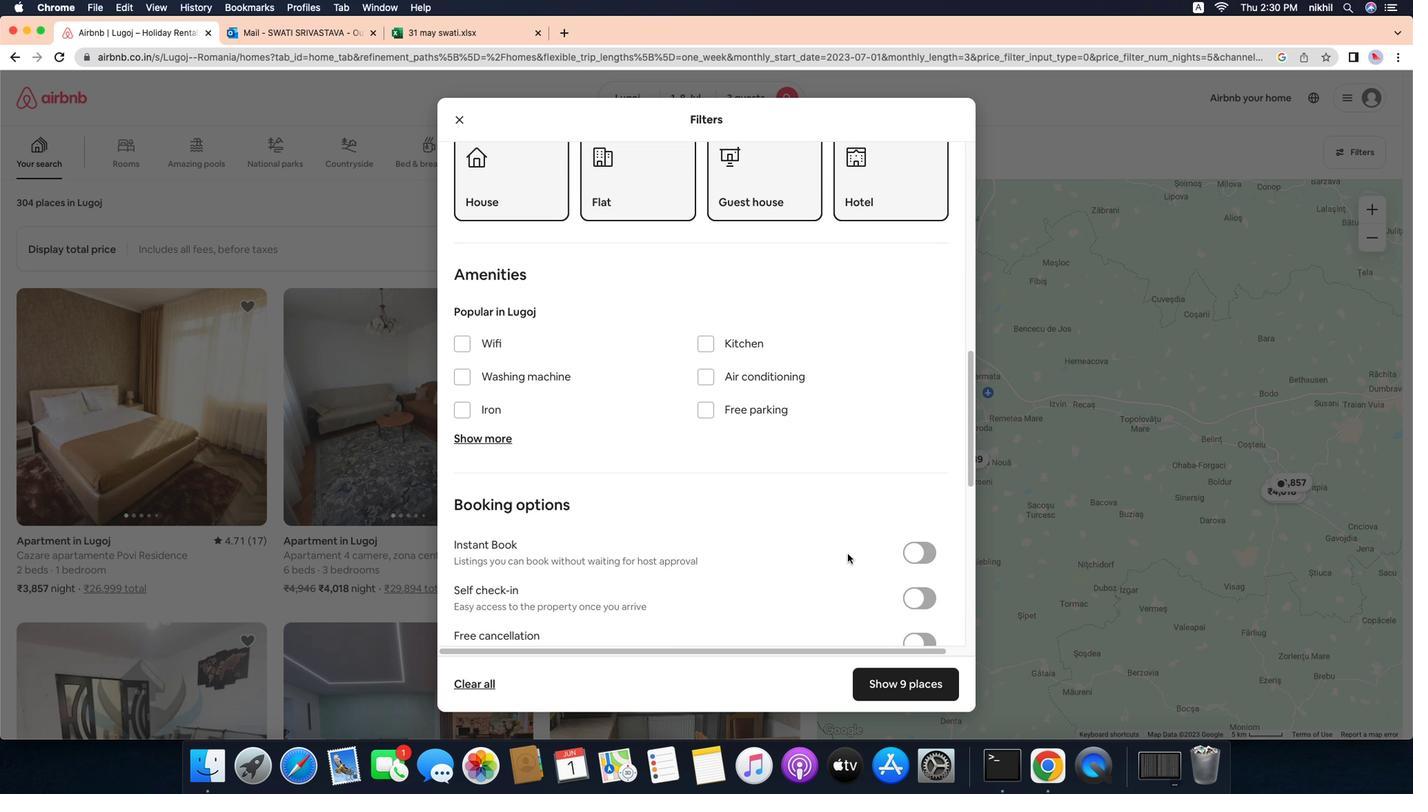 
Action: Mouse moved to (727, 524)
Screenshot: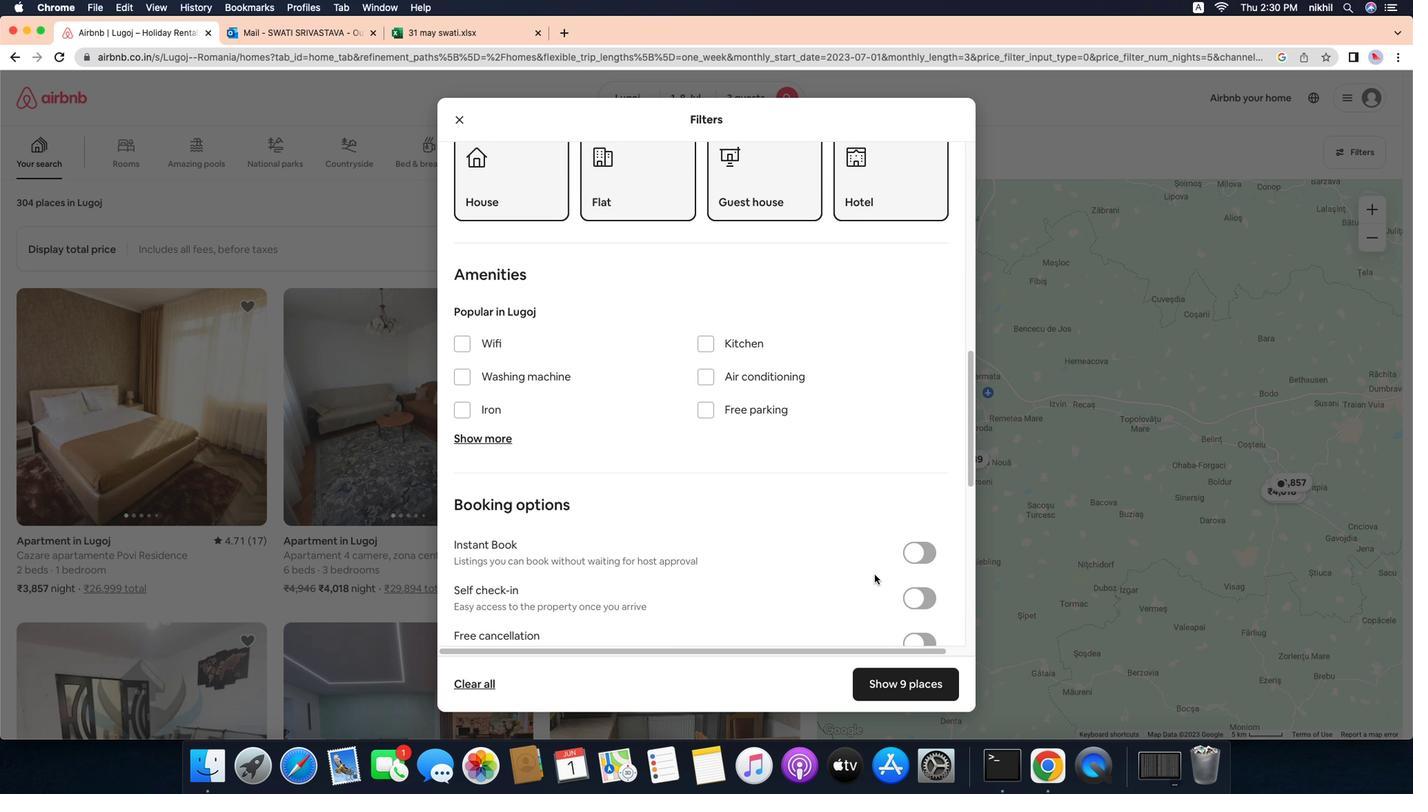 
Action: Mouse scrolled (727, 524) with delta (137, -9)
Screenshot: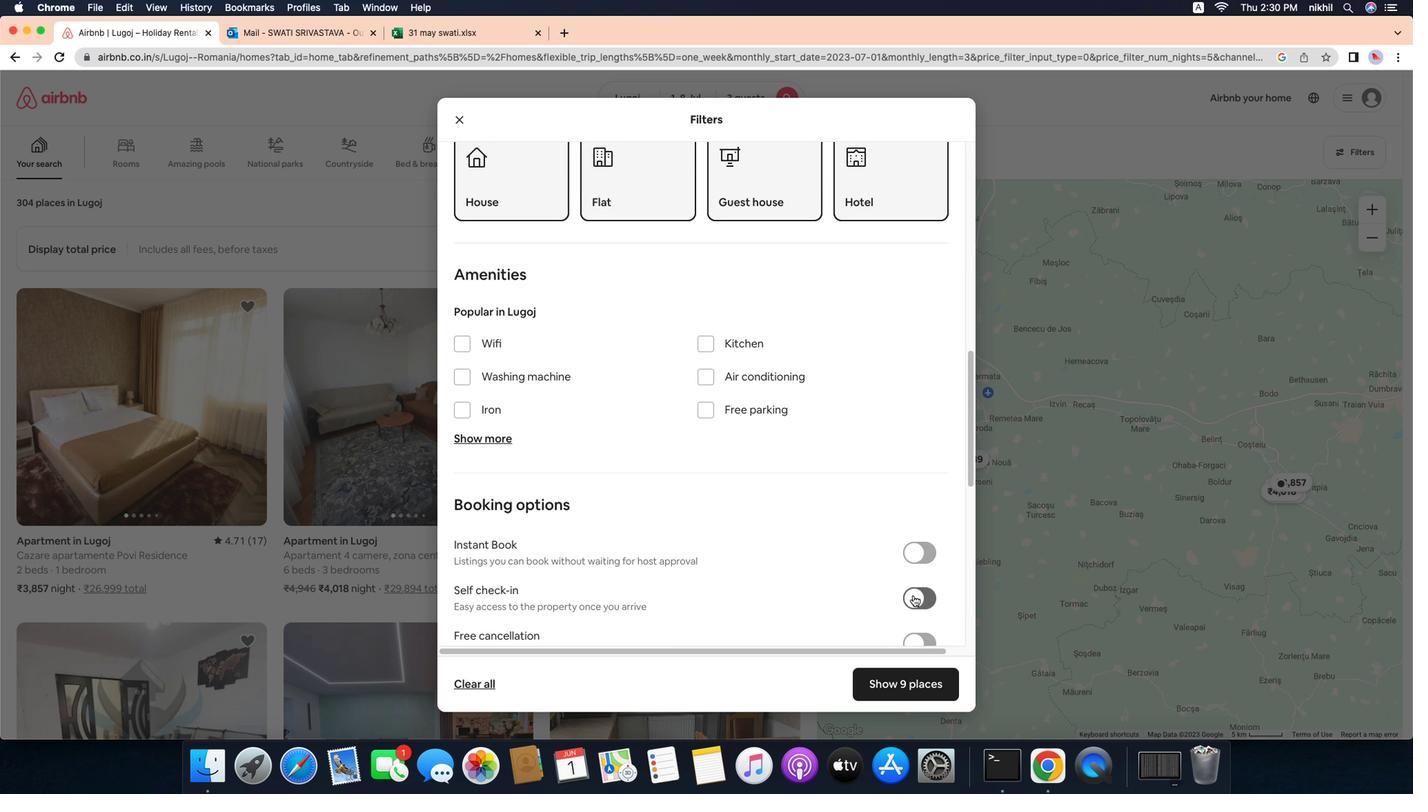 
Action: Mouse scrolled (727, 524) with delta (137, -9)
Screenshot: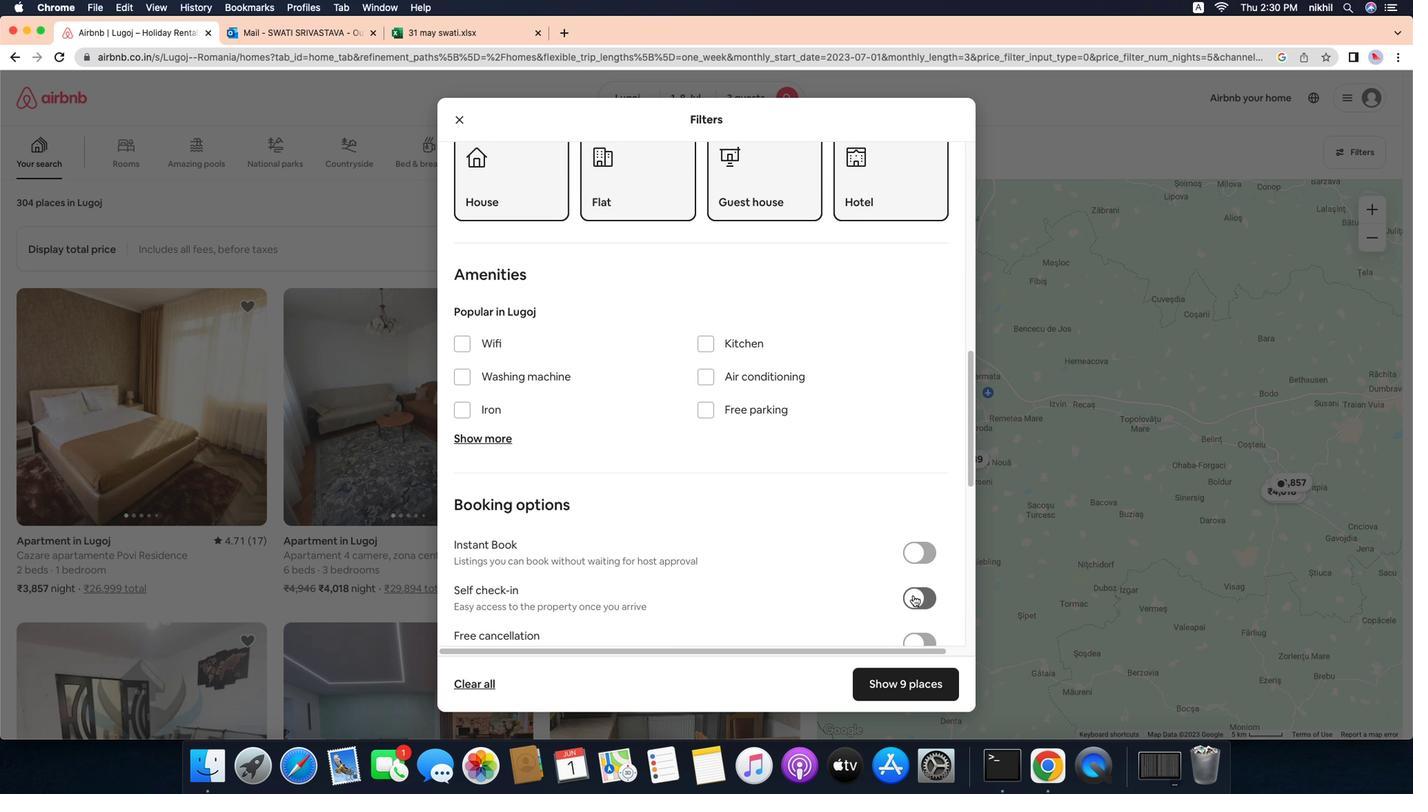 
Action: Mouse scrolled (727, 524) with delta (137, -9)
Screenshot: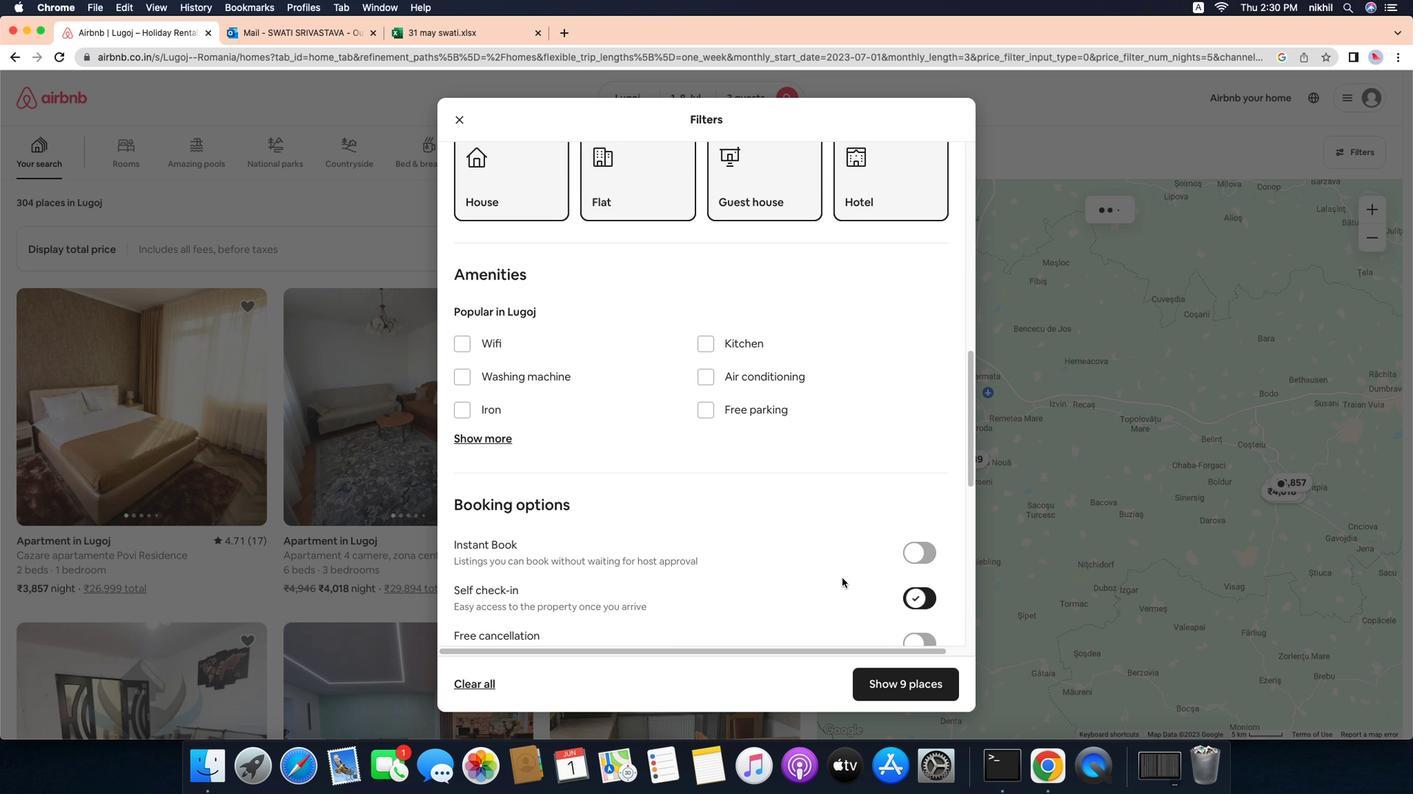 
Action: Mouse moved to (827, 604)
Screenshot: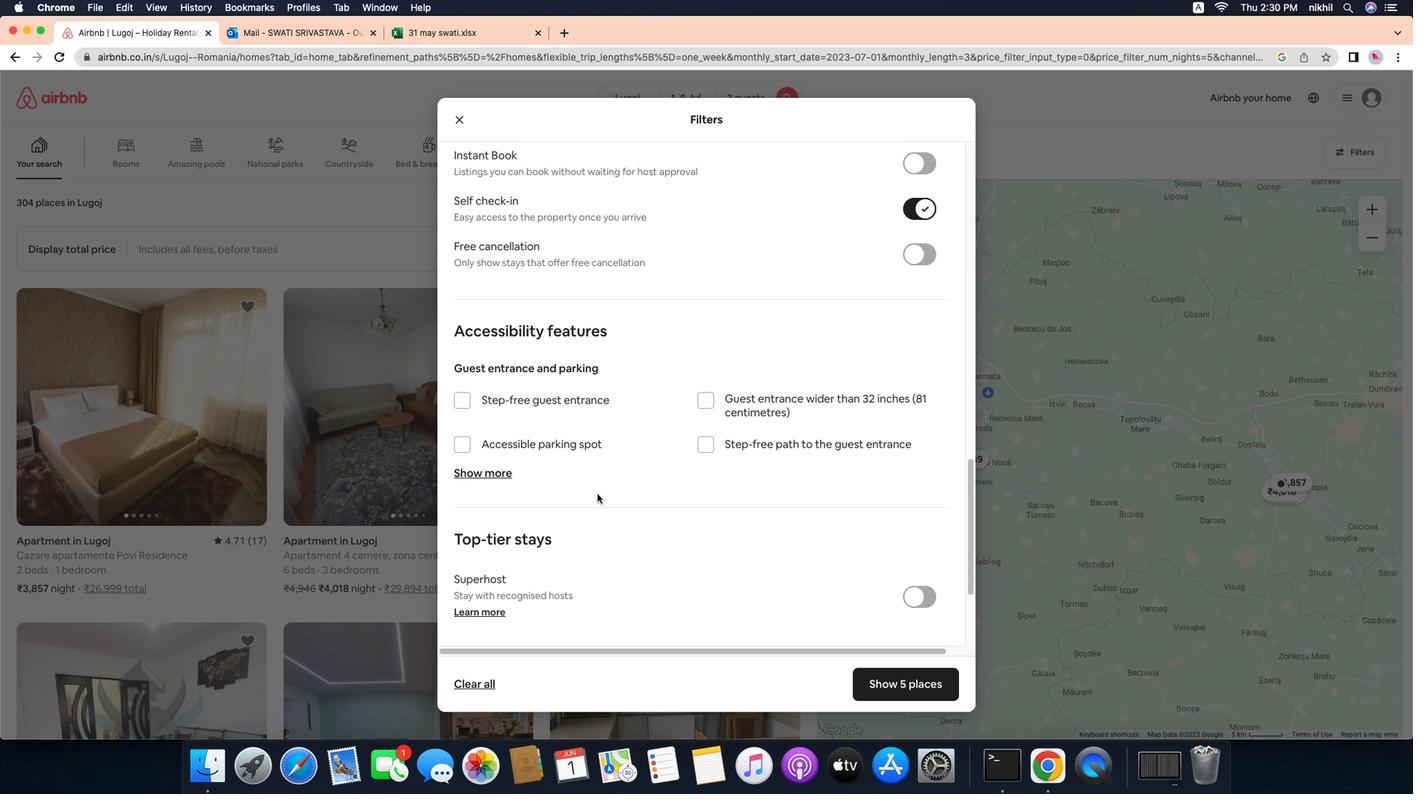 
Action: Mouse pressed left at (827, 604)
Screenshot: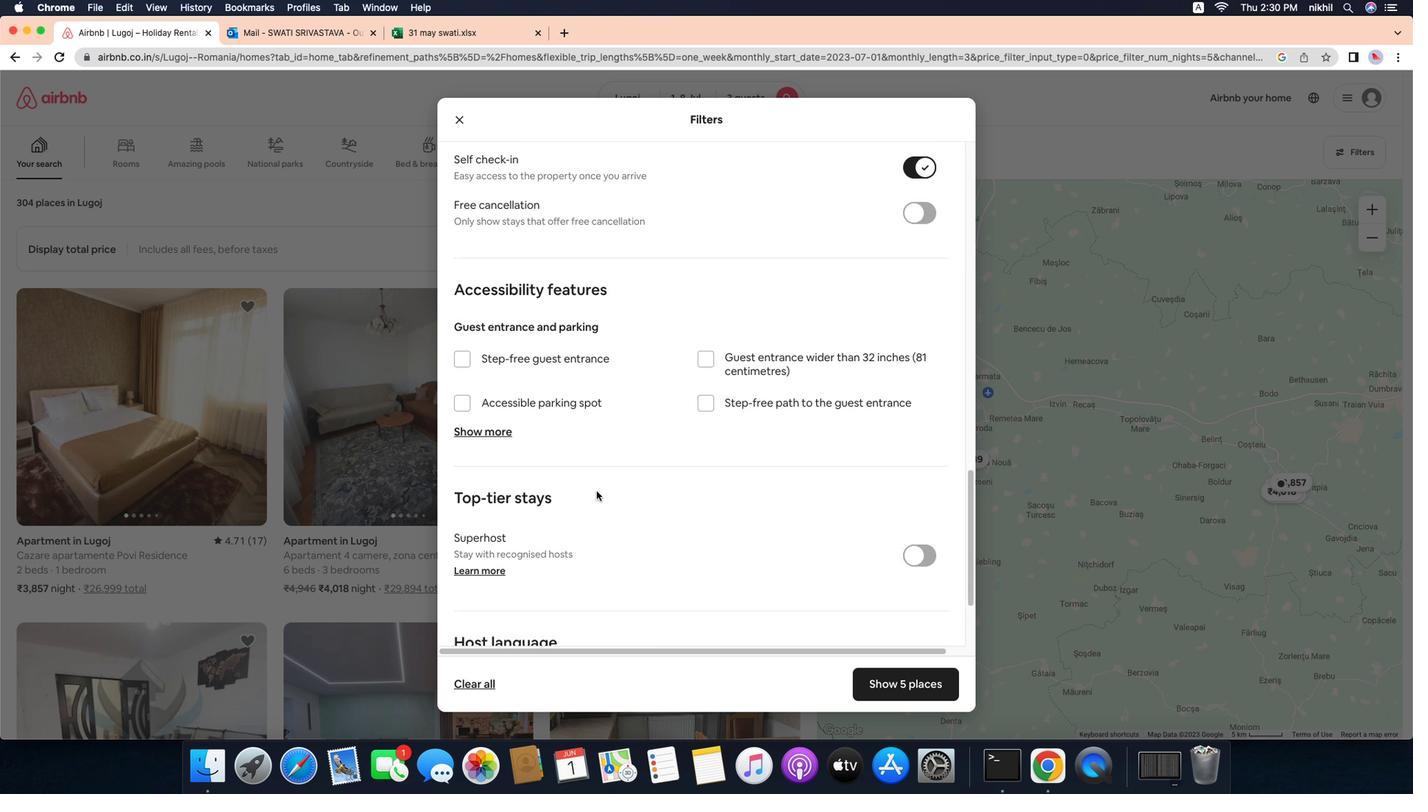 
Action: Mouse moved to (588, 501)
Screenshot: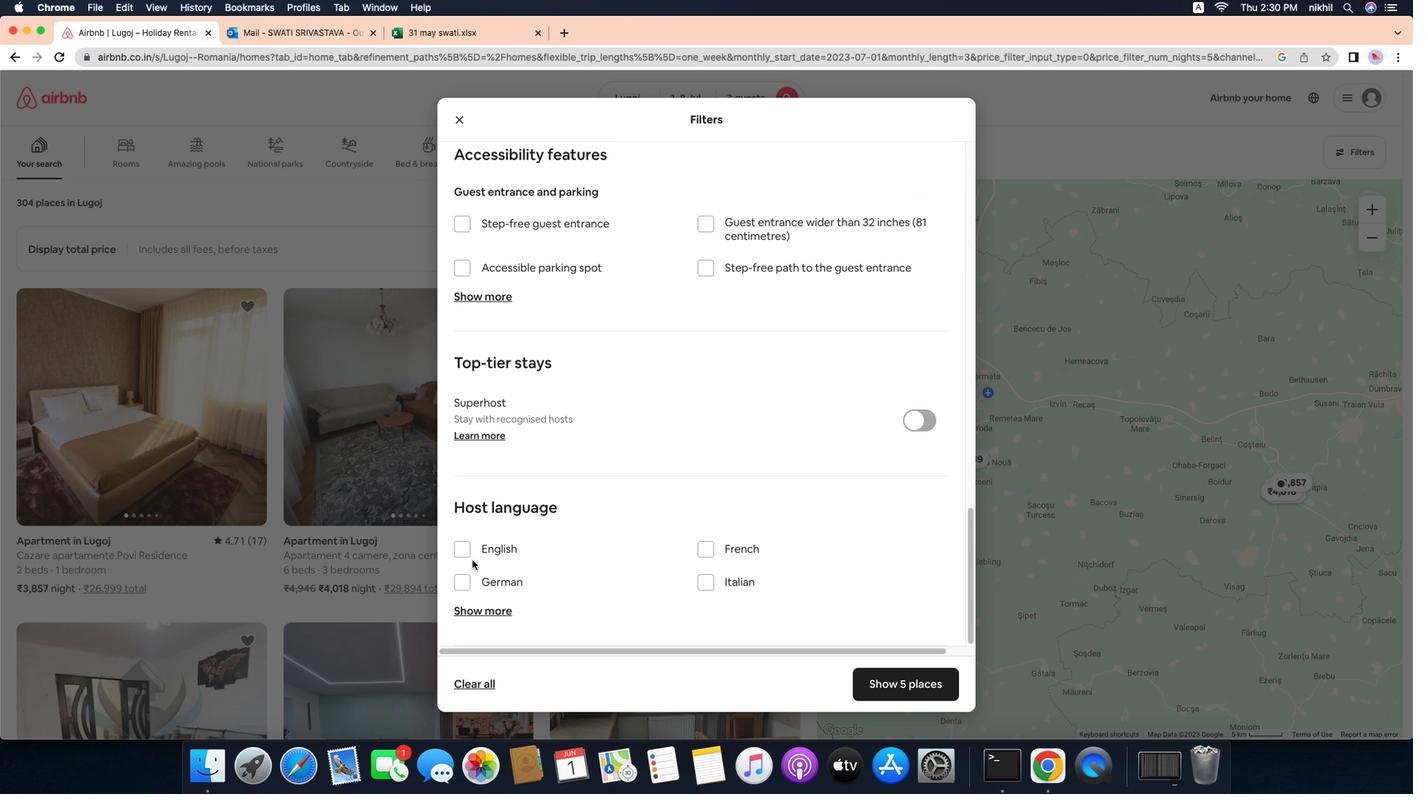 
Action: Mouse scrolled (588, 501) with delta (137, -9)
Screenshot: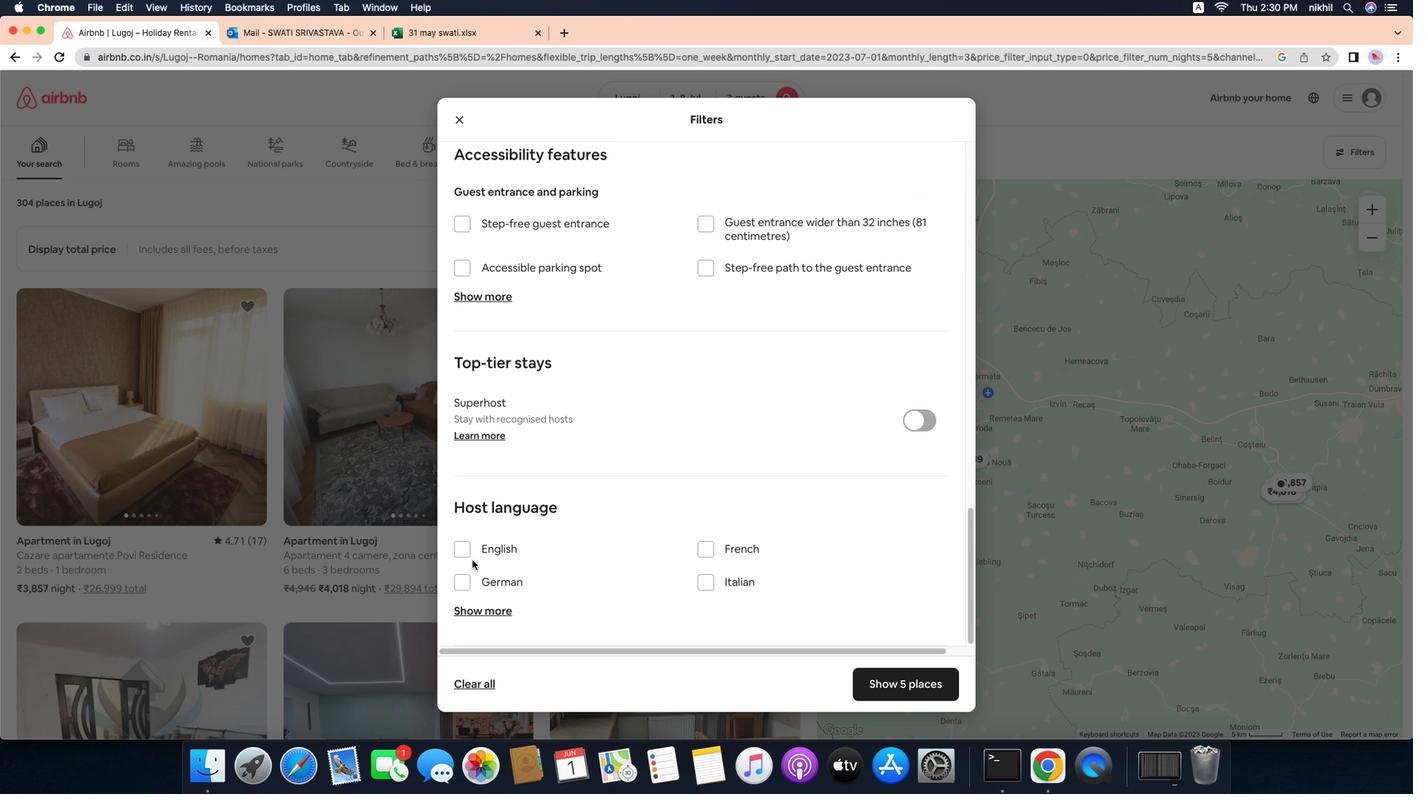 
Action: Mouse moved to (588, 500)
Screenshot: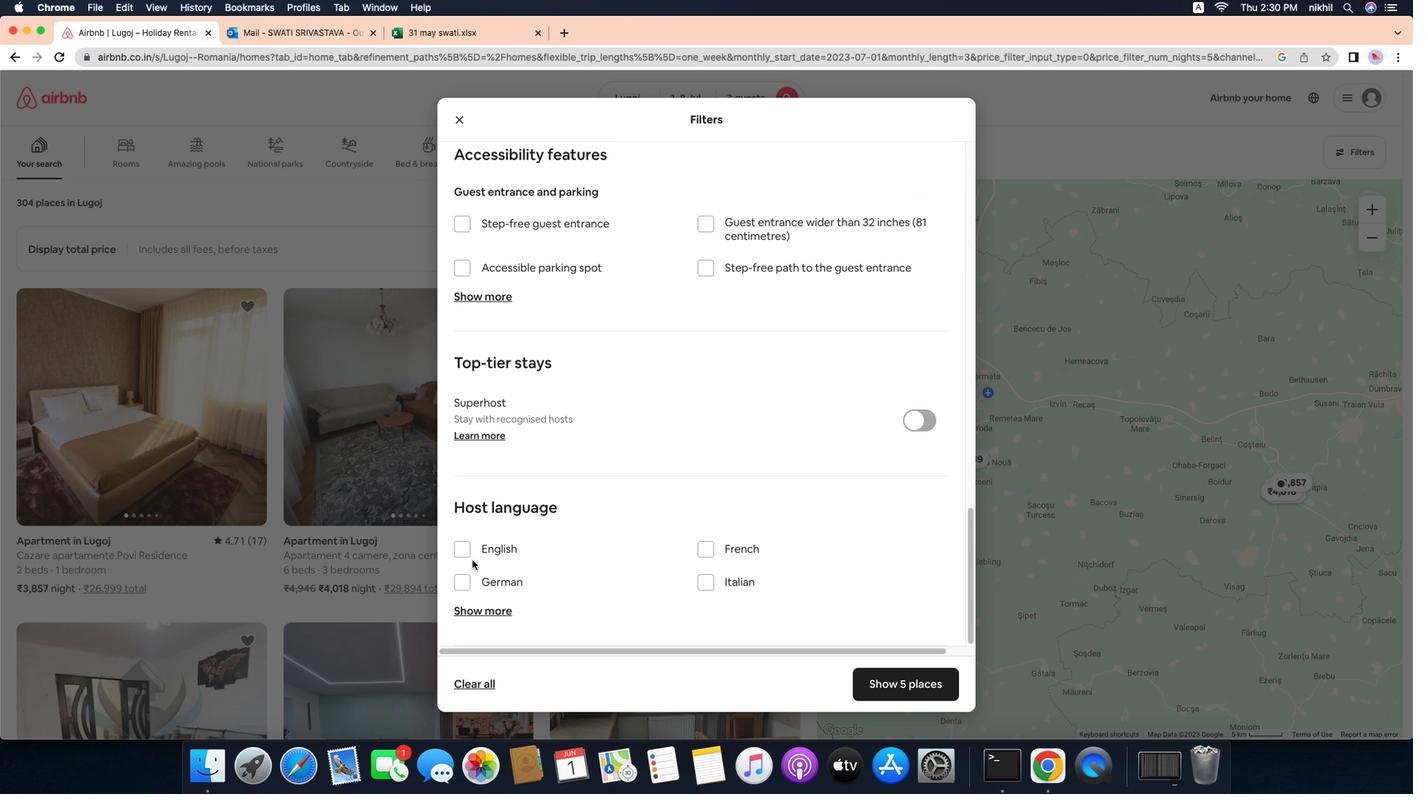 
Action: Mouse scrolled (588, 500) with delta (137, -9)
Screenshot: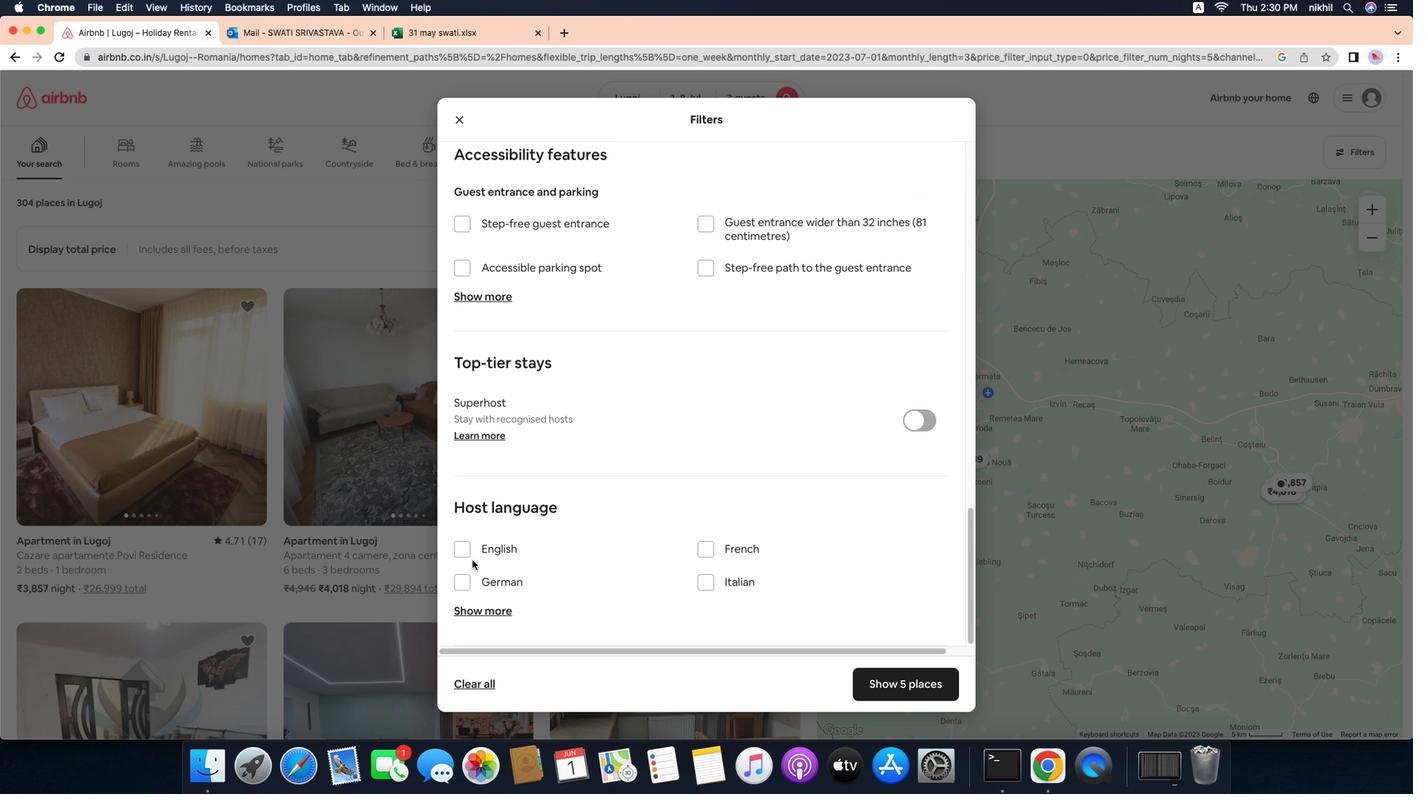 
Action: Mouse moved to (588, 499)
Screenshot: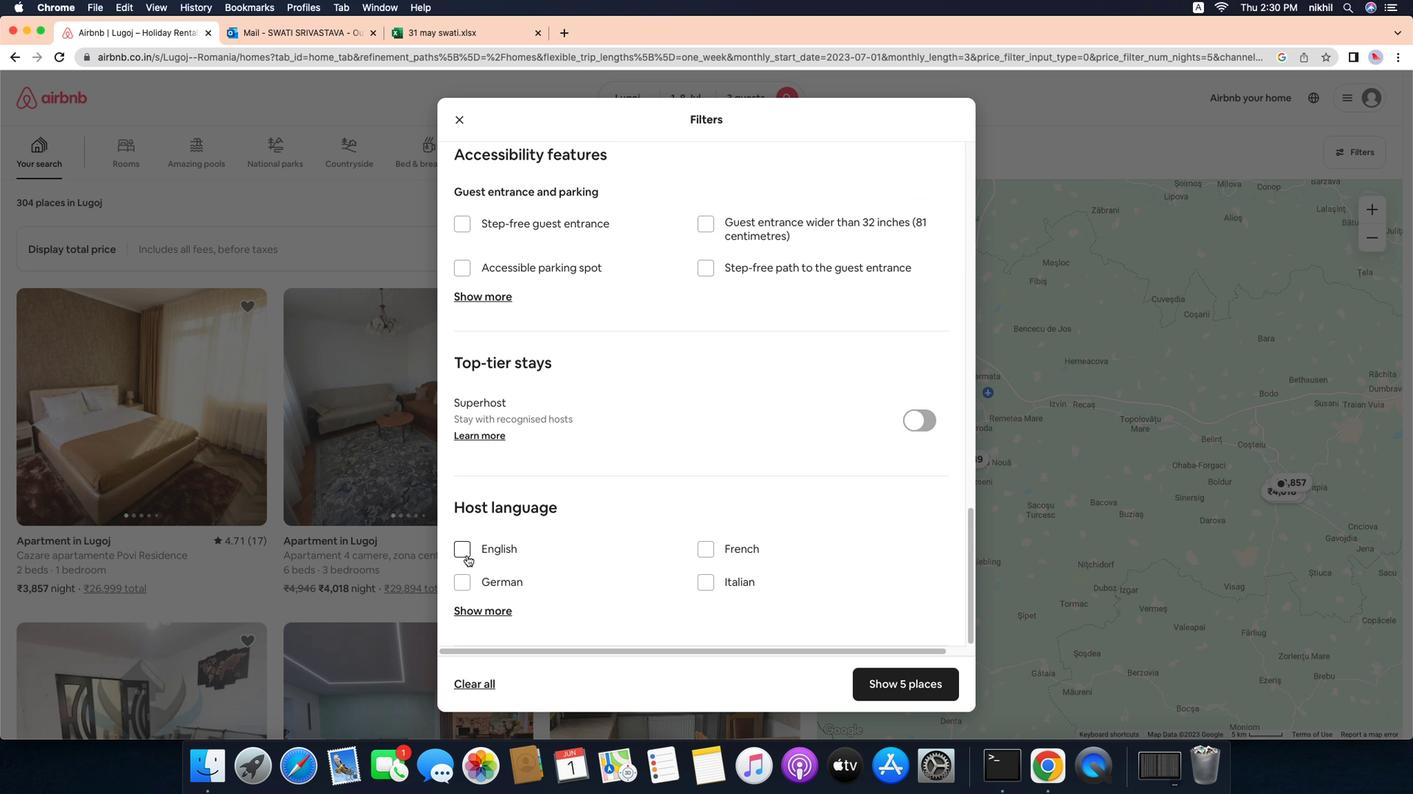 
Action: Mouse scrolled (588, 499) with delta (137, -12)
Screenshot: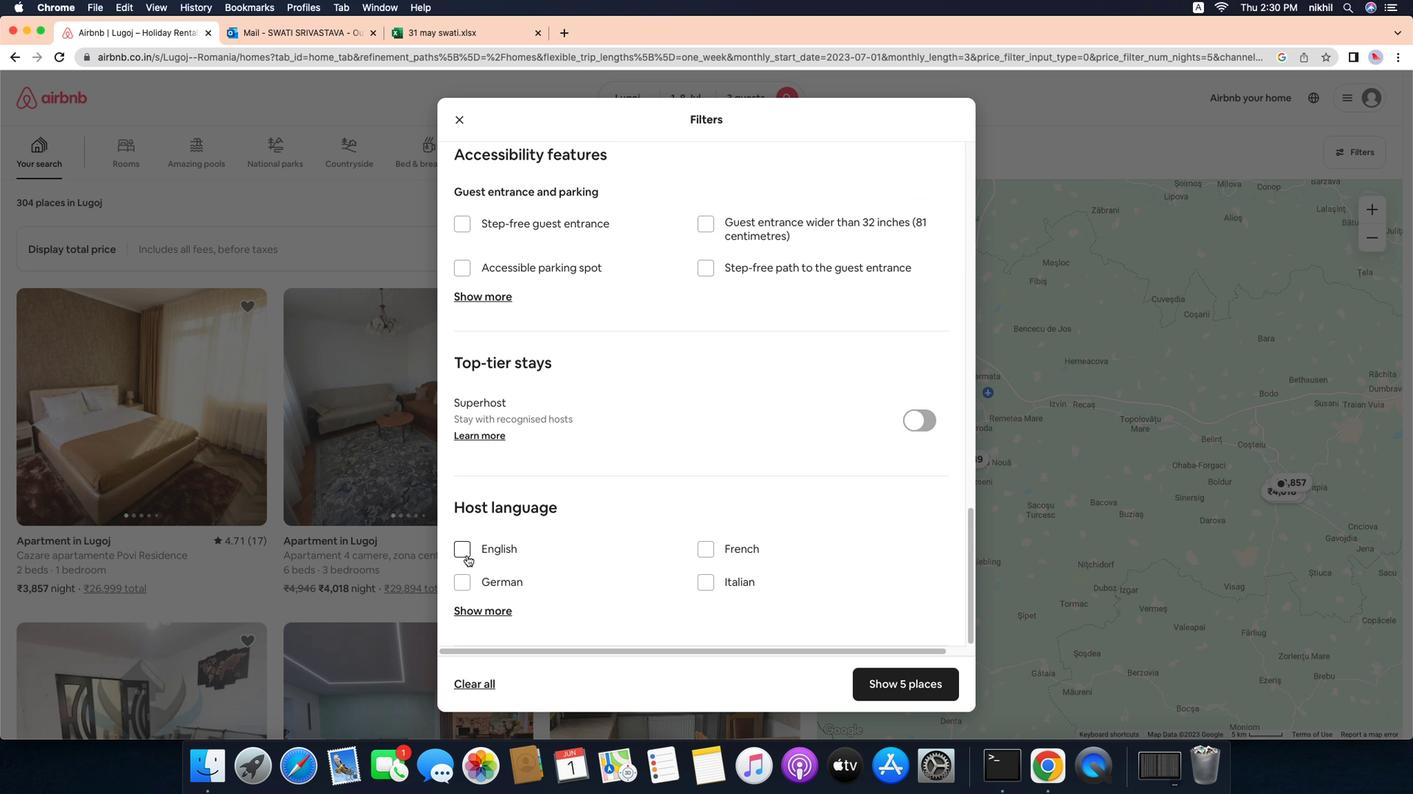 
Action: Mouse moved to (588, 499)
Screenshot: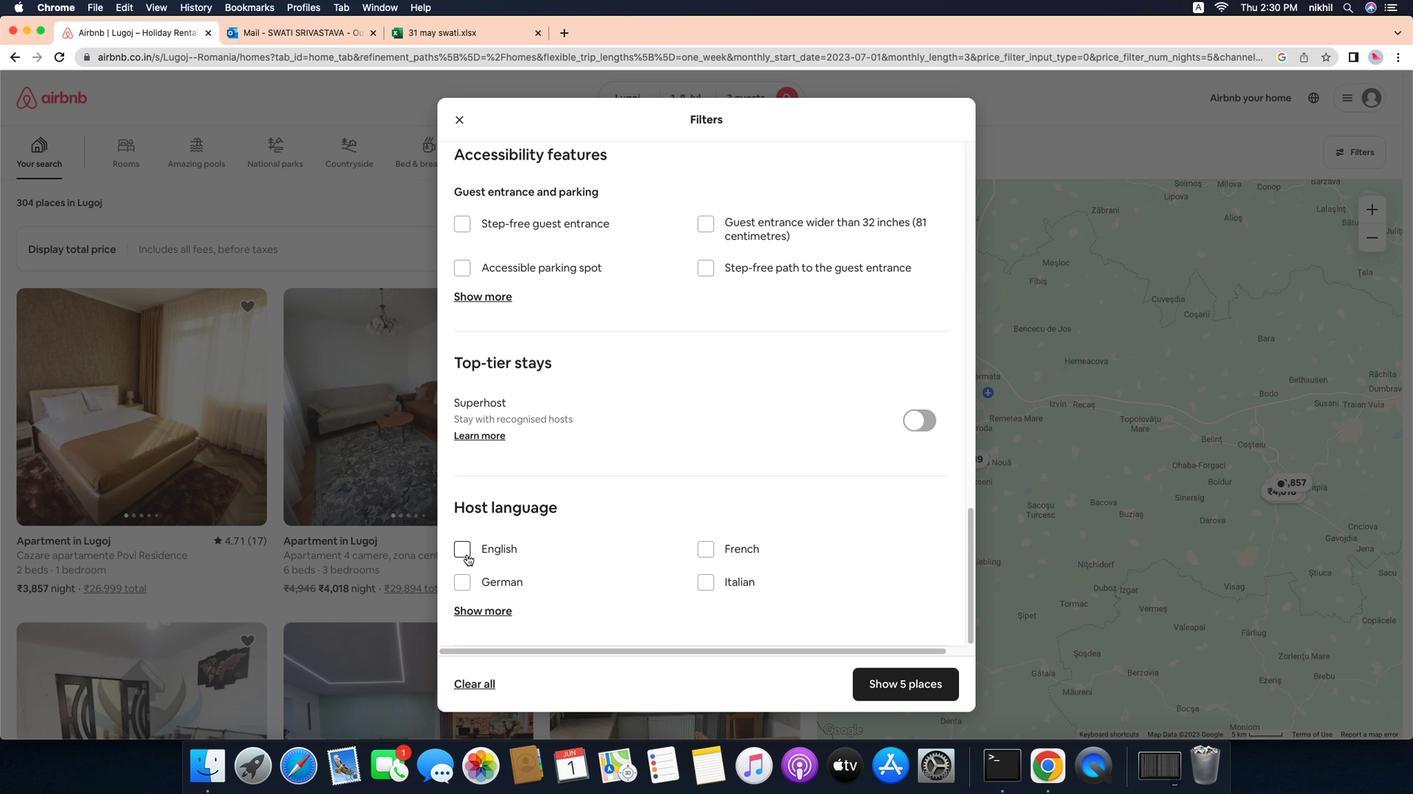 
Action: Mouse scrolled (588, 499) with delta (137, -13)
Screenshot: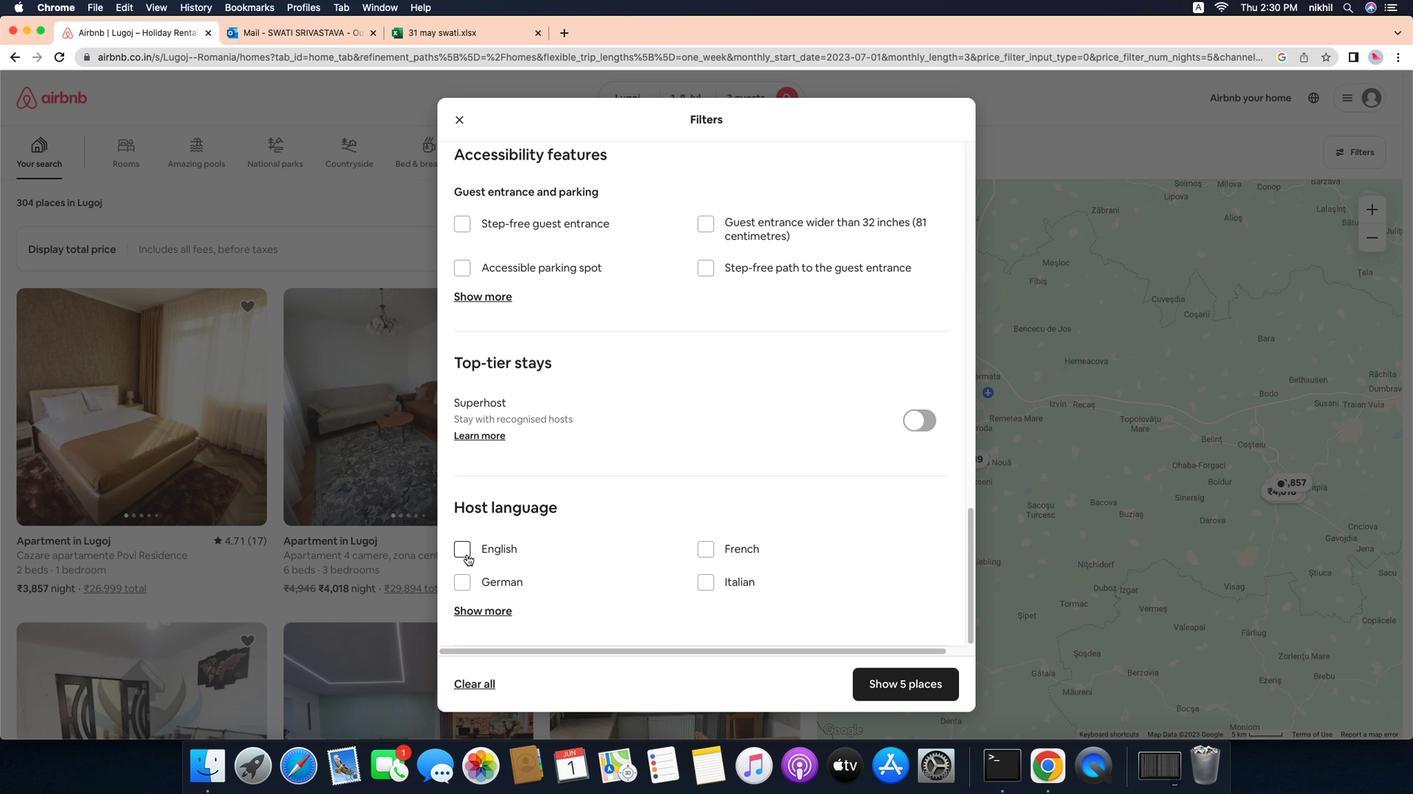 
Action: Mouse moved to (588, 499)
Screenshot: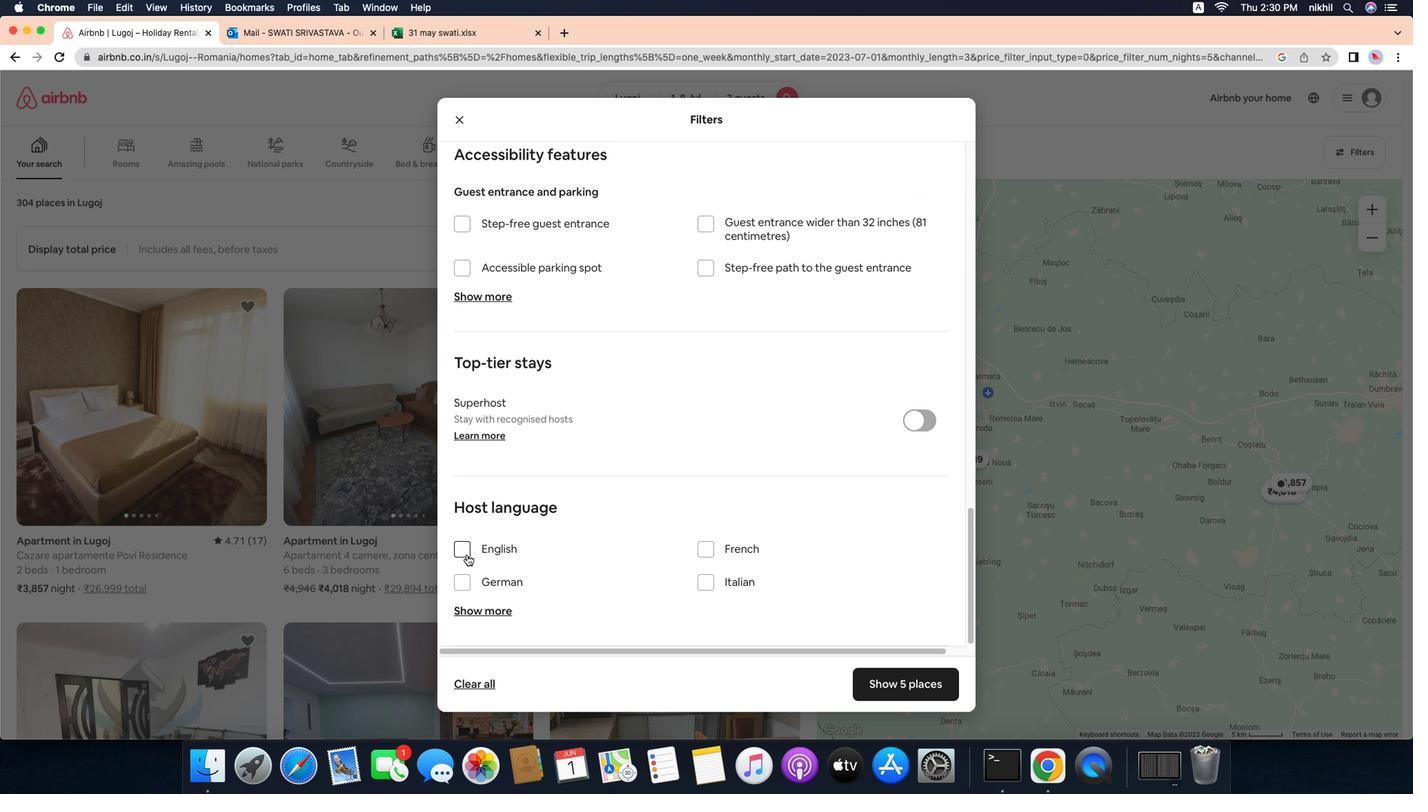 
Action: Mouse scrolled (588, 499) with delta (137, -9)
Screenshot: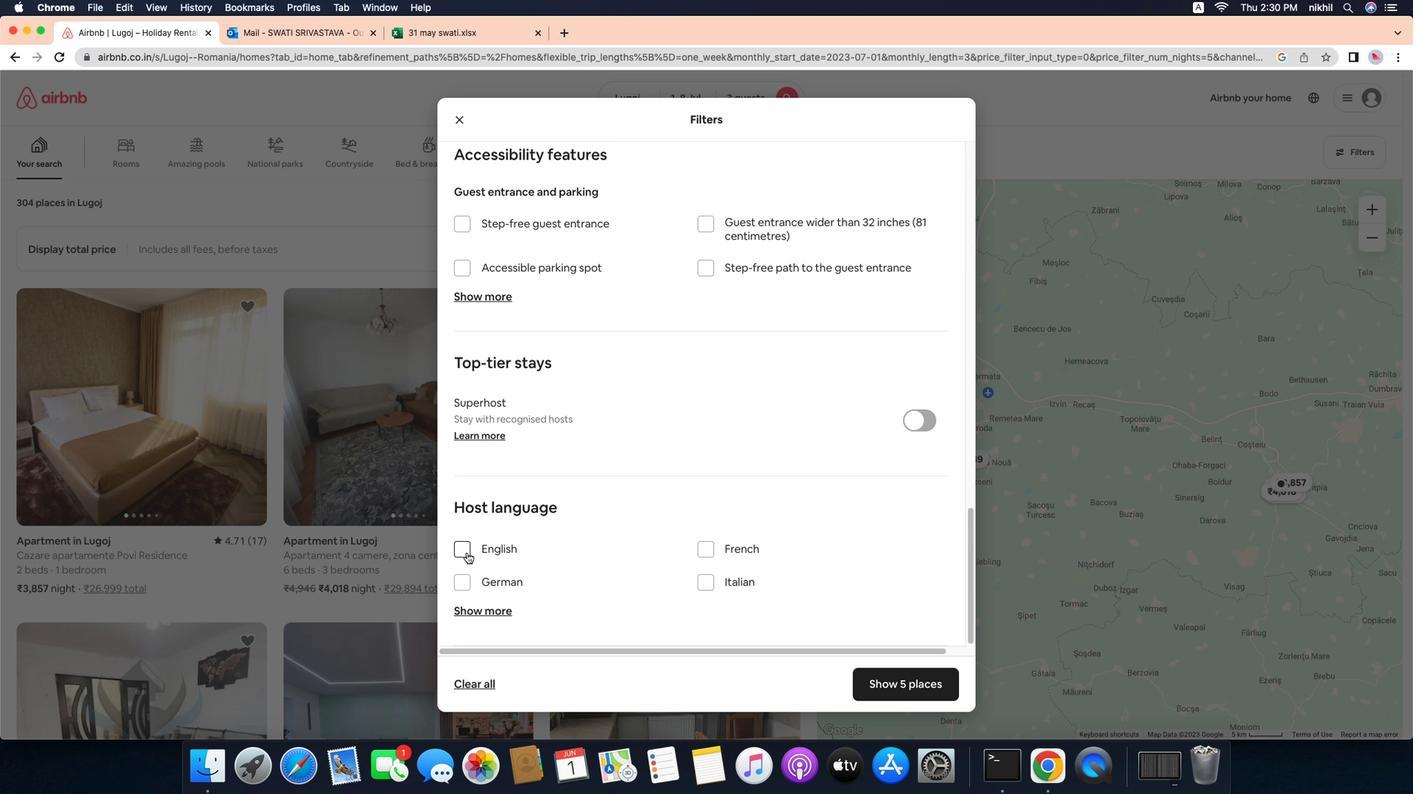 
Action: Mouse scrolled (588, 499) with delta (137, -9)
Screenshot: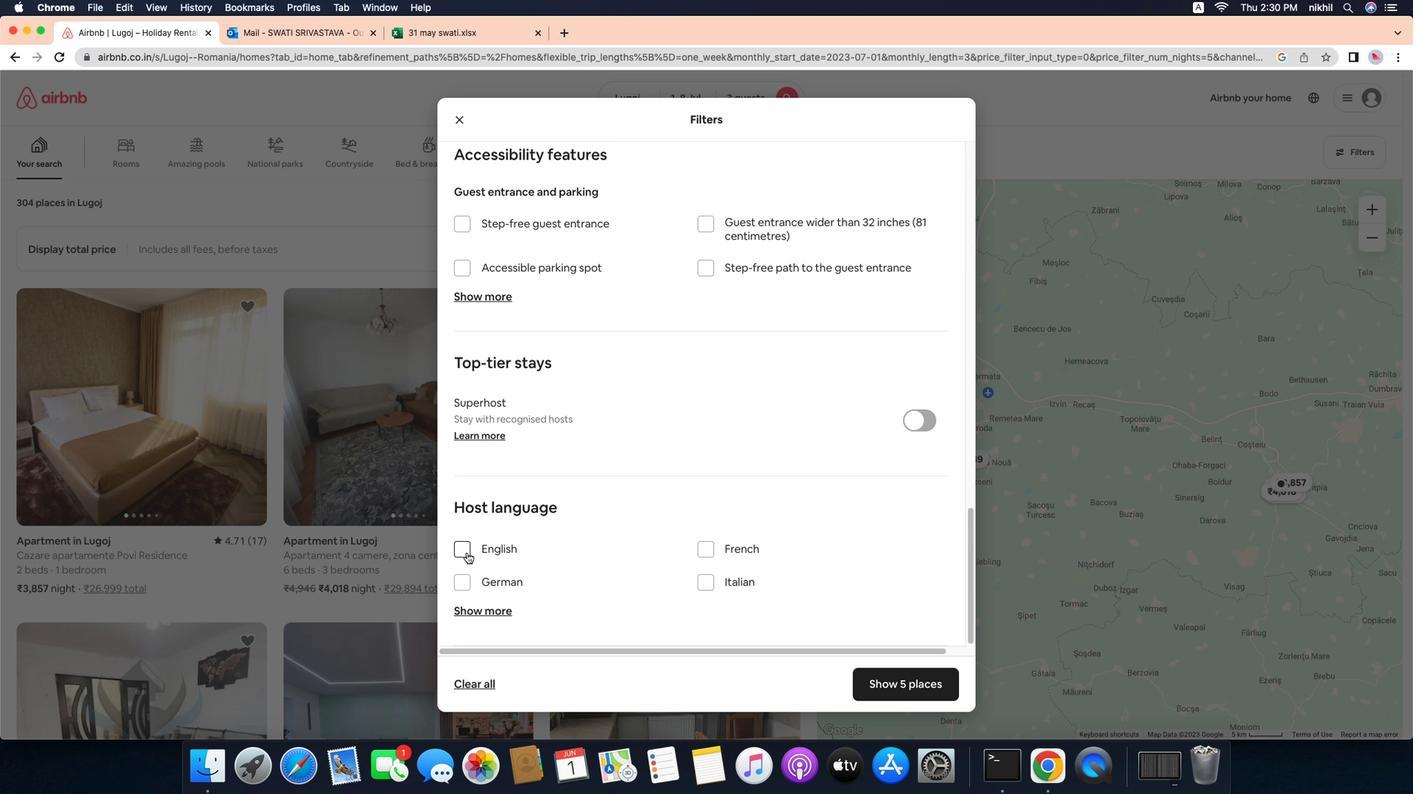 
Action: Mouse scrolled (588, 499) with delta (137, -12)
Screenshot: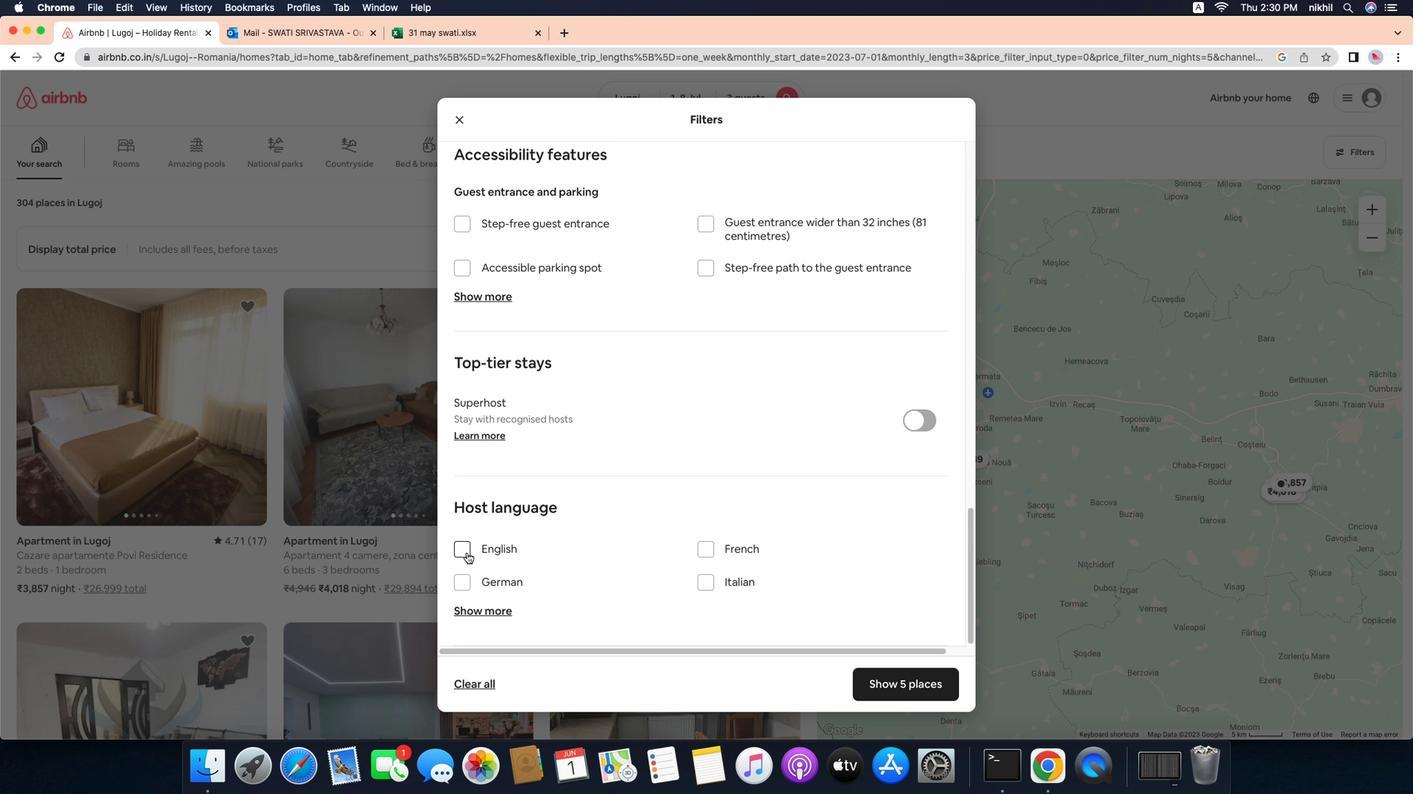 
Action: Mouse moved to (490, 560)
Screenshot: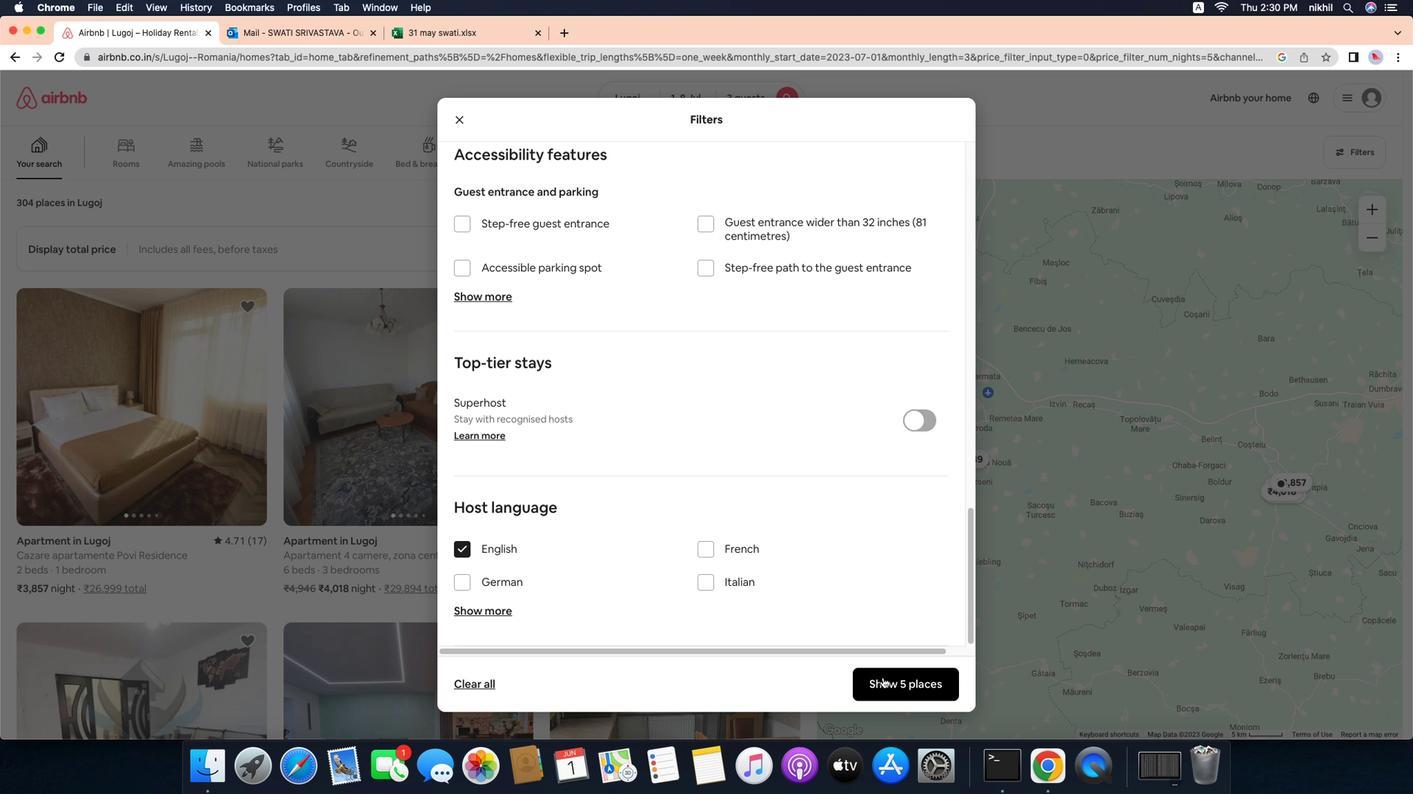 
Action: Mouse pressed left at (490, 560)
Screenshot: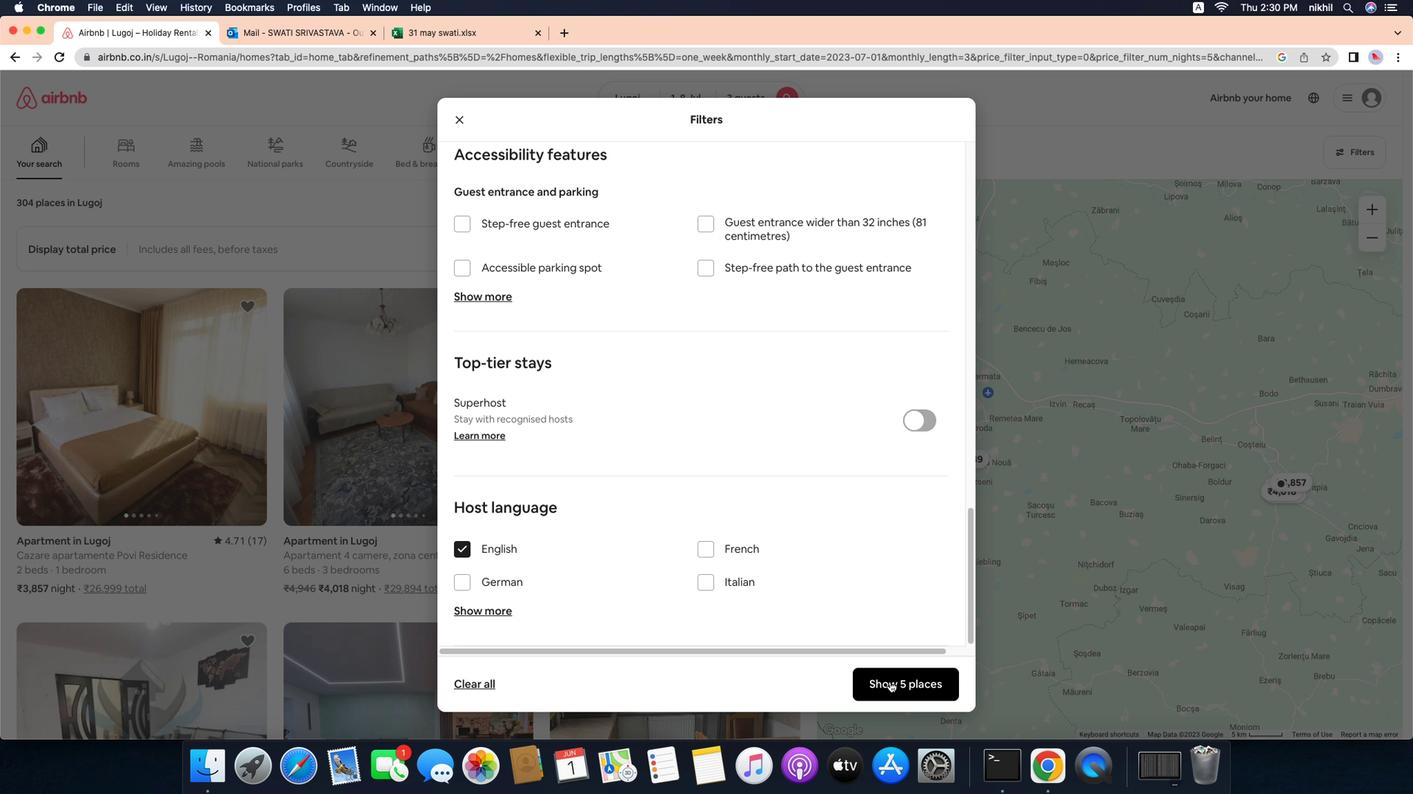 
Action: Mouse moved to (820, 701)
Screenshot: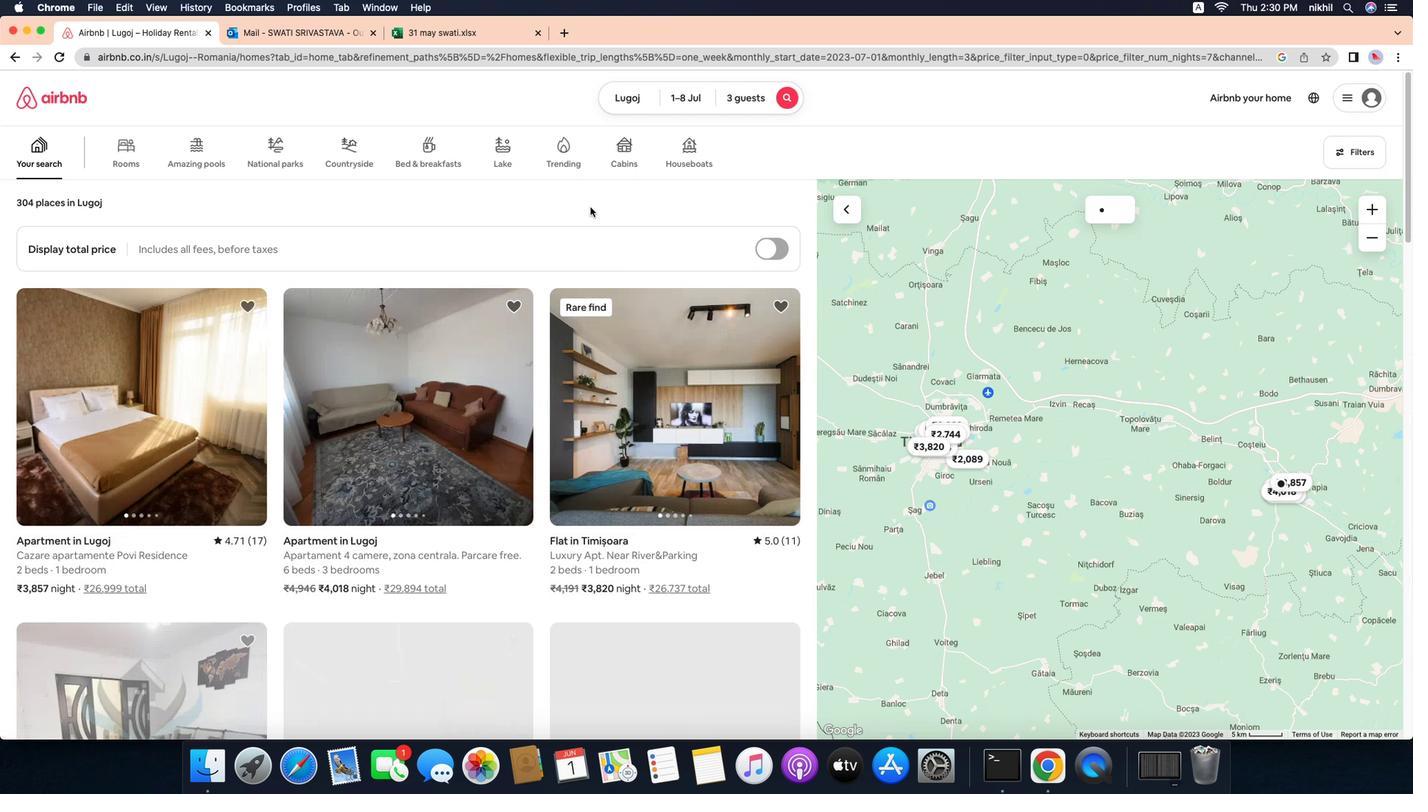 
Action: Mouse pressed left at (820, 701)
Screenshot: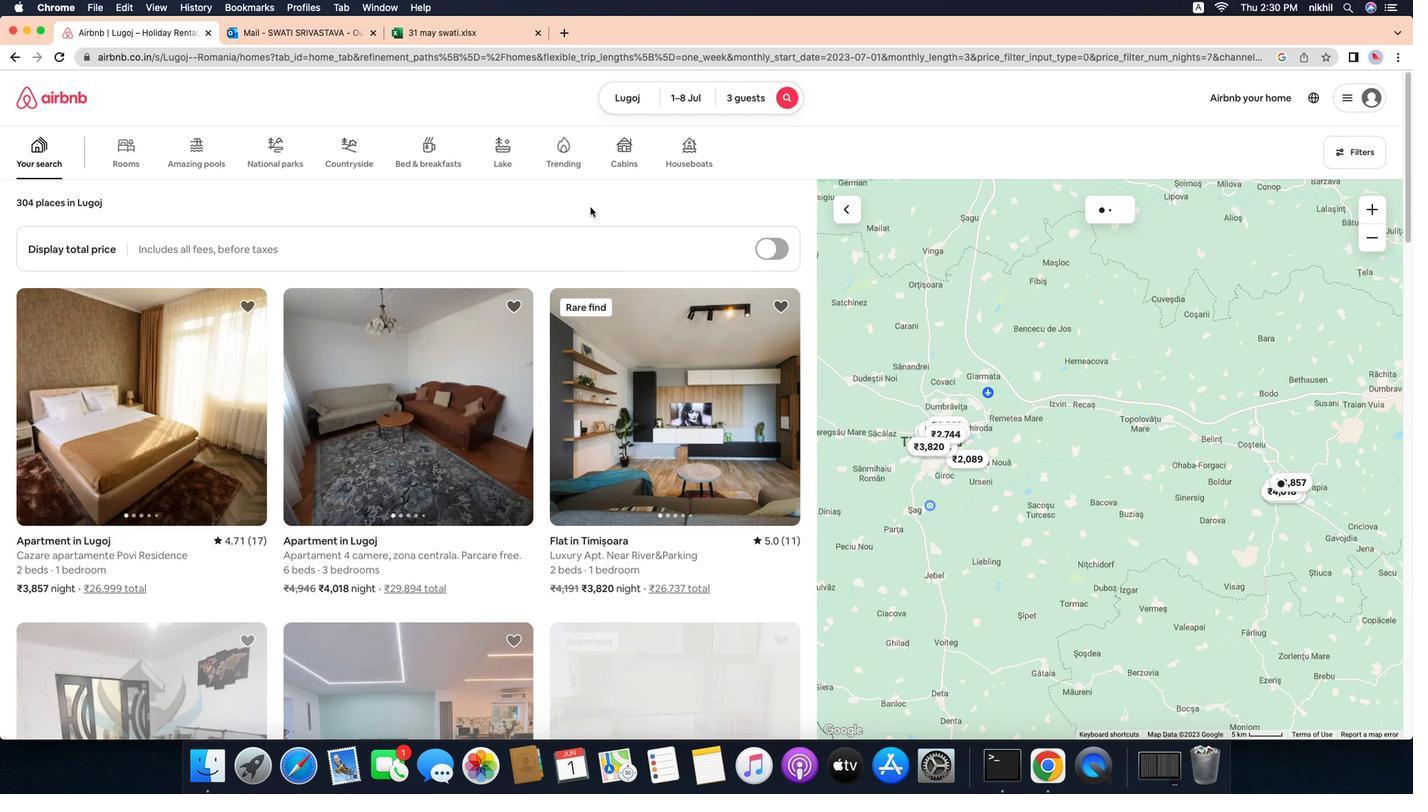 
Action: Mouse moved to (583, 204)
Screenshot: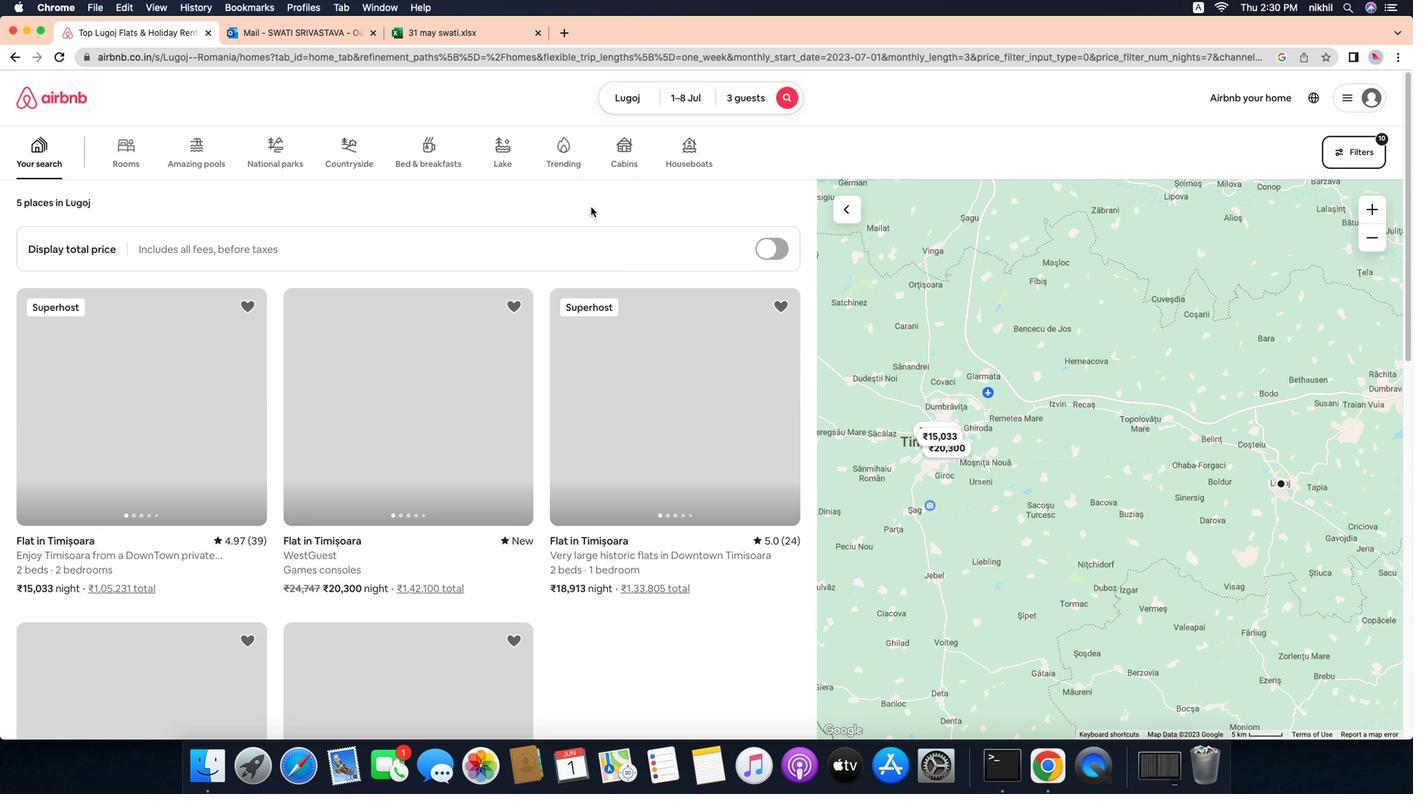 
